 Task: Find connections with filter location Wels with filter topic #startupcompanywith filter profile language French with filter current company Asian Paints with filter school Gayatri Vidya Parishad College of Engineering (Autonomous), 530048(CC-13) with filter industry Book and Periodical Publishing with filter service category Life Insurance with filter keywords title Mental Health Counselor
Action: Mouse moved to (632, 121)
Screenshot: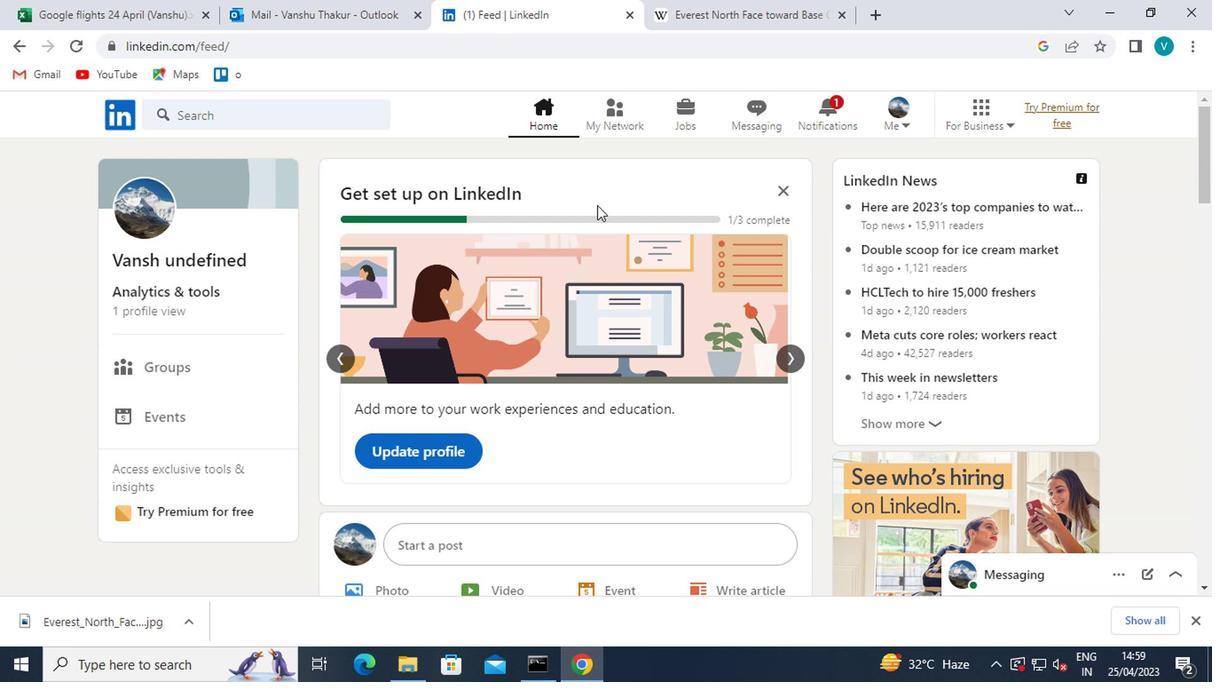 
Action: Mouse pressed left at (632, 121)
Screenshot: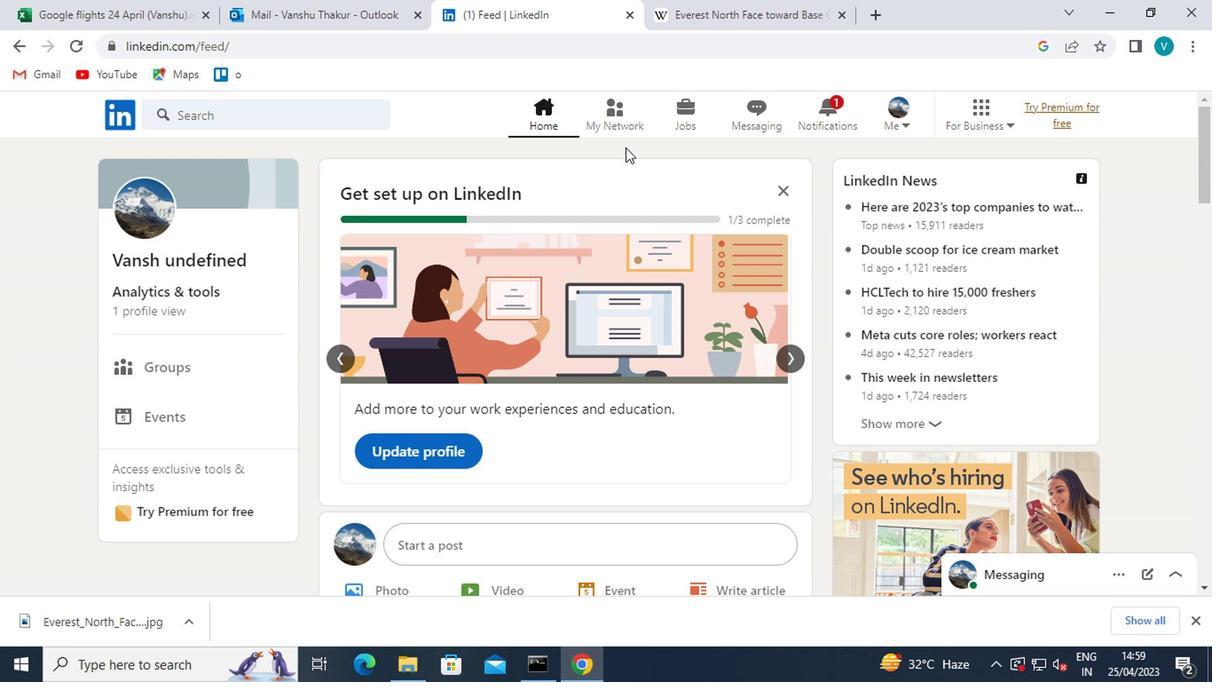 
Action: Mouse moved to (191, 211)
Screenshot: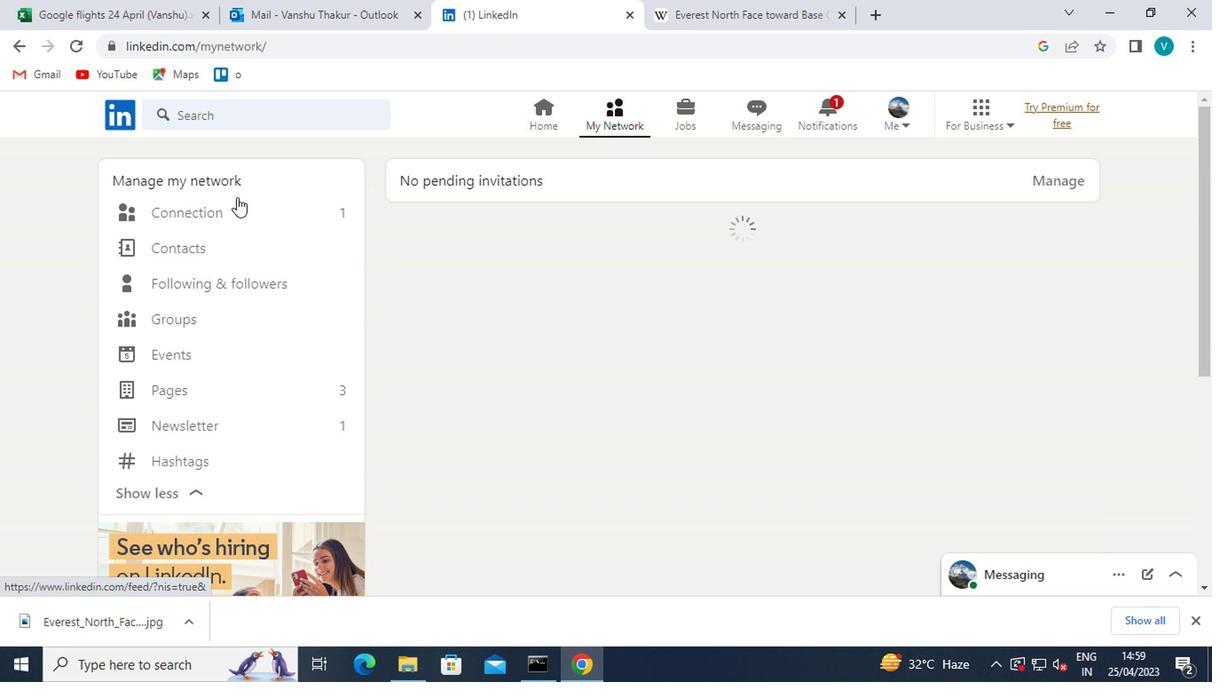 
Action: Mouse pressed left at (191, 211)
Screenshot: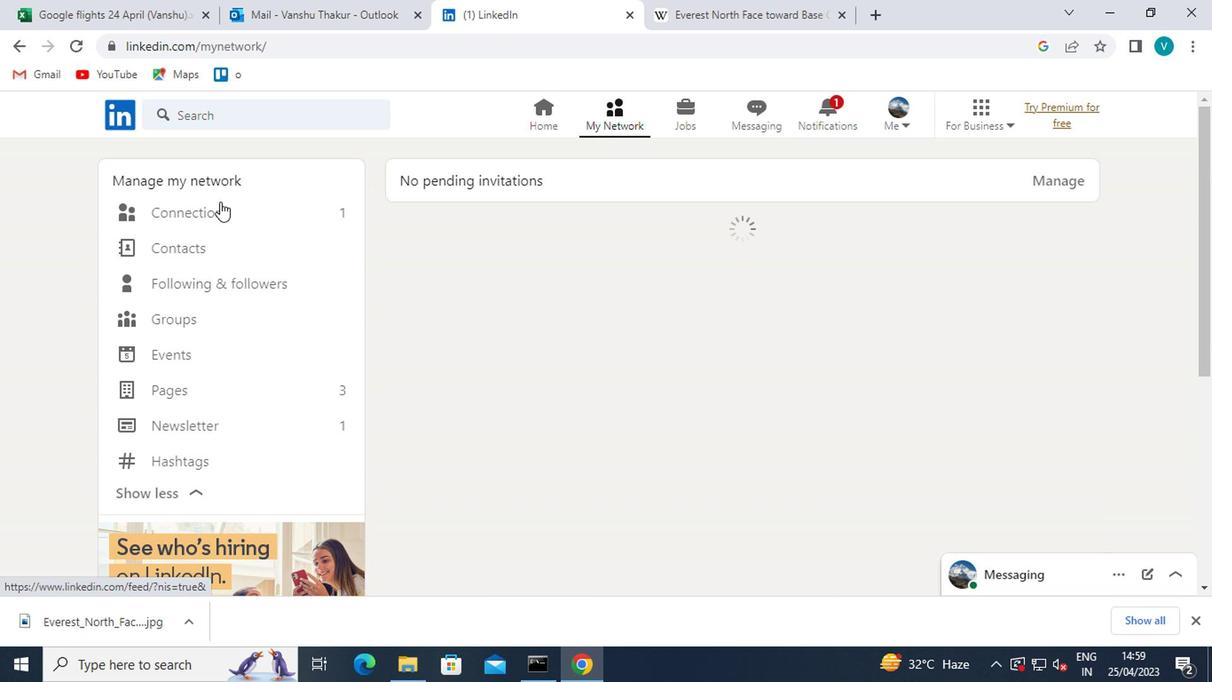 
Action: Mouse moved to (687, 223)
Screenshot: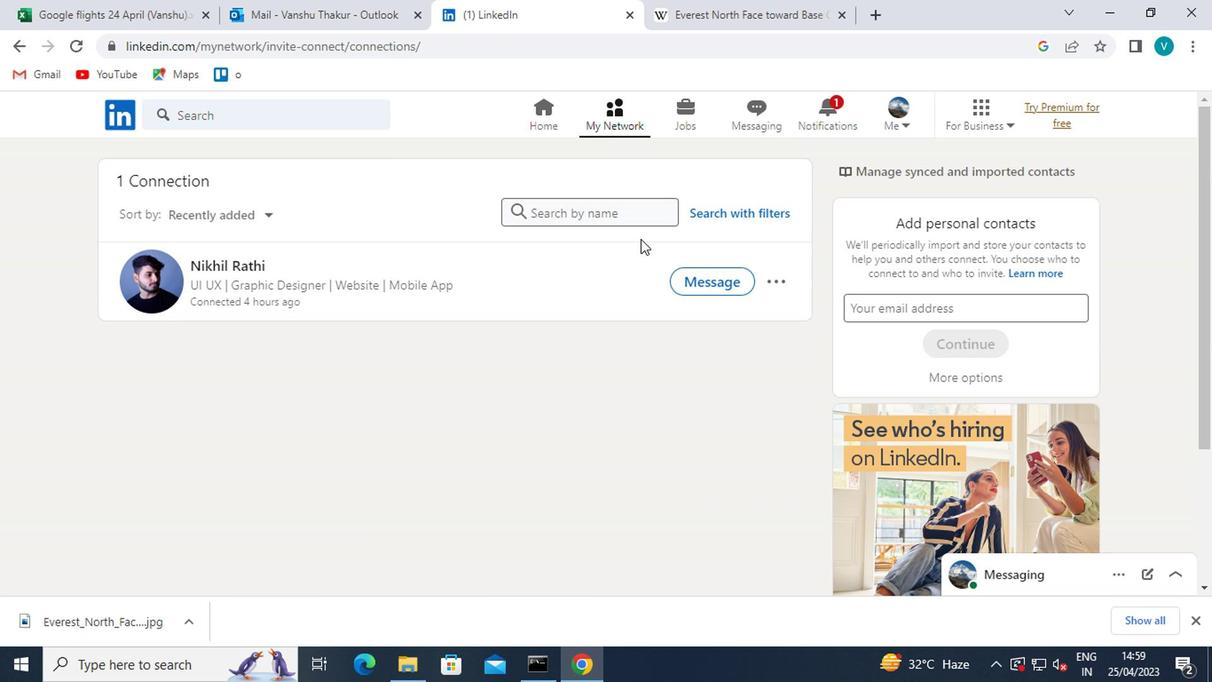 
Action: Mouse pressed left at (687, 223)
Screenshot: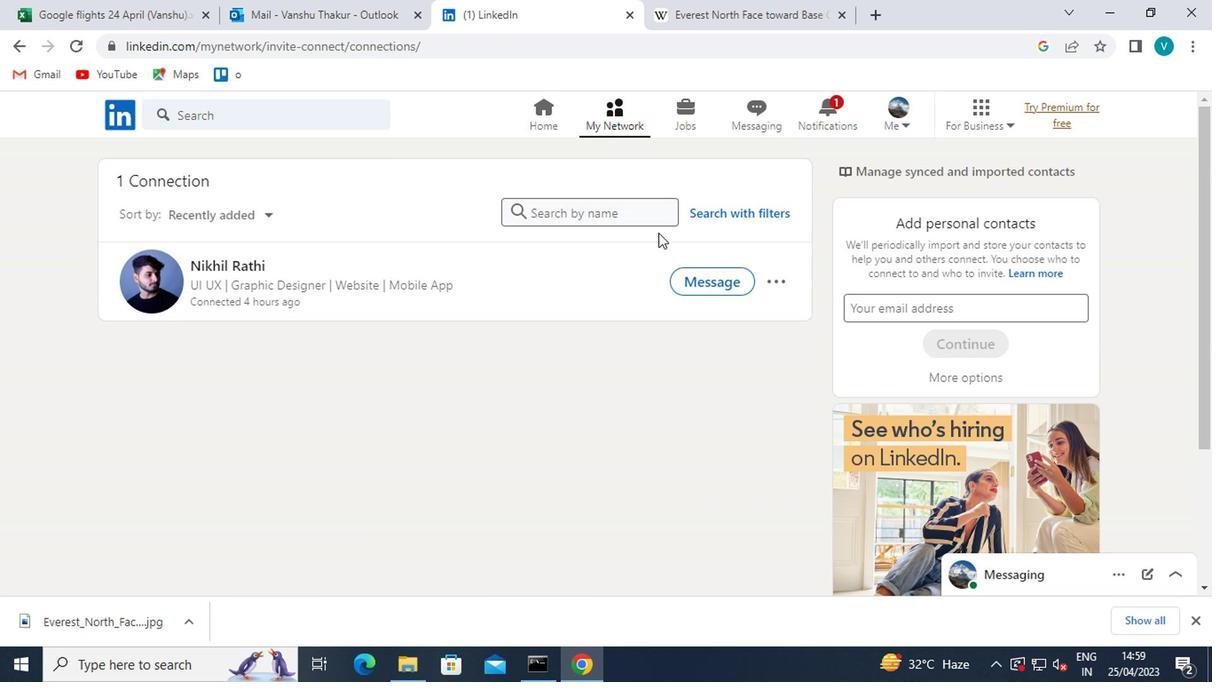 
Action: Mouse moved to (594, 164)
Screenshot: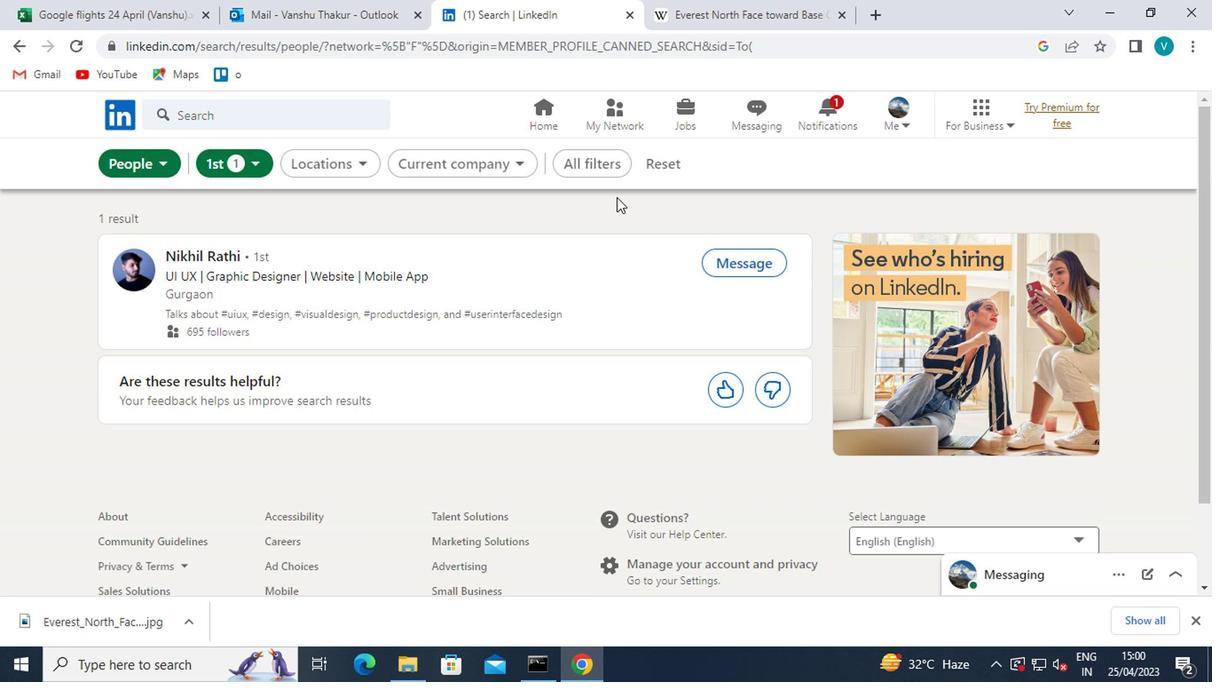 
Action: Mouse pressed left at (594, 164)
Screenshot: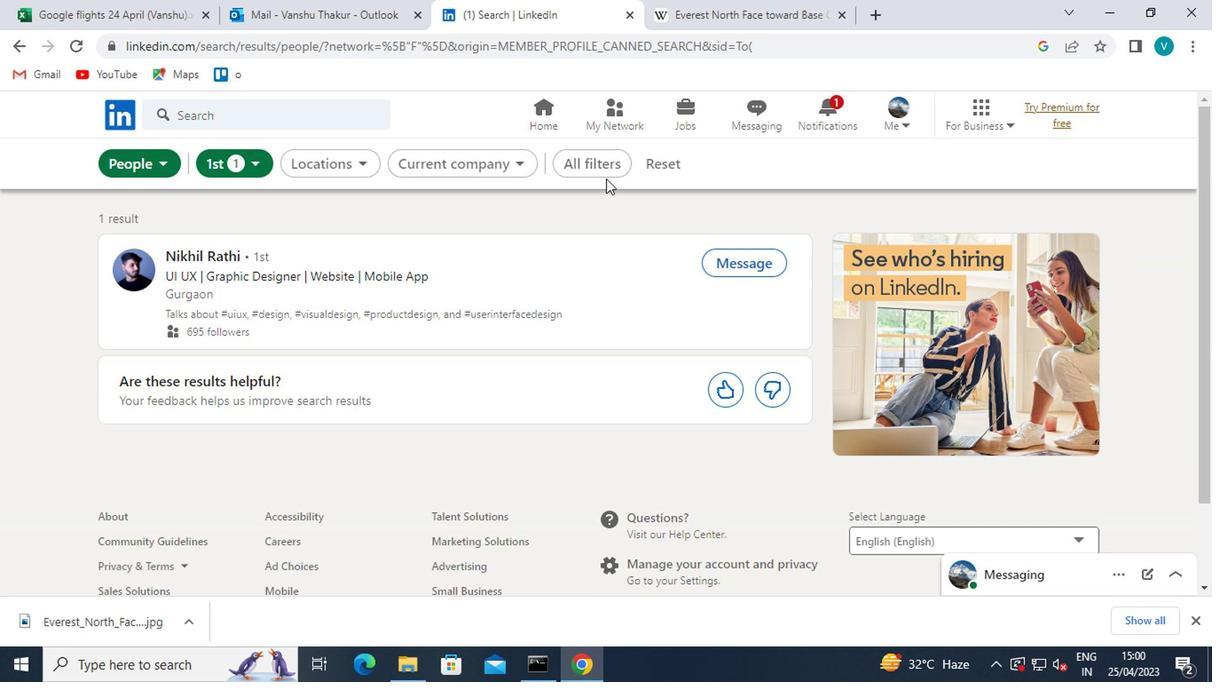 
Action: Mouse moved to (788, 385)
Screenshot: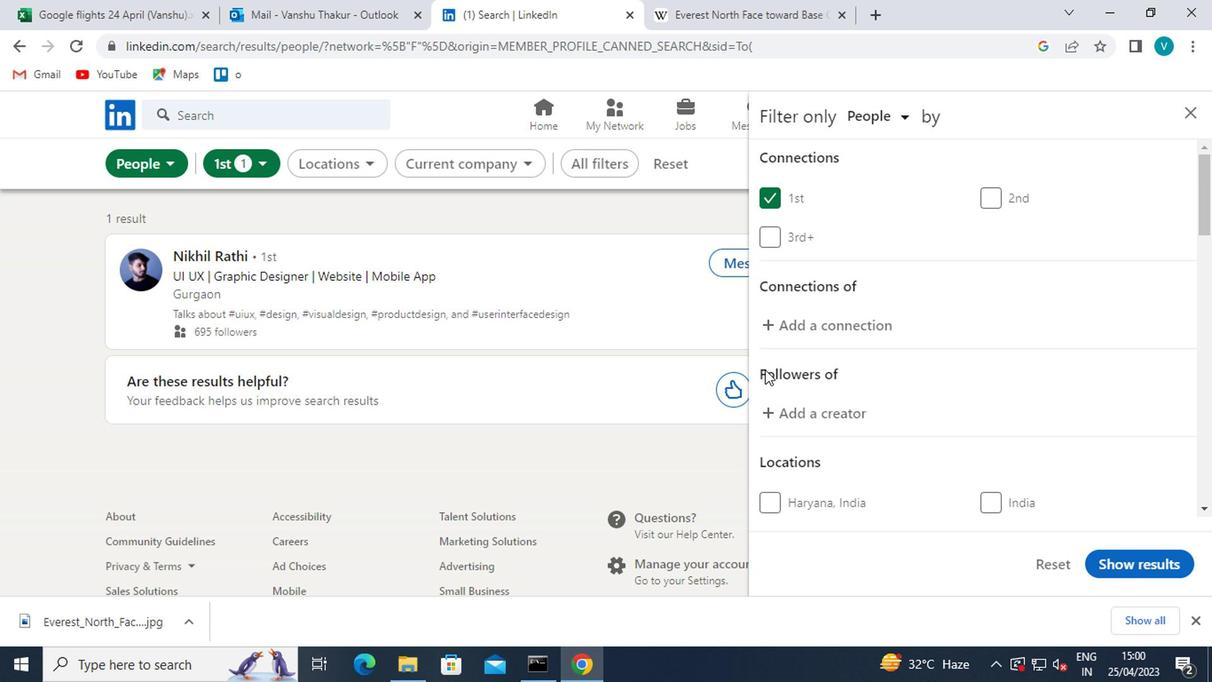 
Action: Mouse scrolled (788, 384) with delta (0, 0)
Screenshot: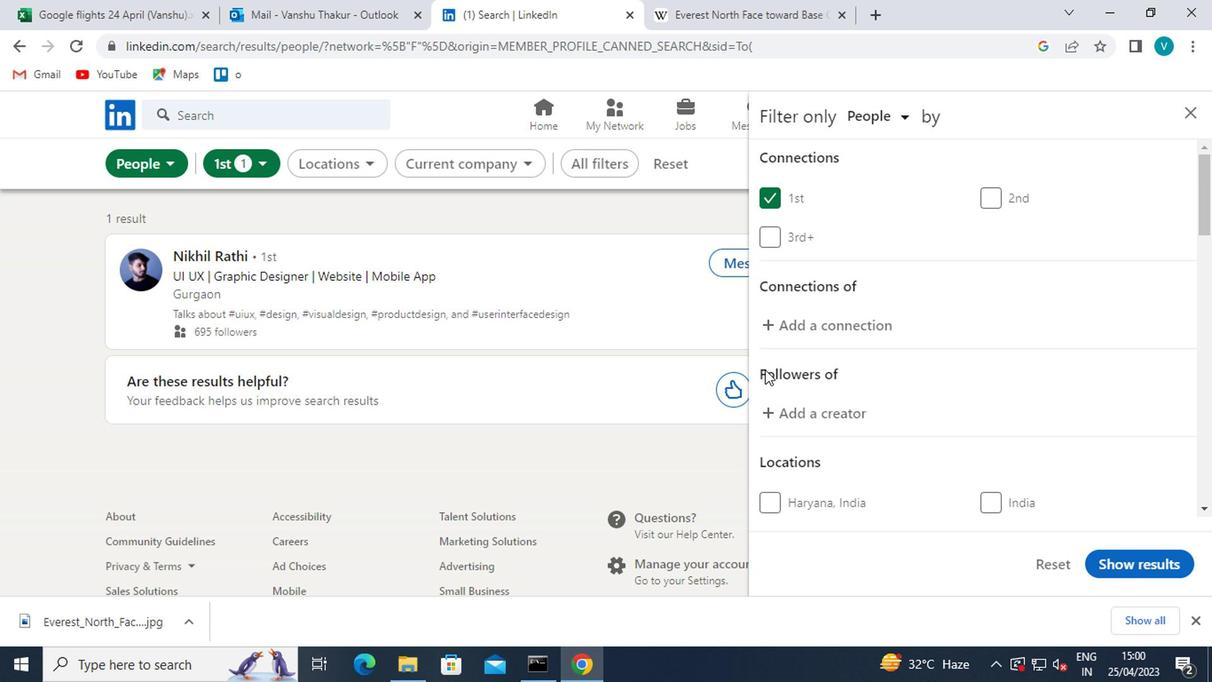 
Action: Mouse scrolled (788, 384) with delta (0, 0)
Screenshot: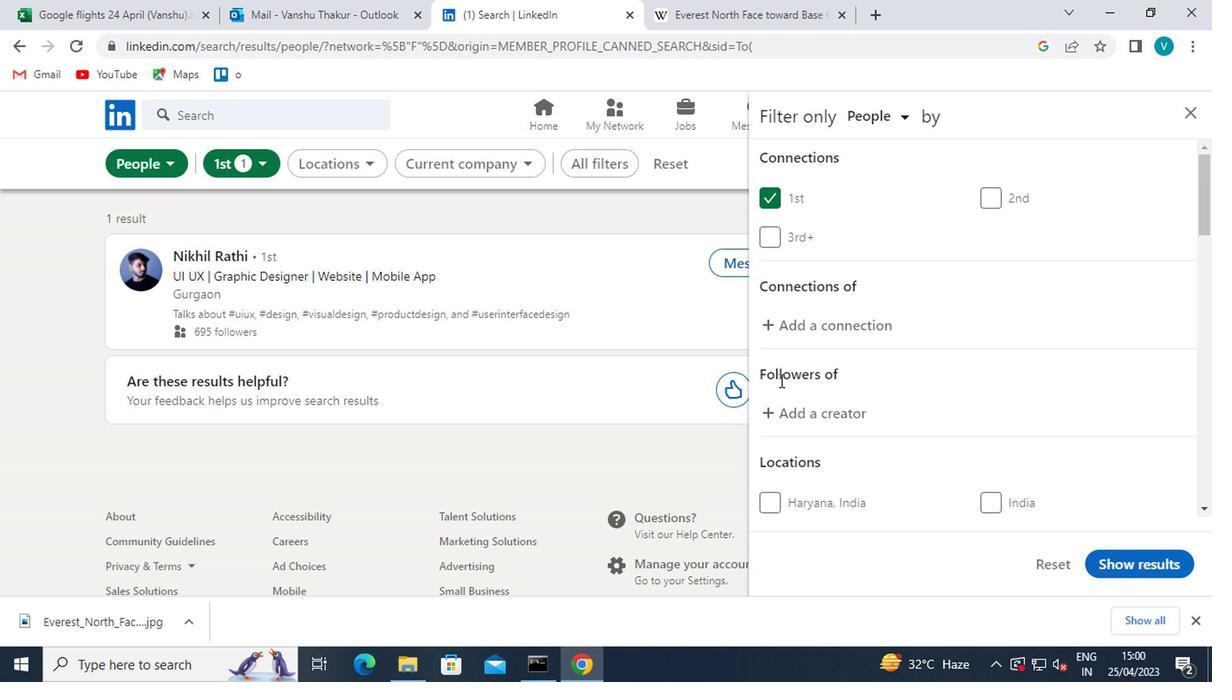 
Action: Mouse scrolled (788, 384) with delta (0, 0)
Screenshot: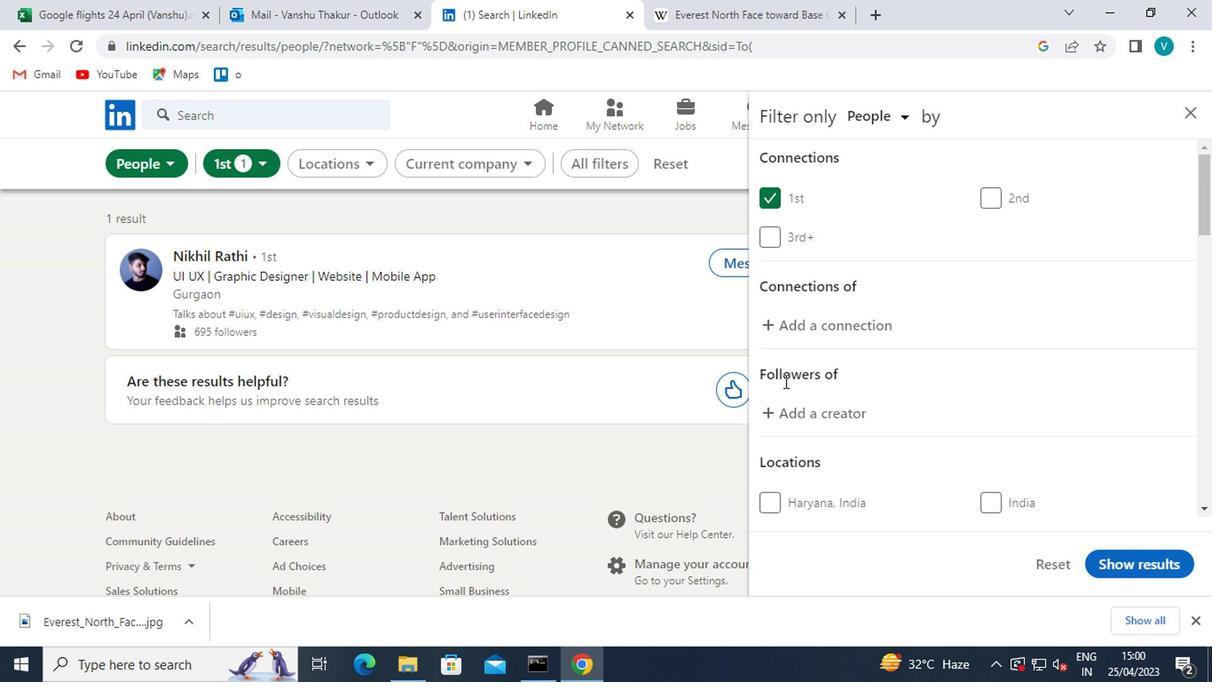 
Action: Mouse moved to (807, 329)
Screenshot: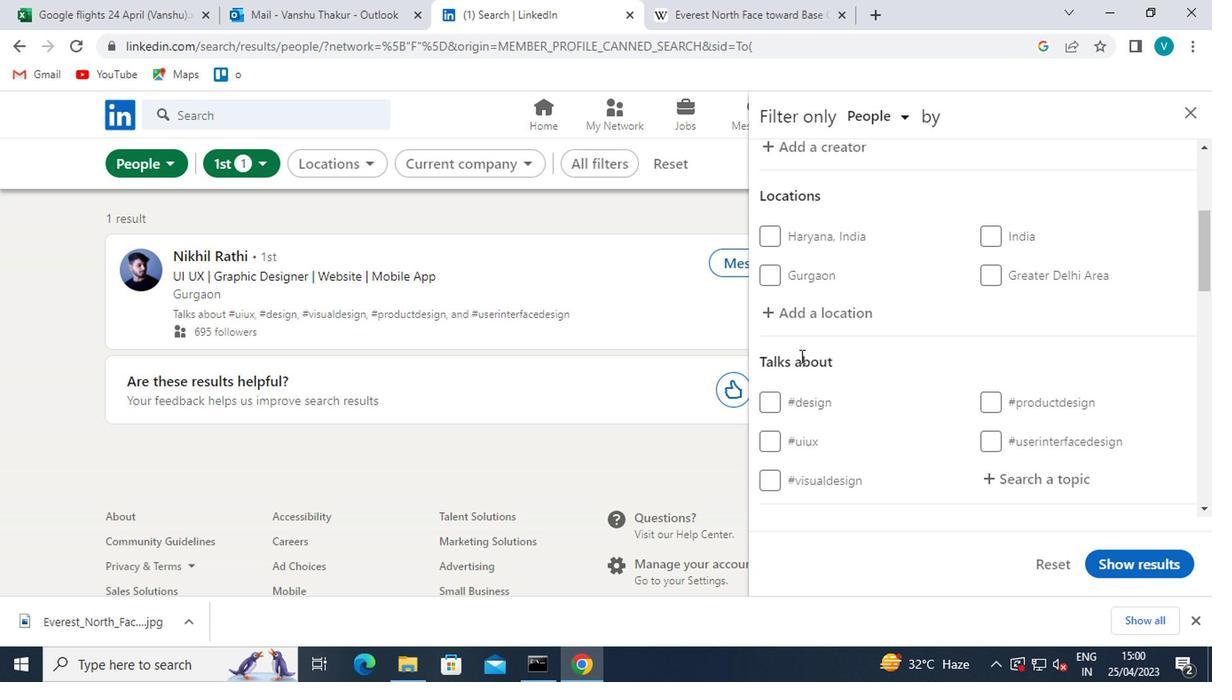 
Action: Mouse pressed left at (807, 329)
Screenshot: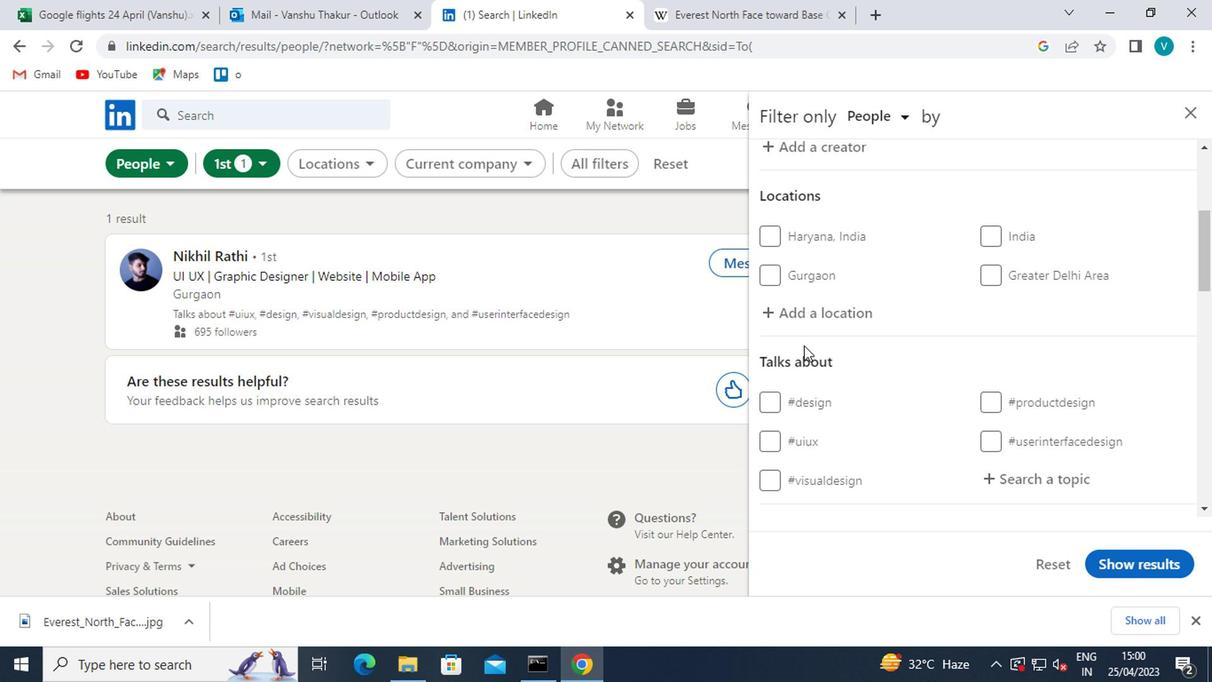 
Action: Mouse moved to (812, 325)
Screenshot: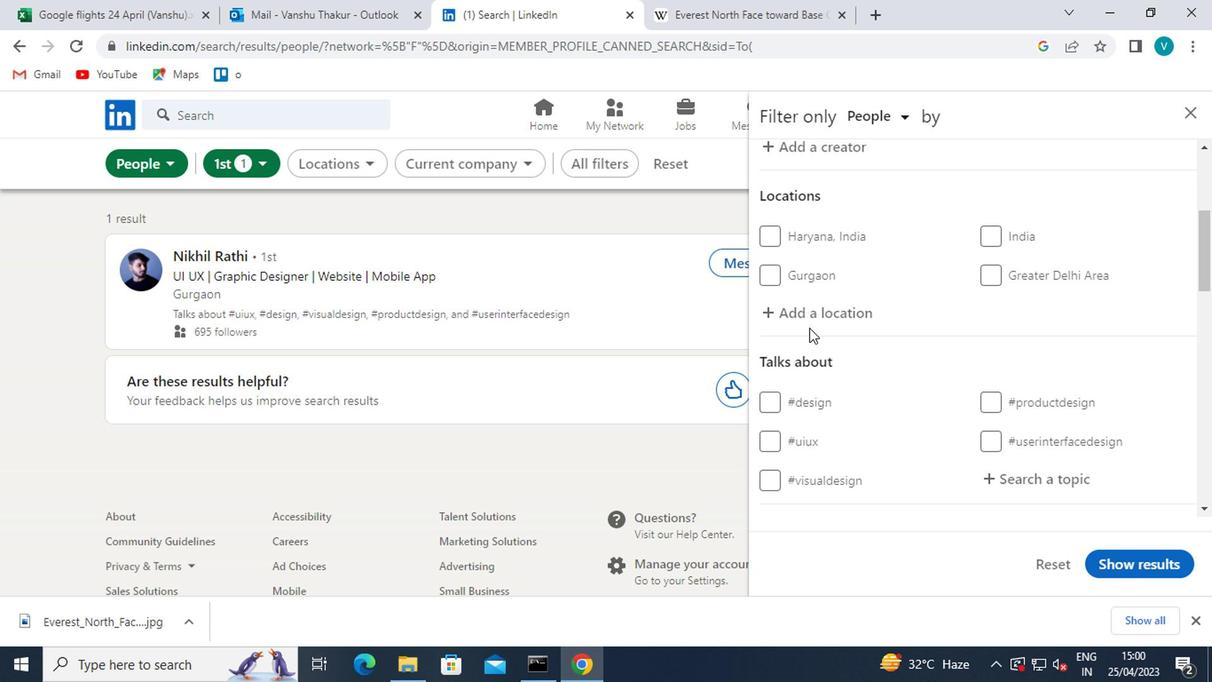 
Action: Mouse pressed left at (812, 325)
Screenshot: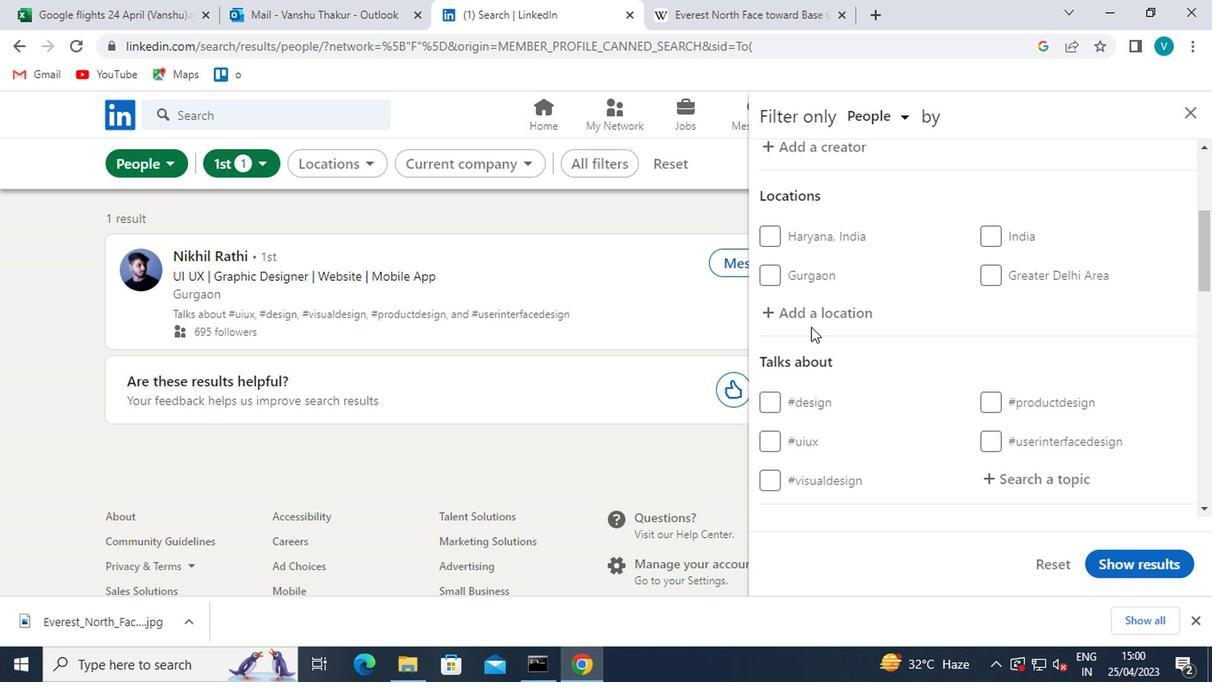 
Action: Mouse moved to (793, 315)
Screenshot: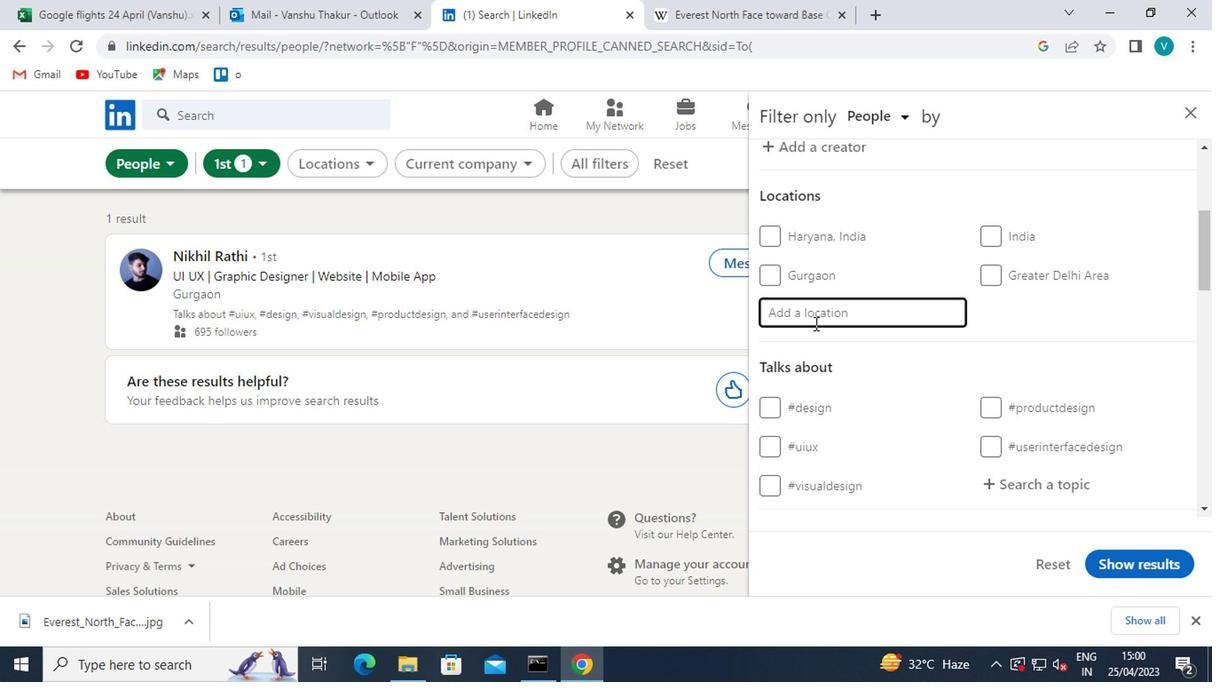 
Action: Key pressed <Key.shift>WE
Screenshot: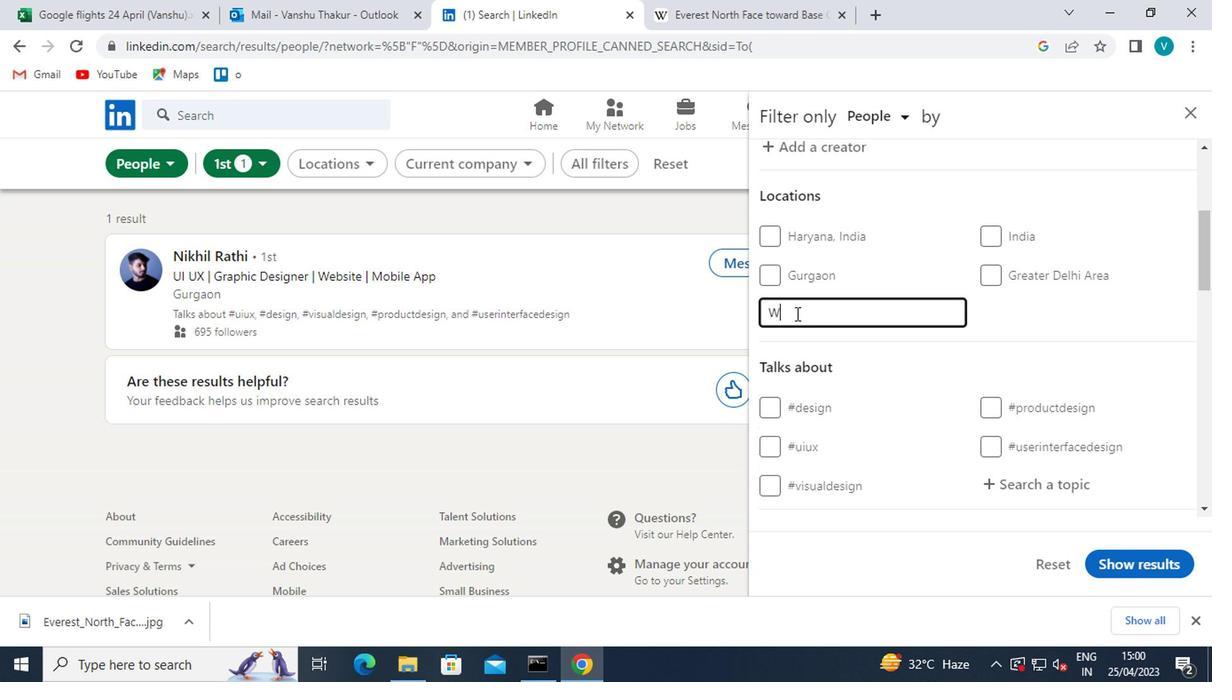 
Action: Mouse moved to (793, 315)
Screenshot: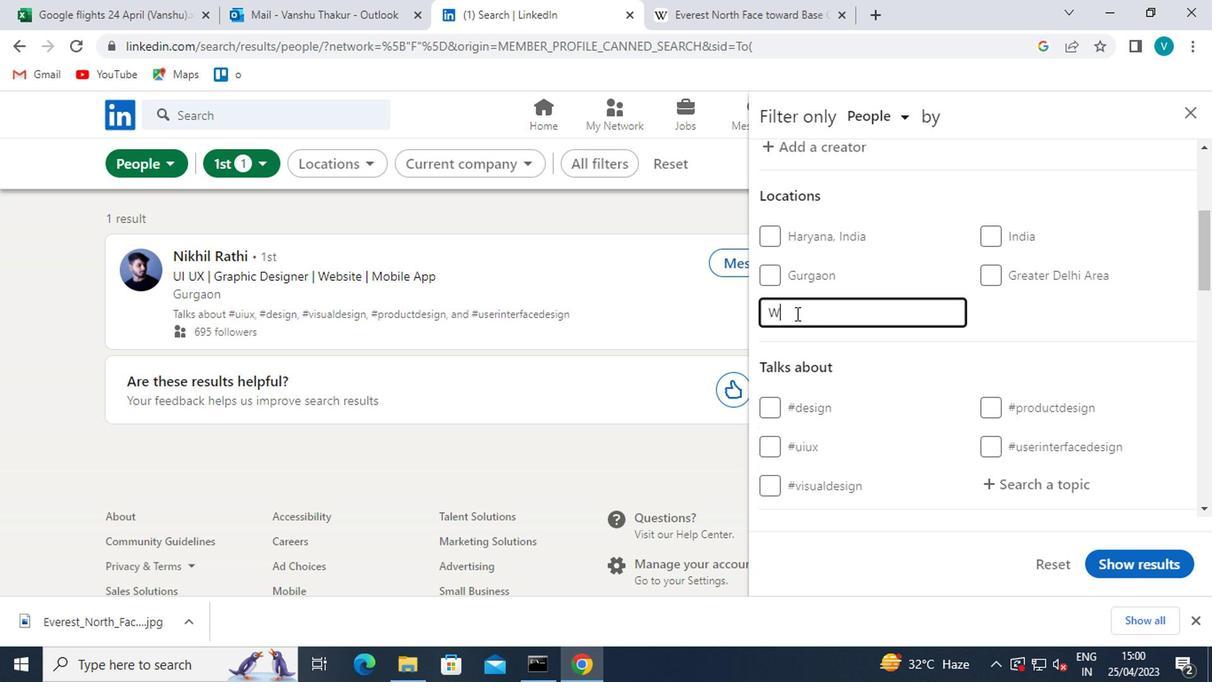 
Action: Key pressed LS<Key.space>
Screenshot: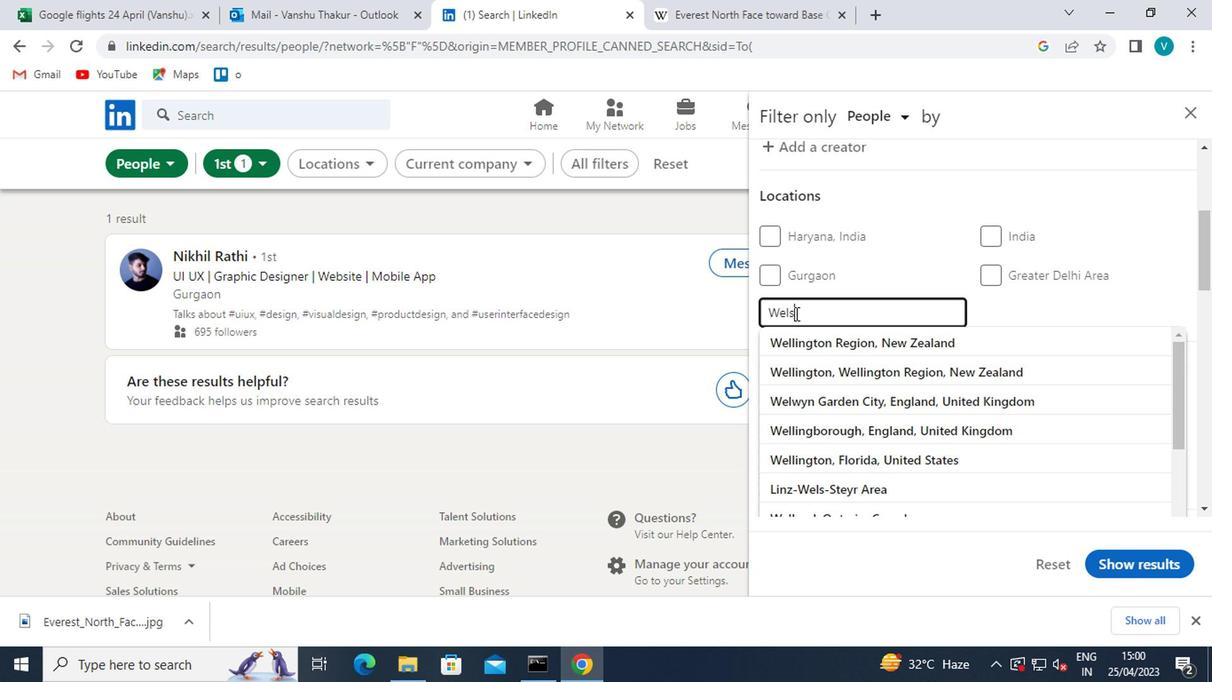 
Action: Mouse moved to (877, 347)
Screenshot: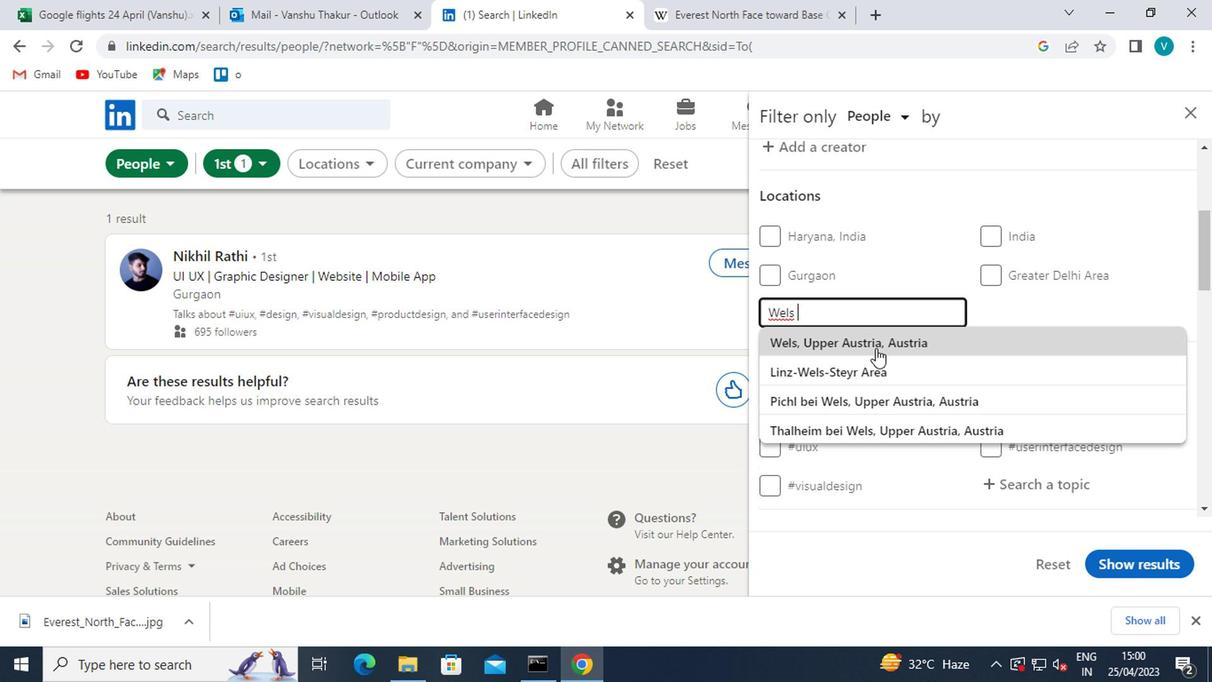 
Action: Mouse pressed left at (877, 347)
Screenshot: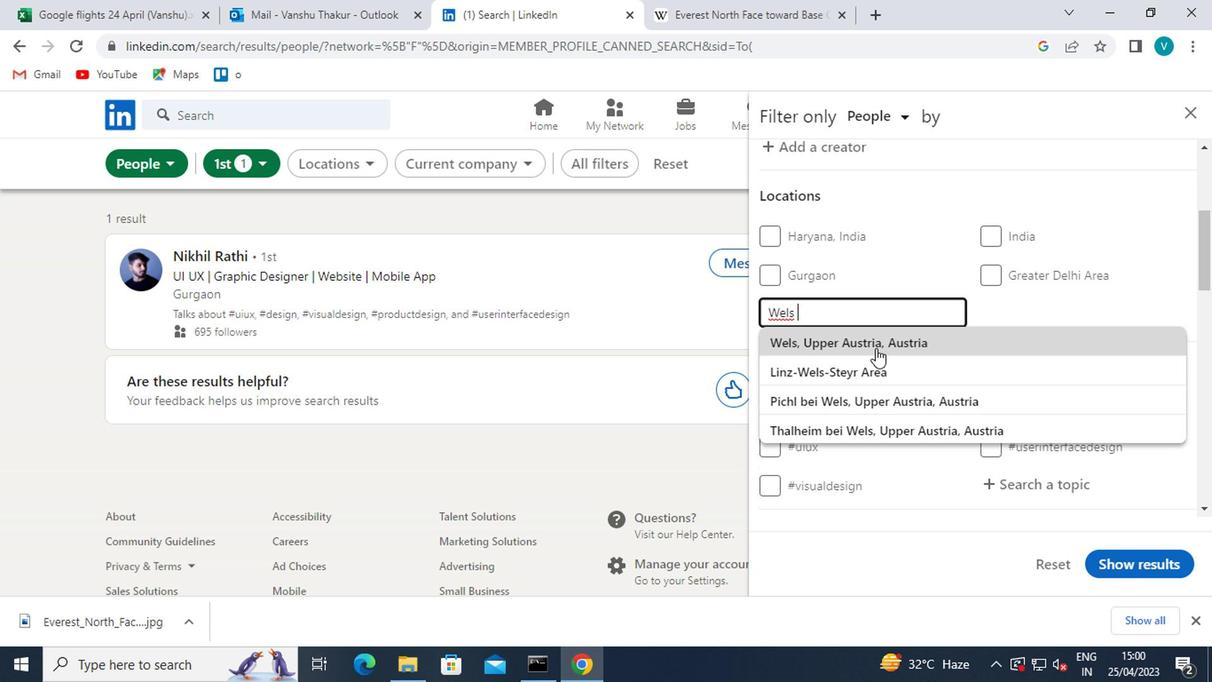 
Action: Mouse scrolled (877, 346) with delta (0, 0)
Screenshot: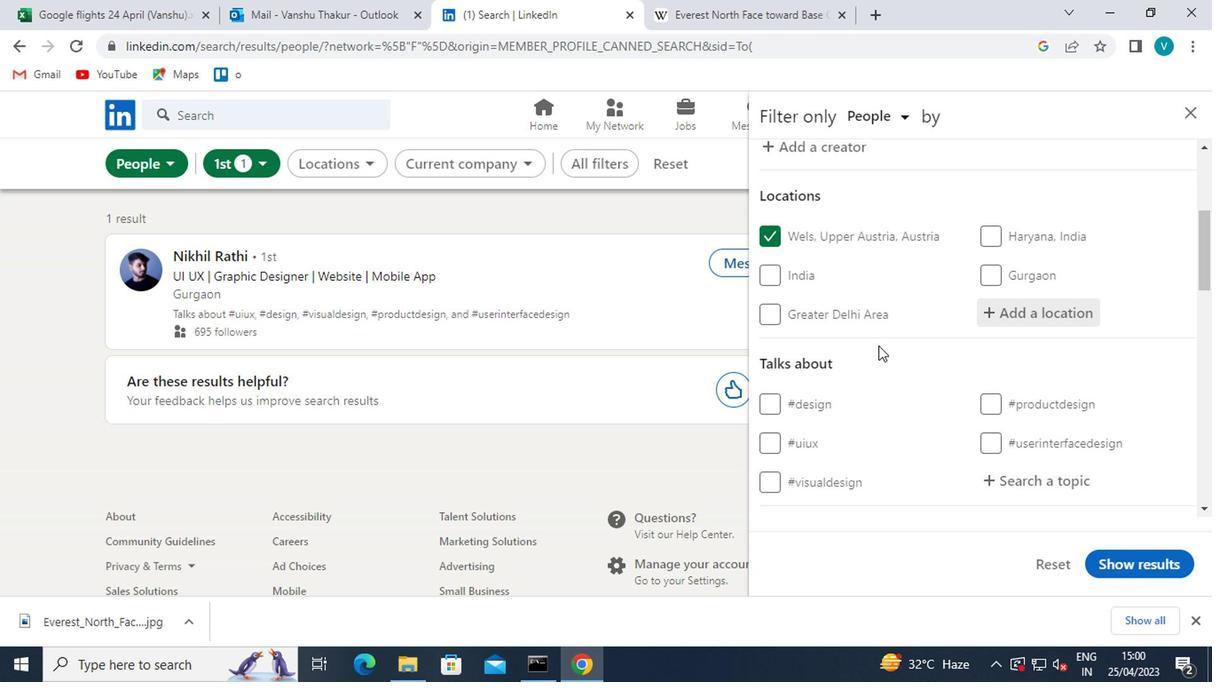 
Action: Mouse moved to (1020, 398)
Screenshot: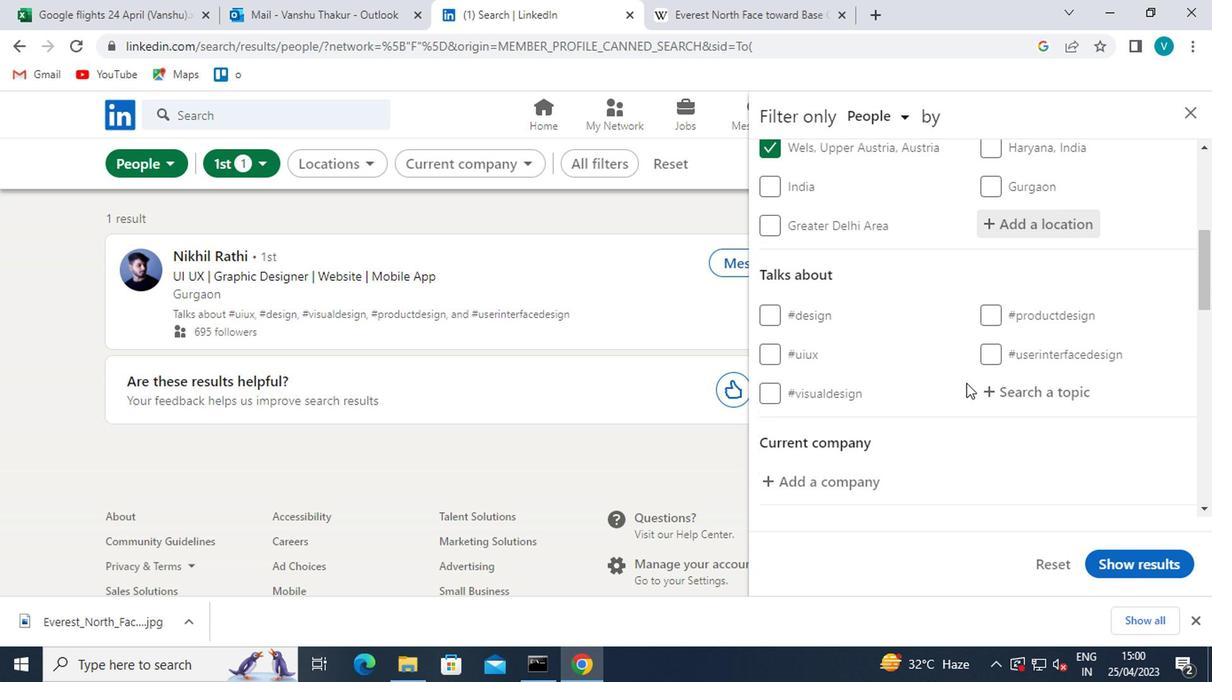 
Action: Mouse pressed left at (1020, 398)
Screenshot: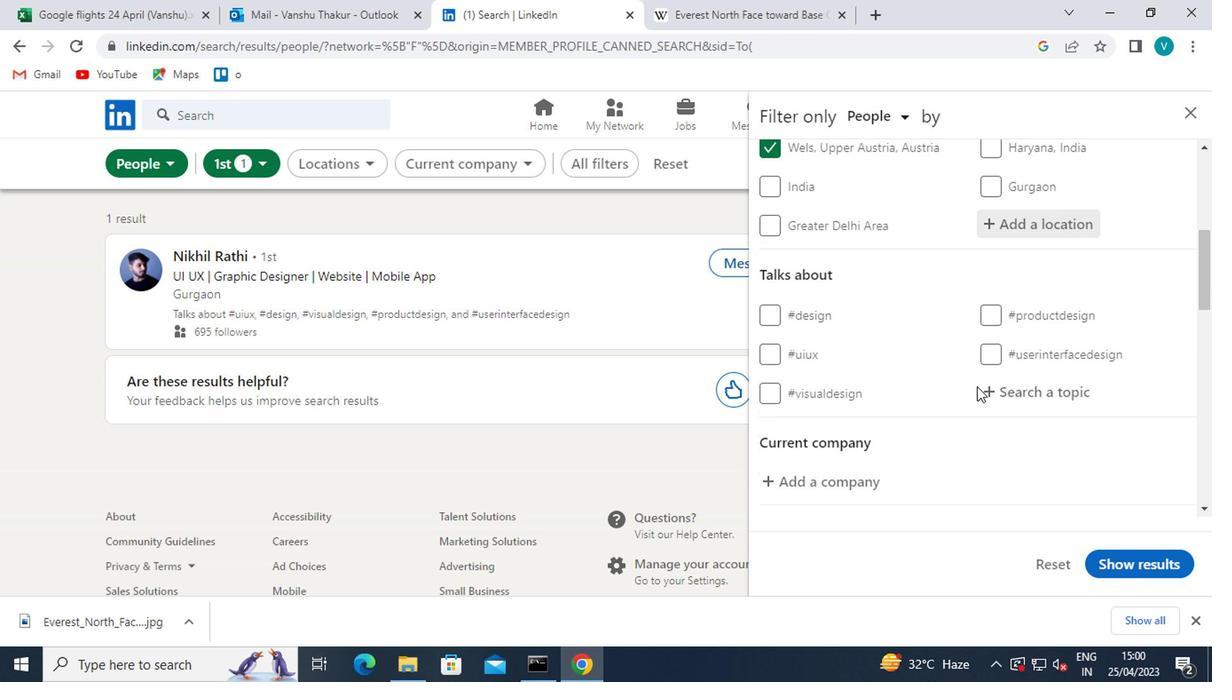 
Action: Mouse moved to (1014, 394)
Screenshot: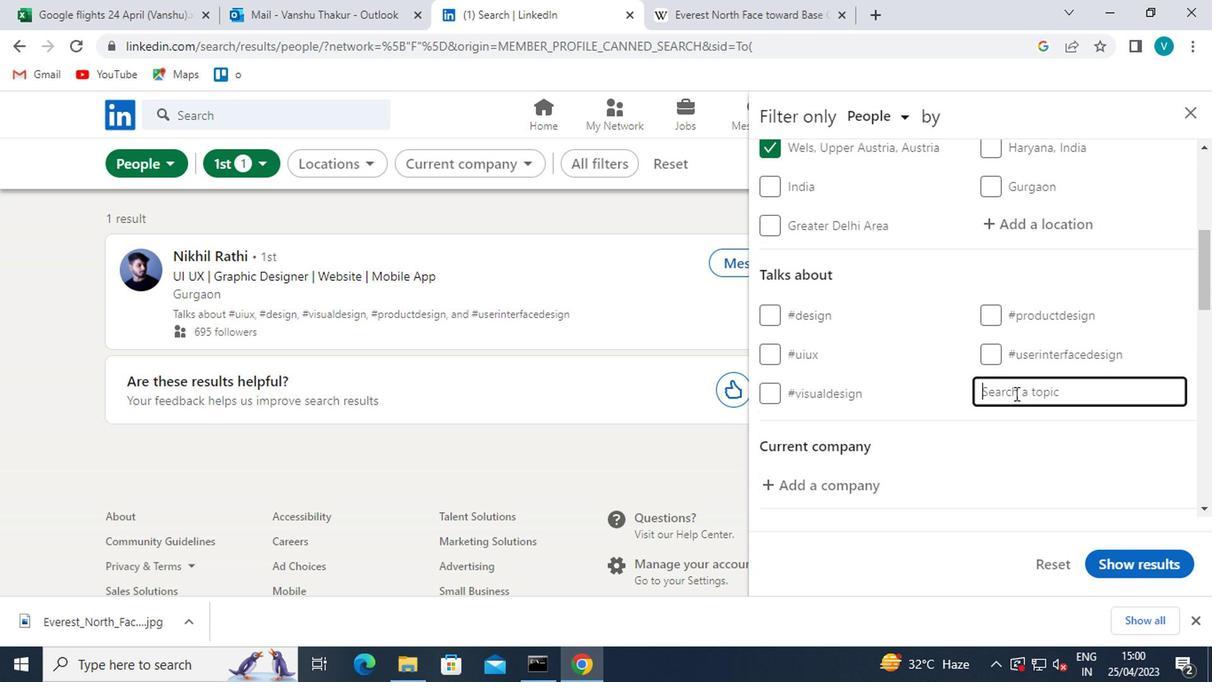 
Action: Key pressed <Key.shift>#STARTUPCOMPANY
Screenshot: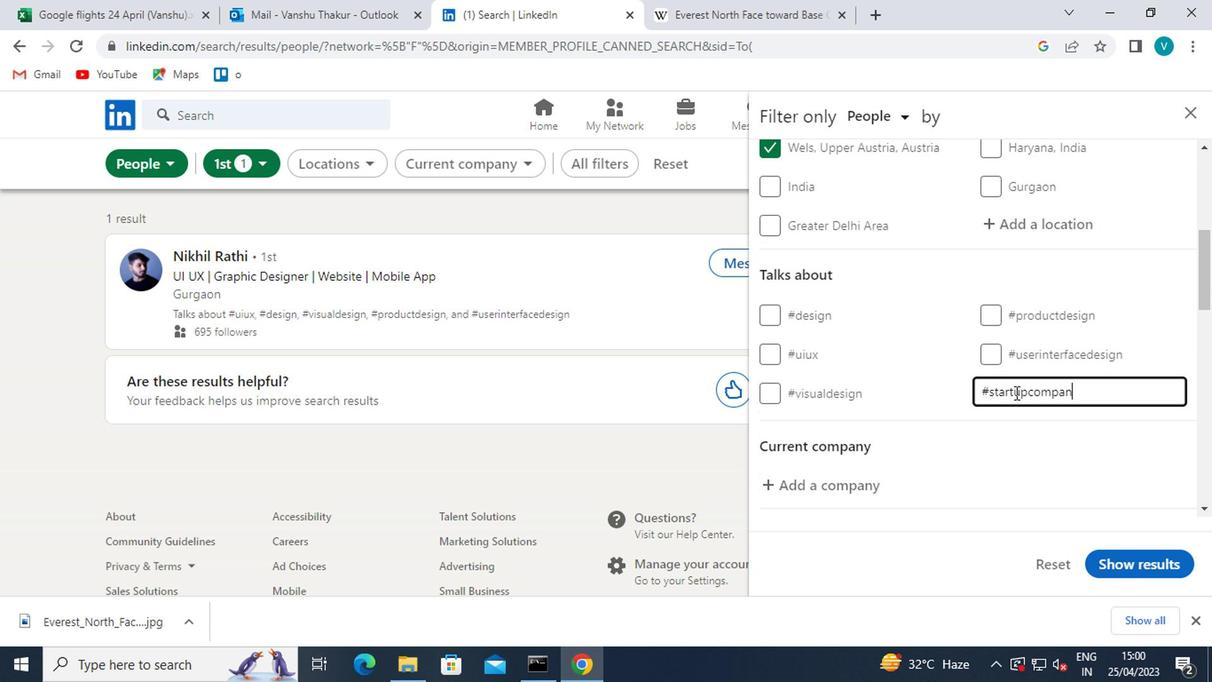 
Action: Mouse moved to (1030, 421)
Screenshot: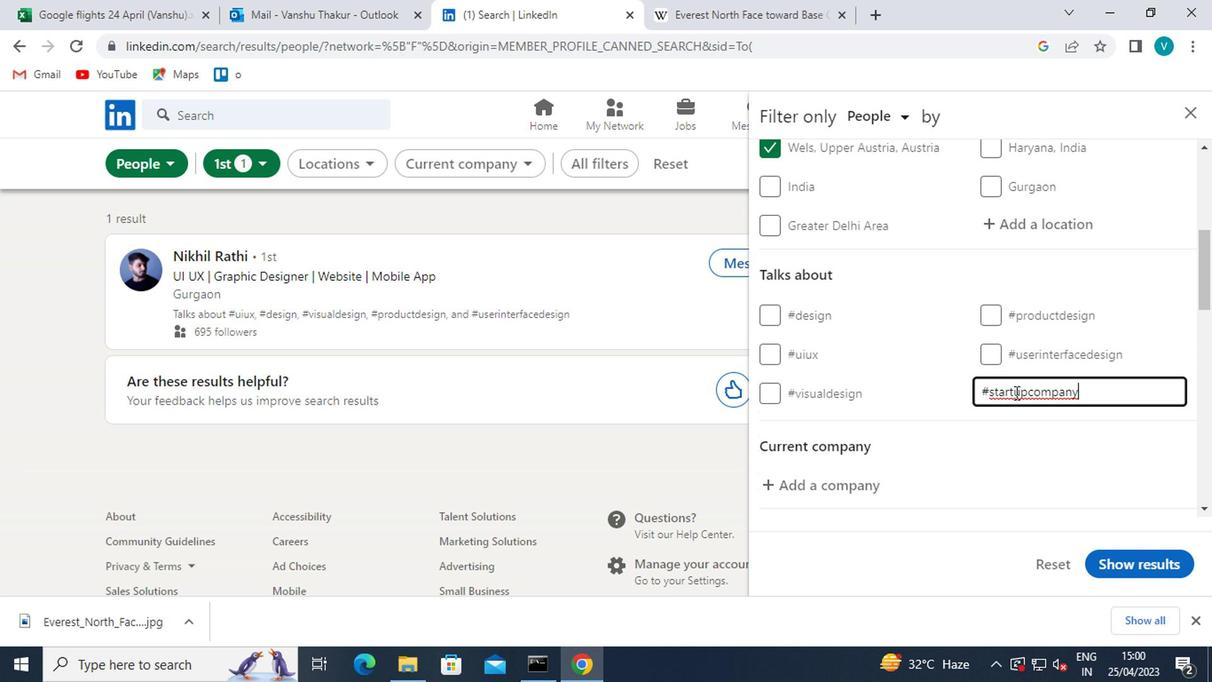 
Action: Mouse pressed left at (1030, 421)
Screenshot: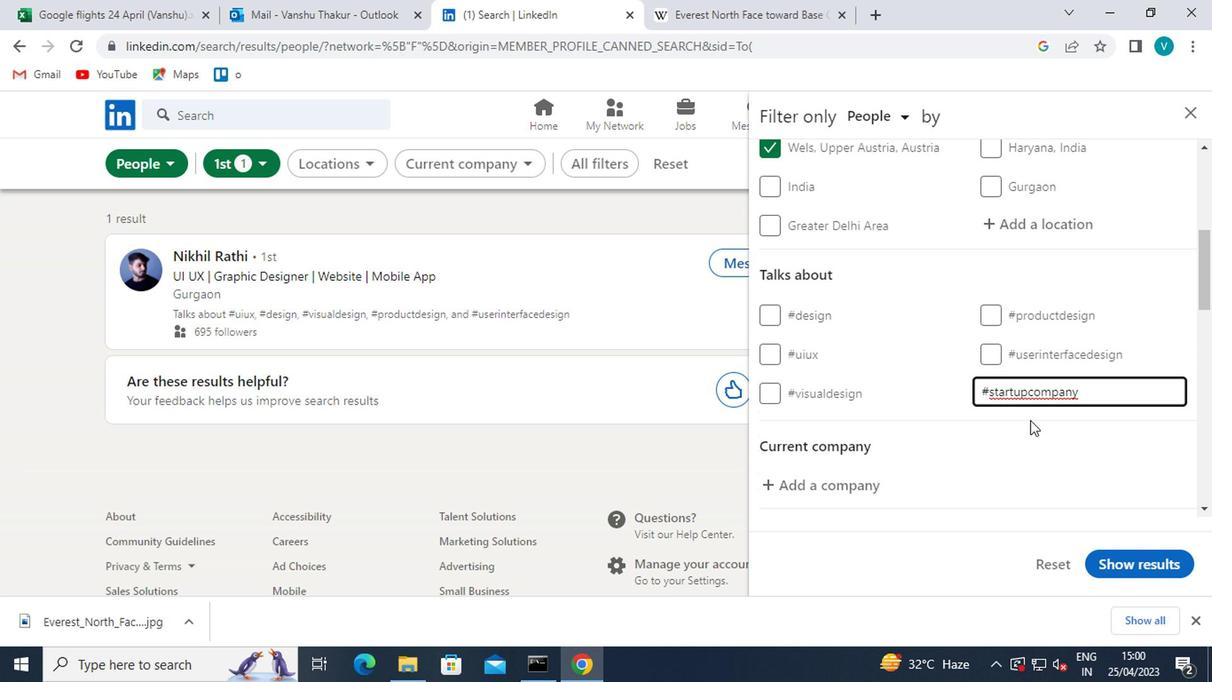 
Action: Mouse scrolled (1030, 420) with delta (0, -1)
Screenshot: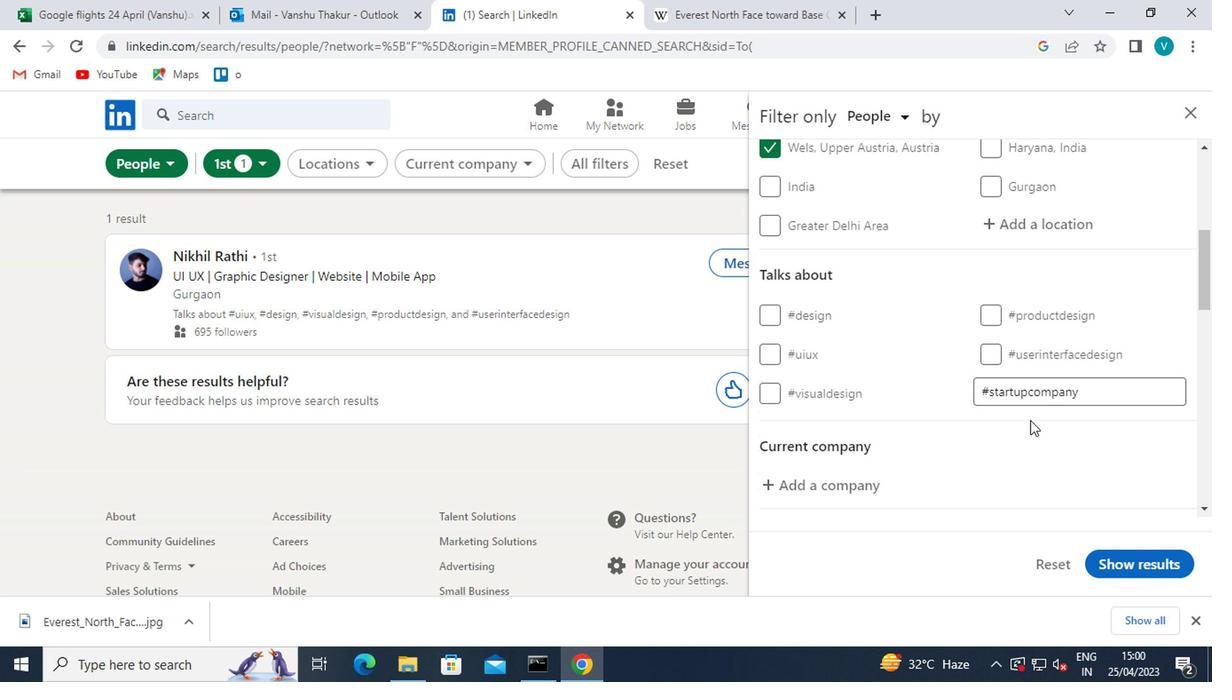 
Action: Mouse moved to (1030, 422)
Screenshot: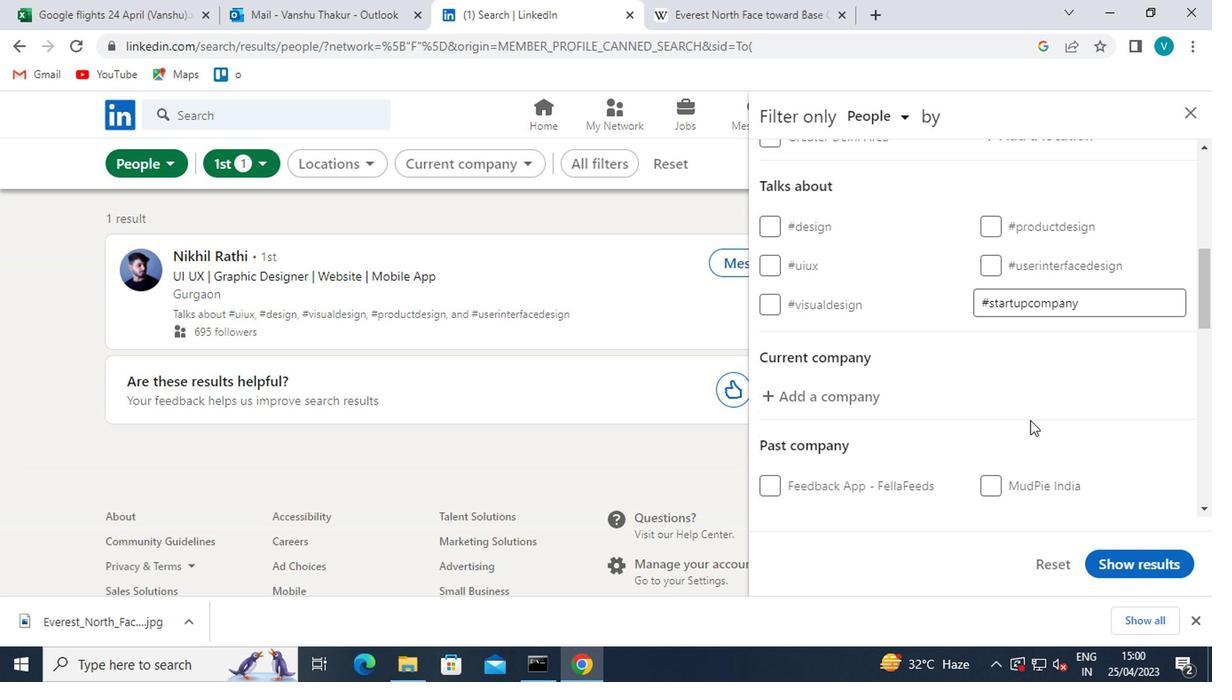 
Action: Mouse scrolled (1030, 421) with delta (0, 0)
Screenshot: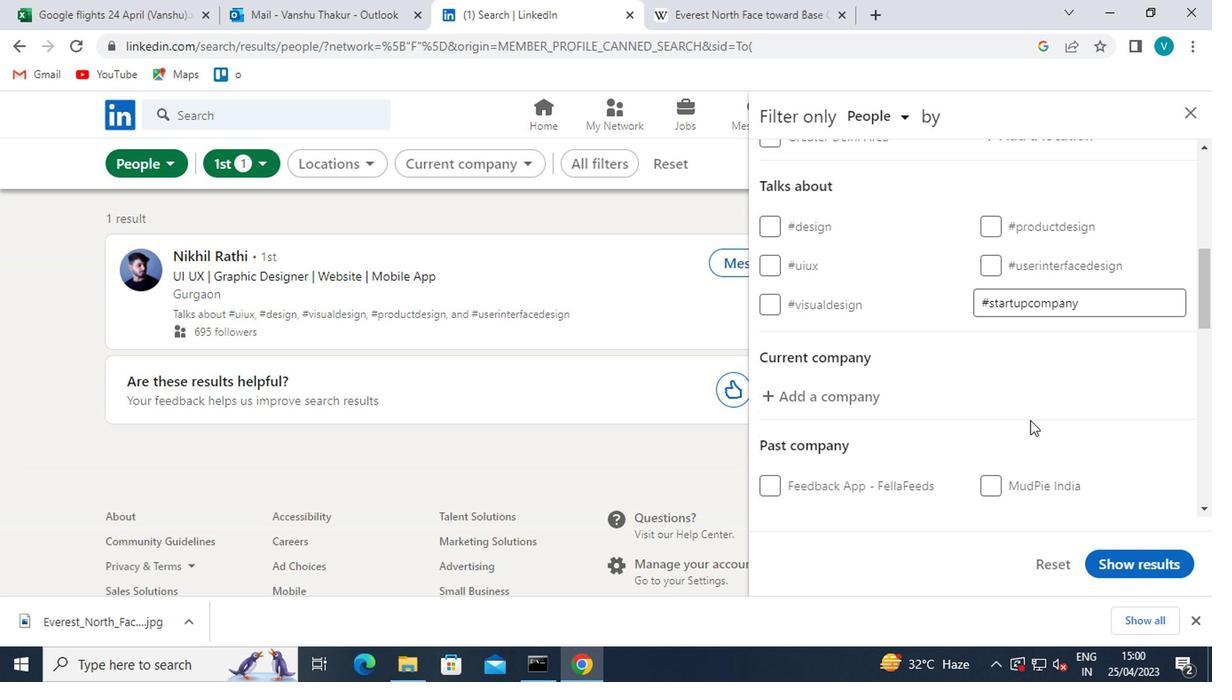 
Action: Mouse moved to (890, 377)
Screenshot: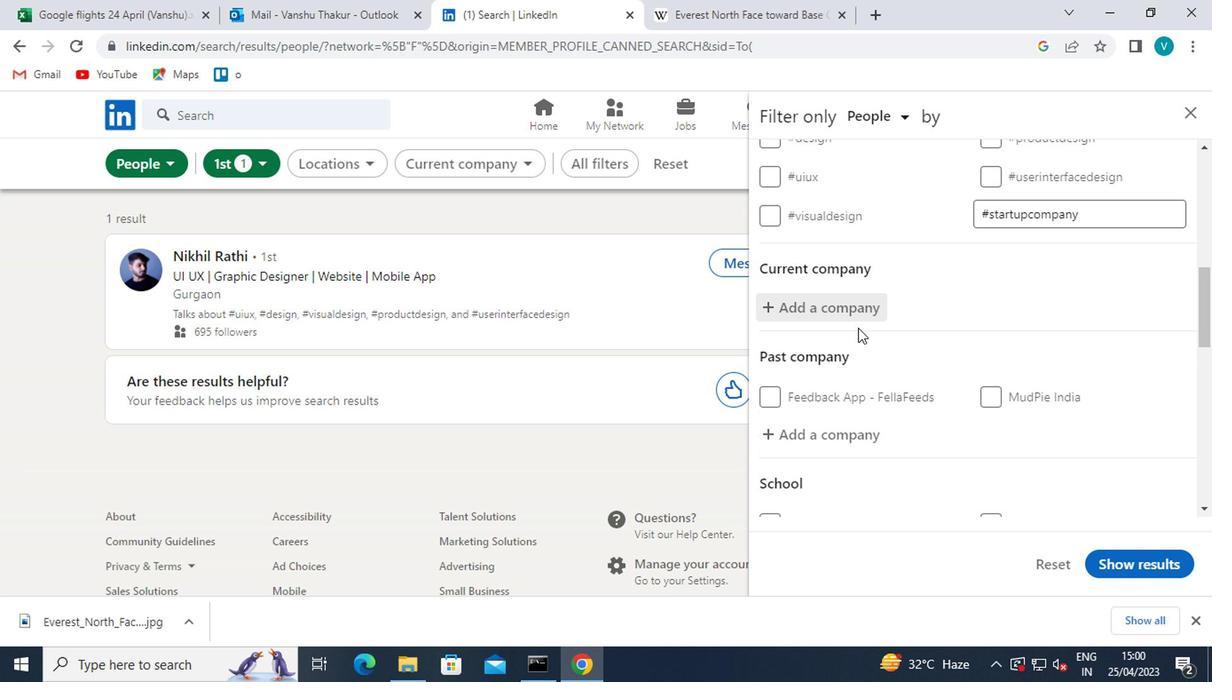 
Action: Mouse scrolled (890, 376) with delta (0, -1)
Screenshot: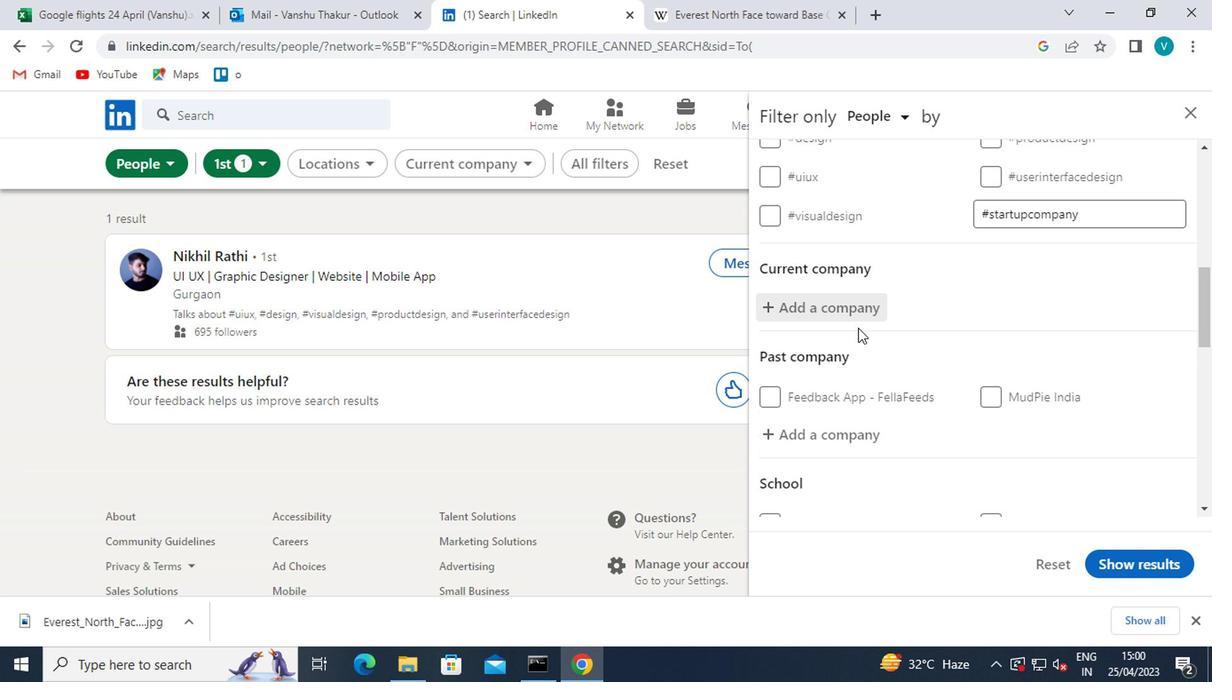 
Action: Mouse moved to (892, 382)
Screenshot: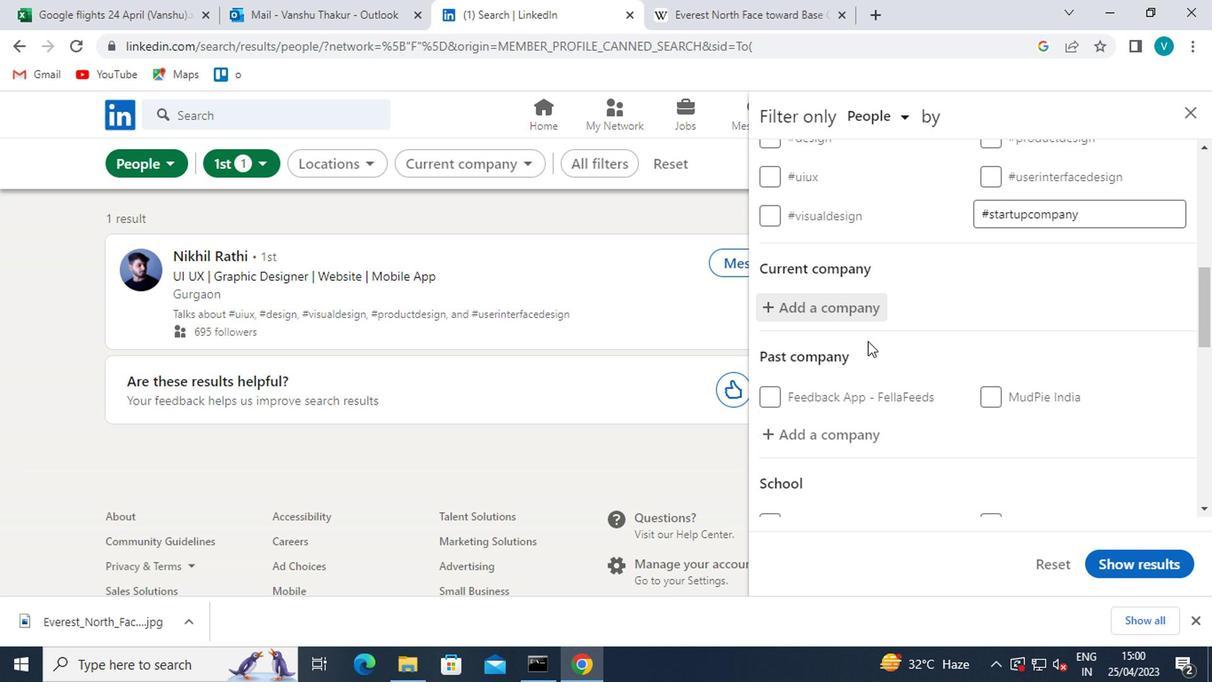 
Action: Mouse scrolled (892, 382) with delta (0, 0)
Screenshot: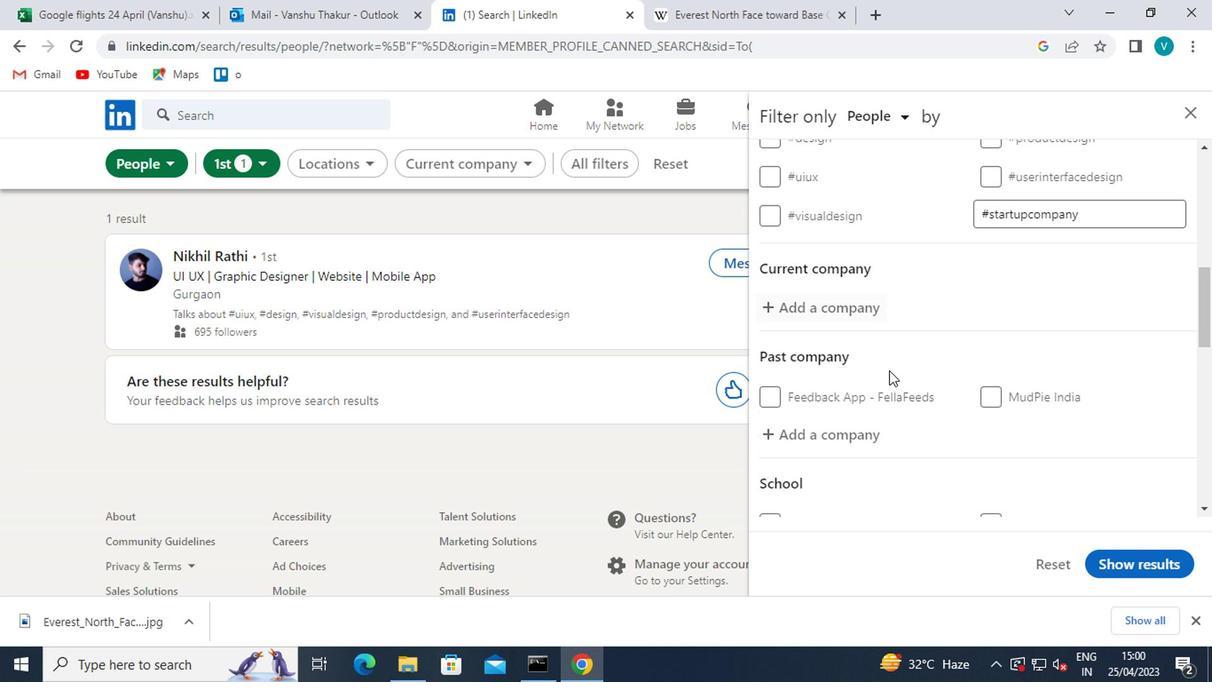 
Action: Mouse moved to (892, 383)
Screenshot: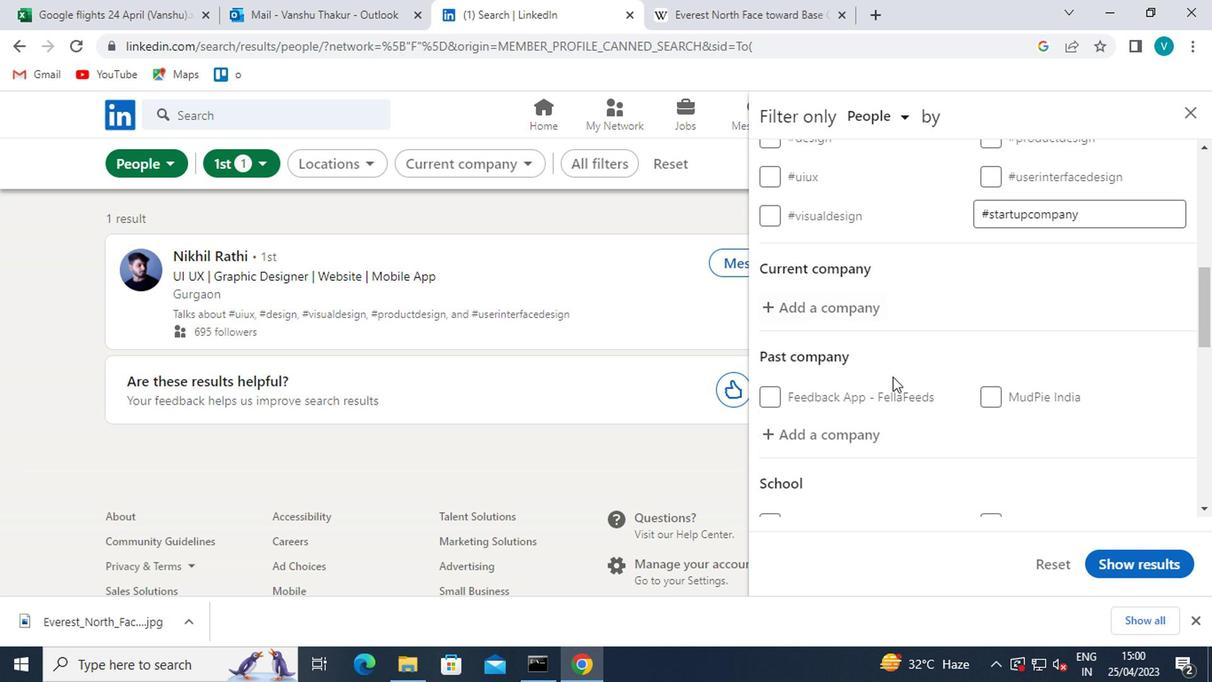 
Action: Mouse scrolled (892, 382) with delta (0, -1)
Screenshot: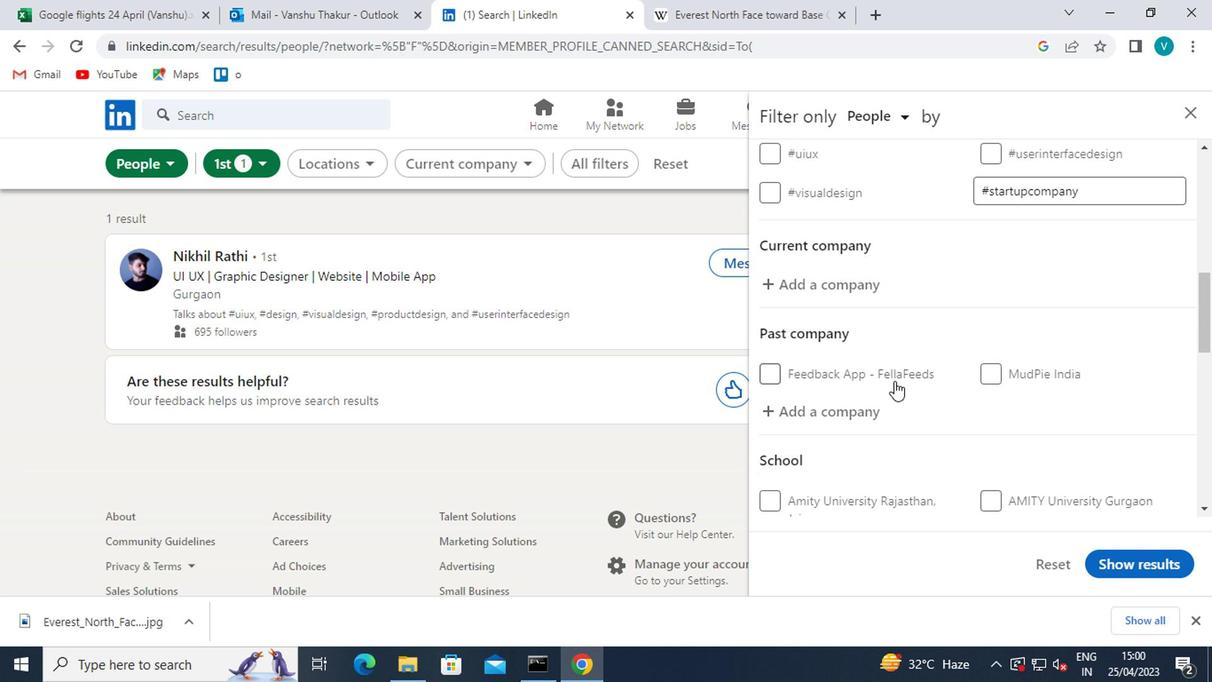 
Action: Mouse scrolled (892, 382) with delta (0, -1)
Screenshot: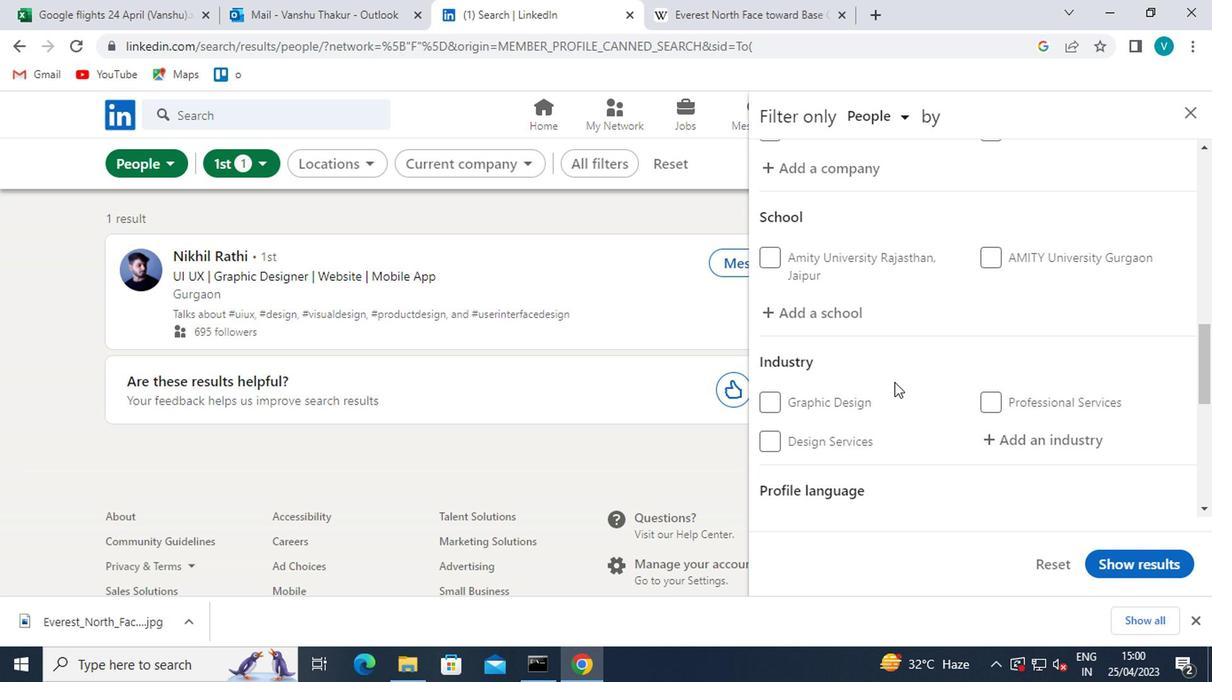 
Action: Mouse scrolled (892, 384) with delta (0, 0)
Screenshot: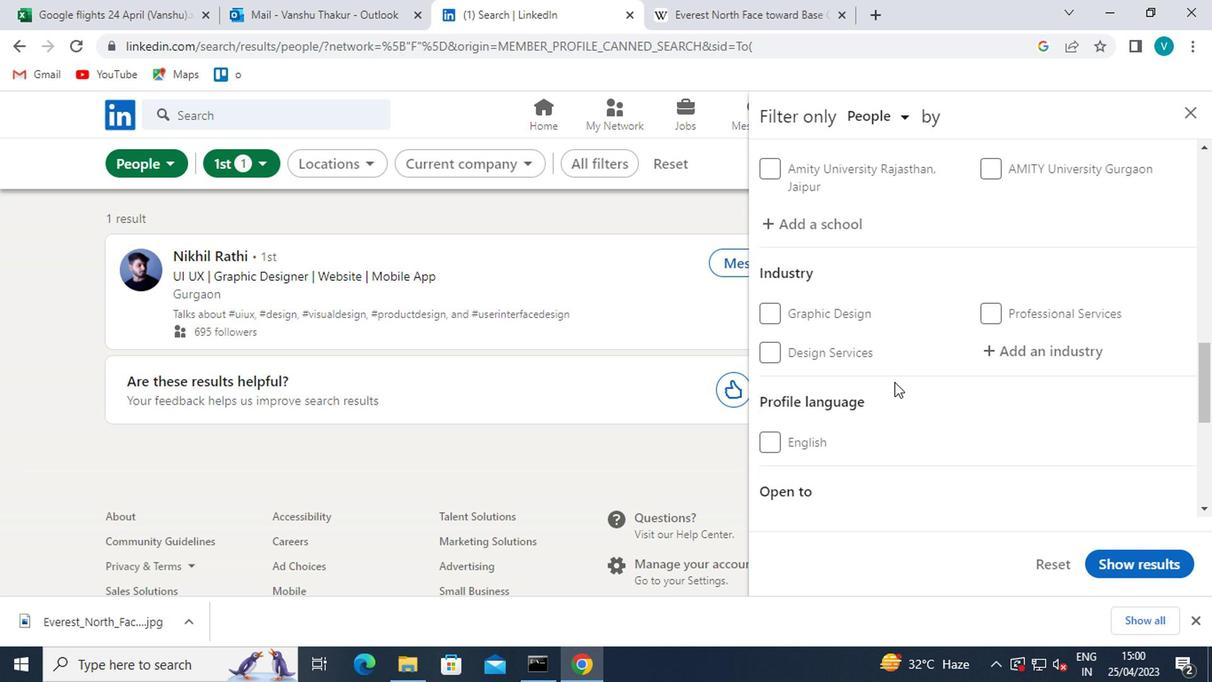 
Action: Mouse scrolled (892, 384) with delta (0, 0)
Screenshot: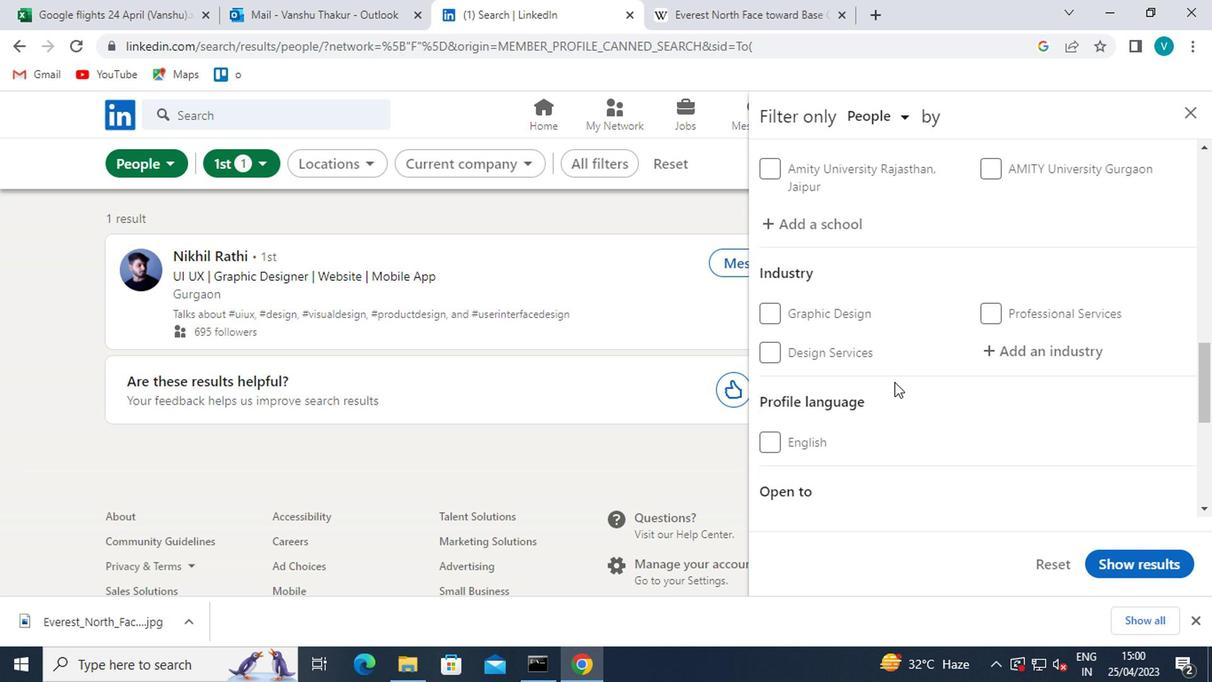 
Action: Mouse scrolled (892, 384) with delta (0, 0)
Screenshot: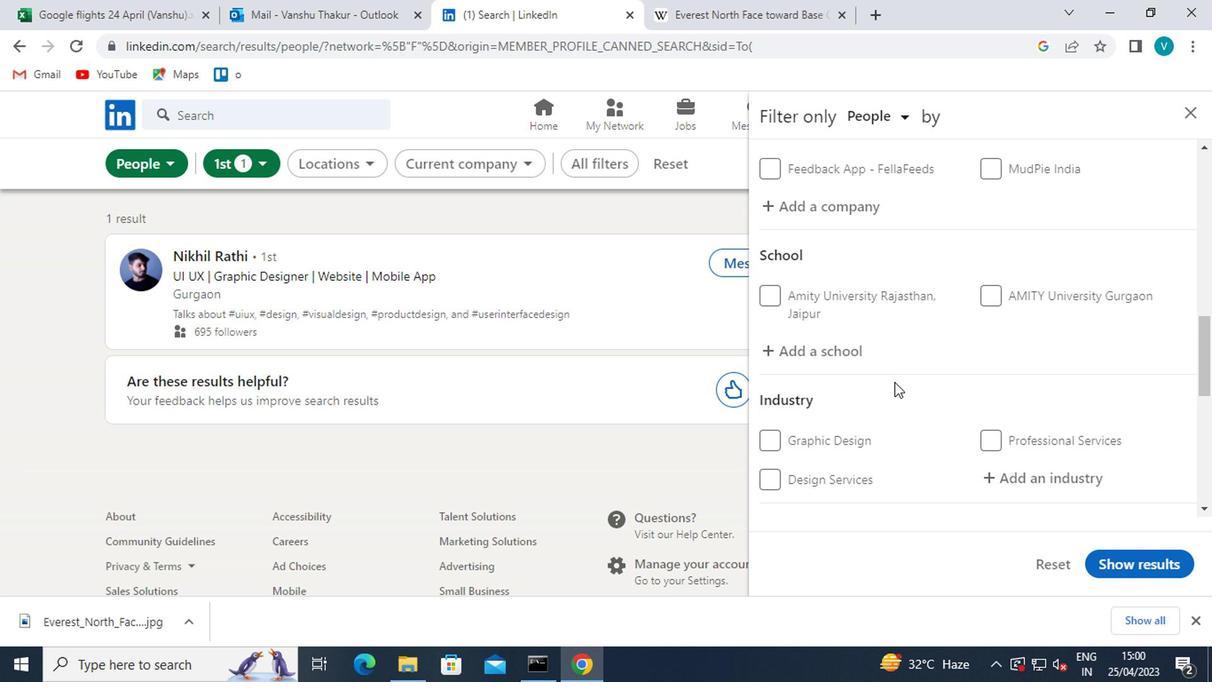 
Action: Mouse scrolled (892, 384) with delta (0, 0)
Screenshot: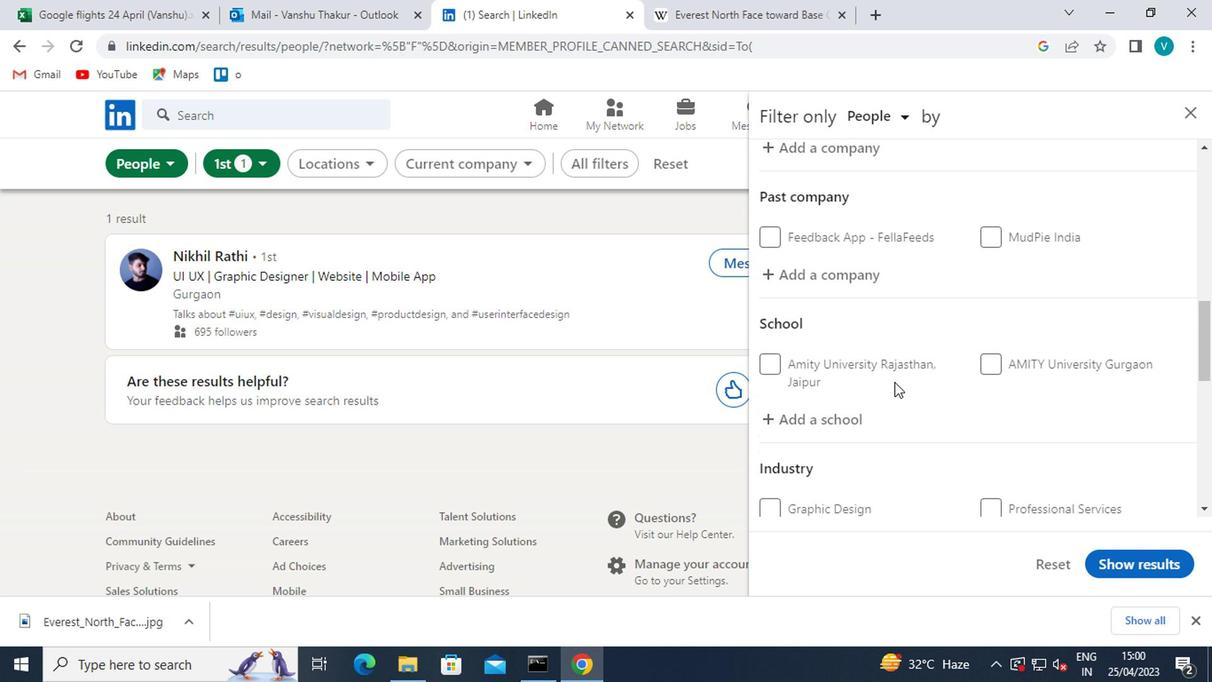 
Action: Mouse scrolled (892, 384) with delta (0, 0)
Screenshot: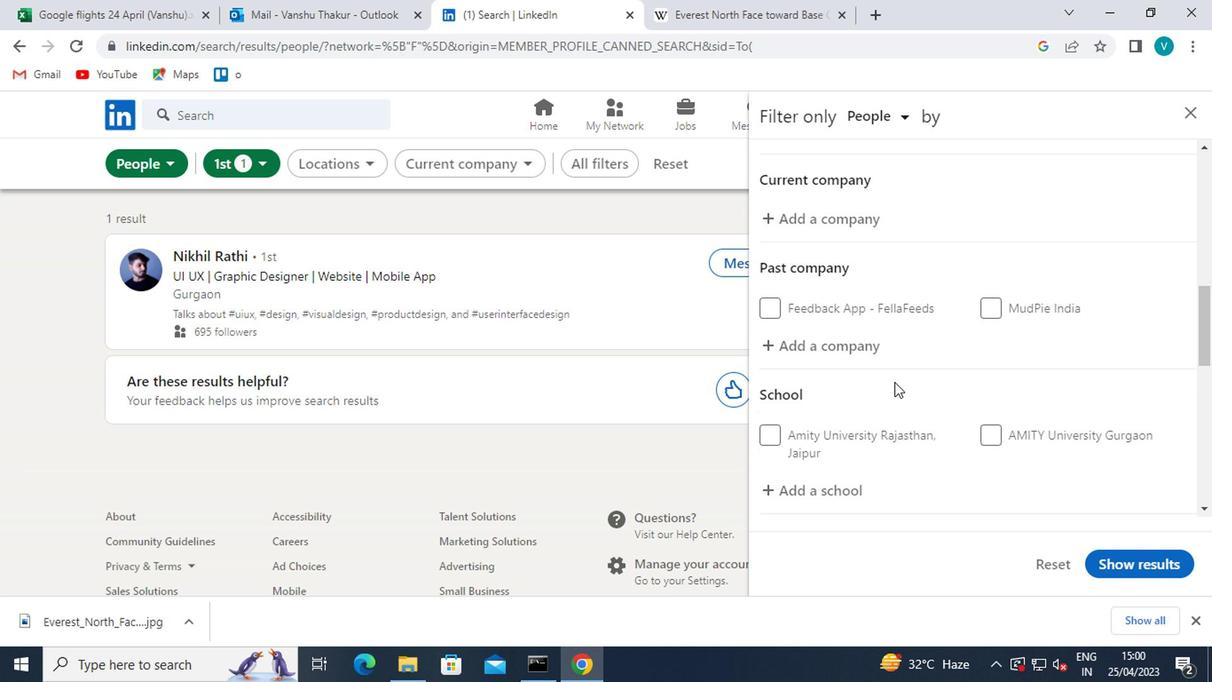 
Action: Mouse moved to (862, 388)
Screenshot: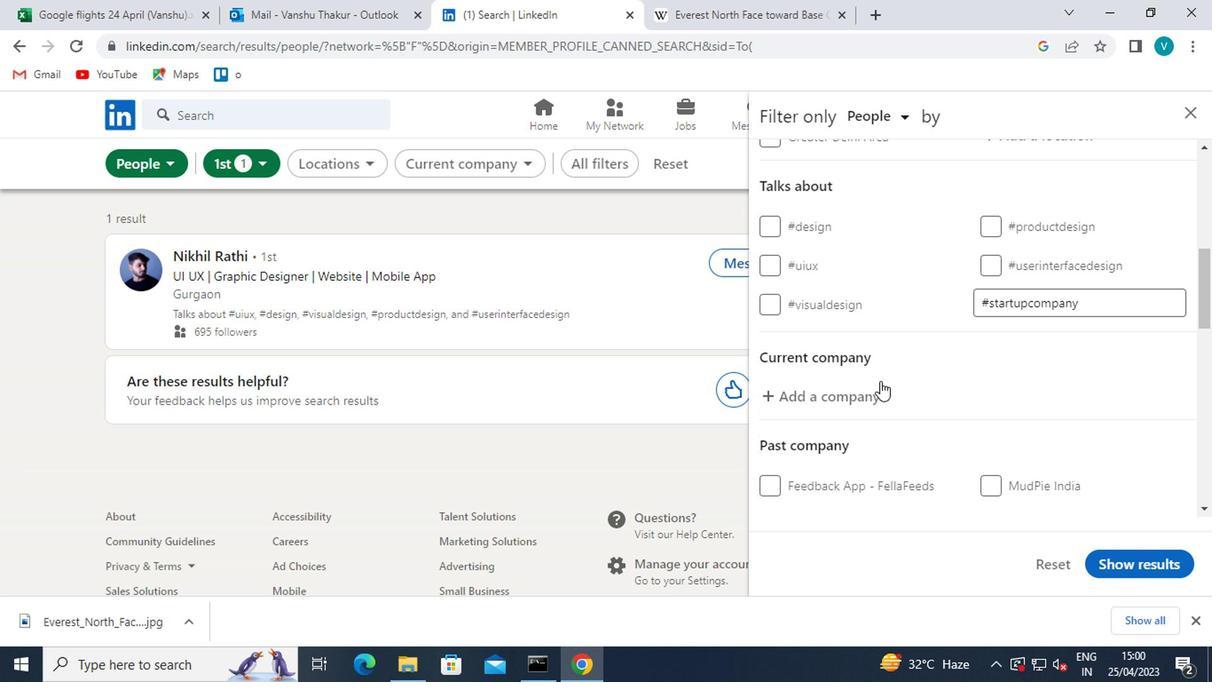 
Action: Mouse pressed left at (862, 388)
Screenshot: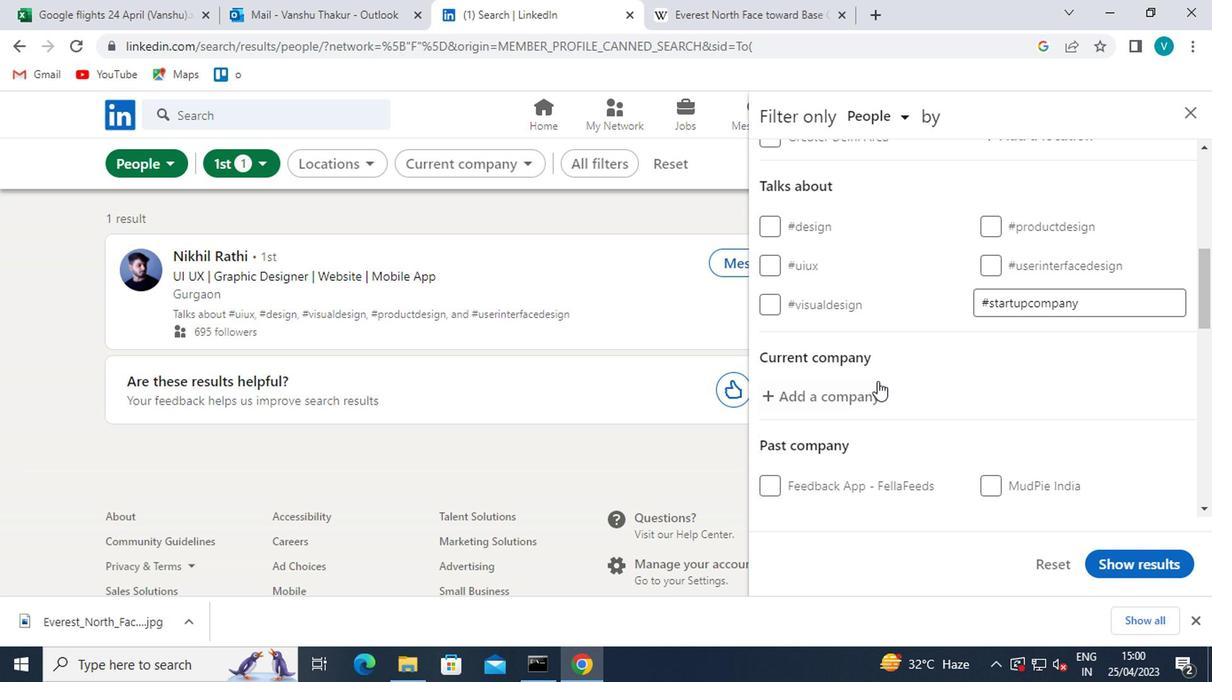 
Action: Mouse moved to (860, 389)
Screenshot: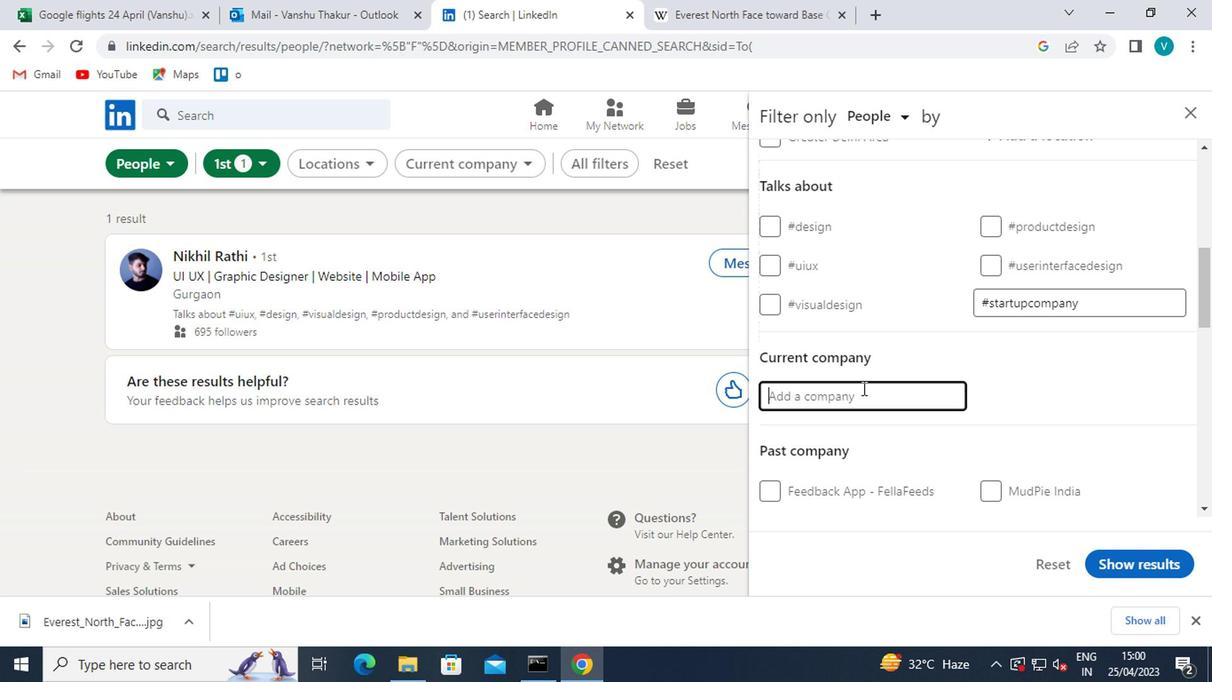 
Action: Key pressed <Key.shift>ASIAN<Key.space>
Screenshot: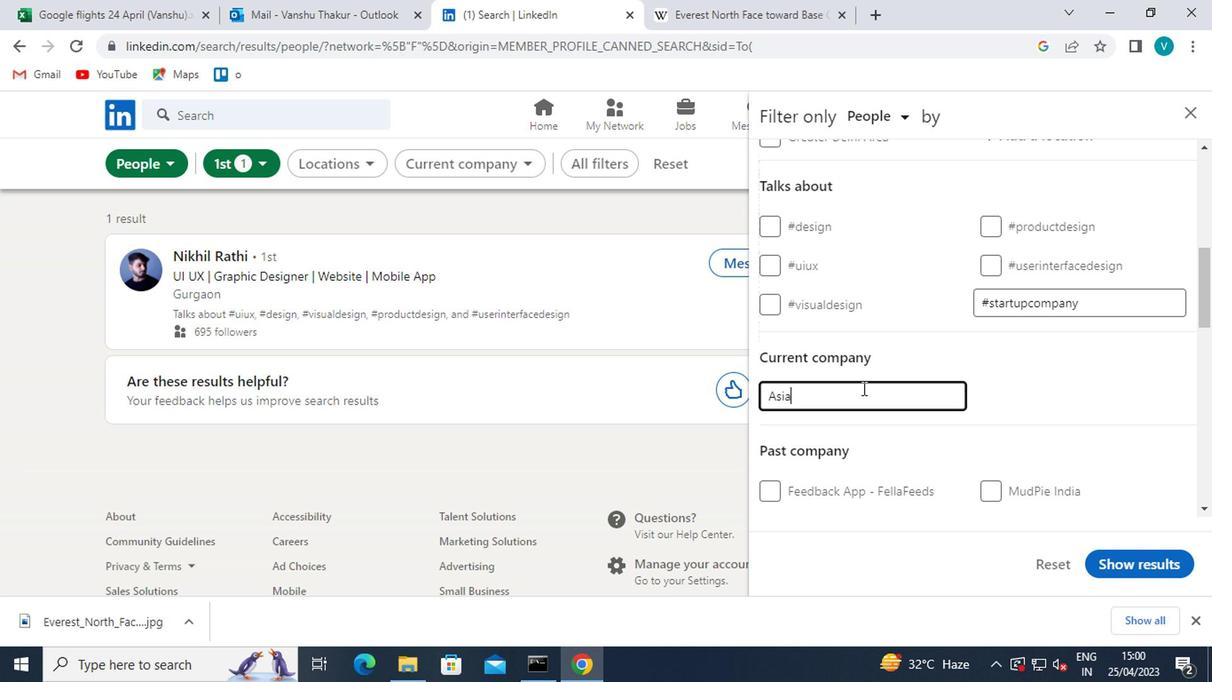 
Action: Mouse moved to (862, 426)
Screenshot: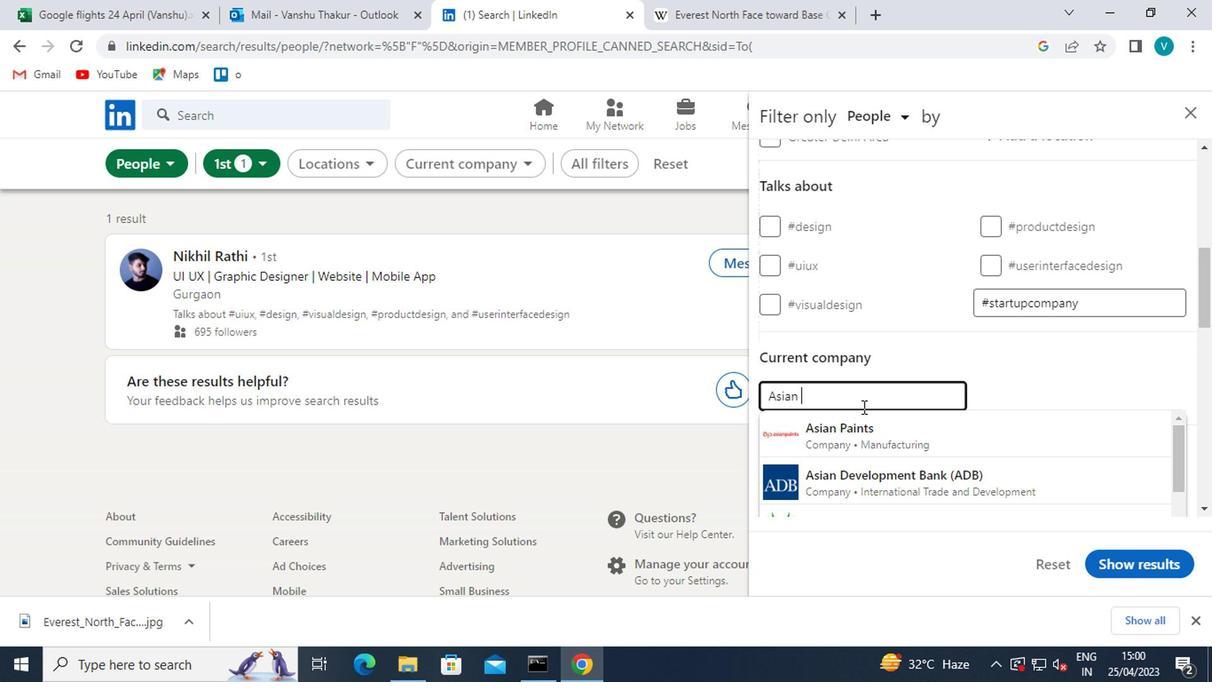 
Action: Mouse pressed left at (862, 426)
Screenshot: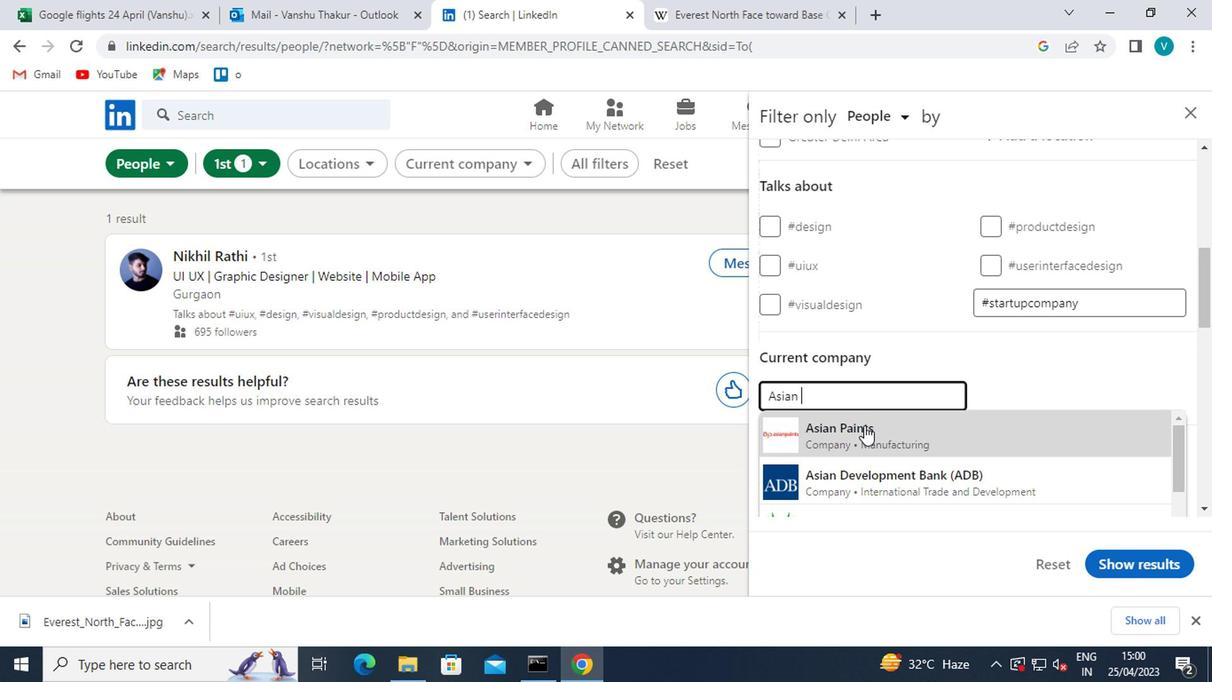 
Action: Mouse scrolled (862, 426) with delta (0, 0)
Screenshot: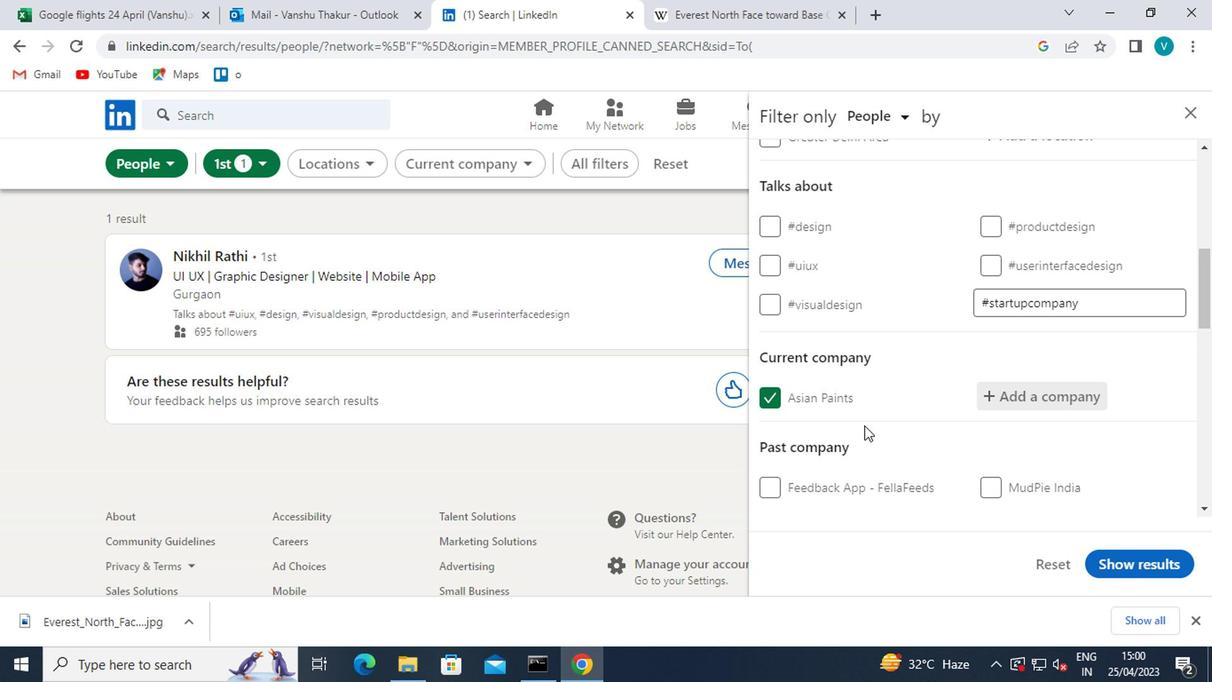 
Action: Mouse scrolled (862, 426) with delta (0, 0)
Screenshot: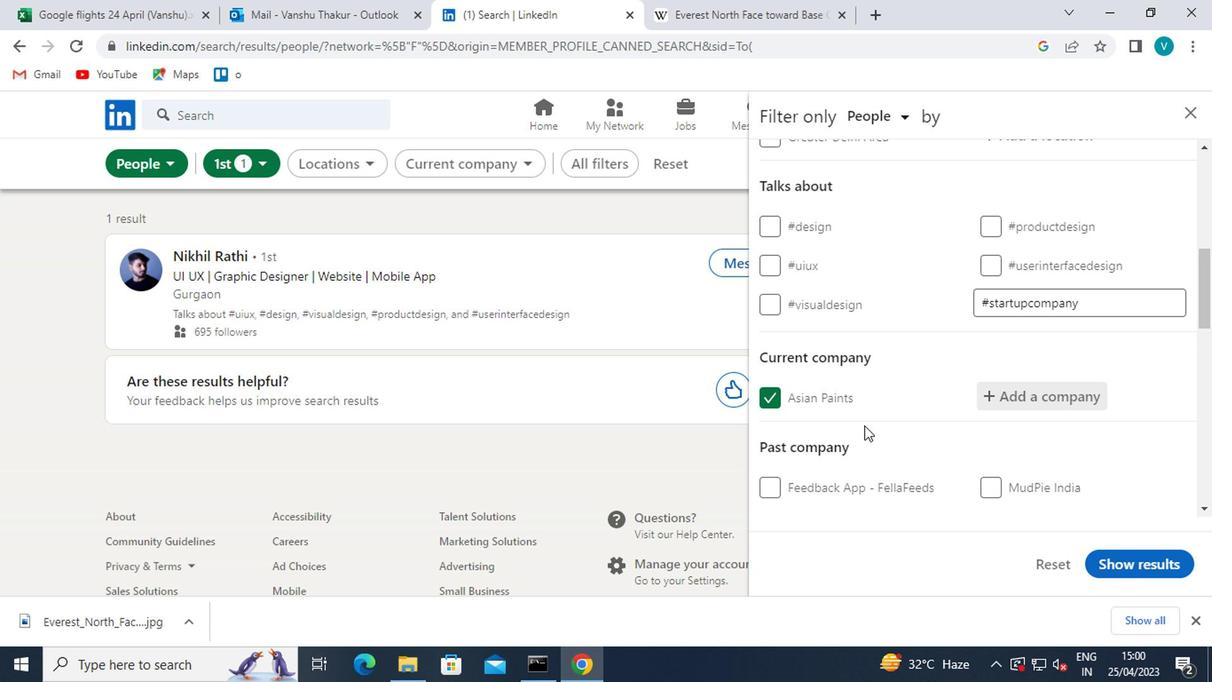 
Action: Mouse moved to (862, 428)
Screenshot: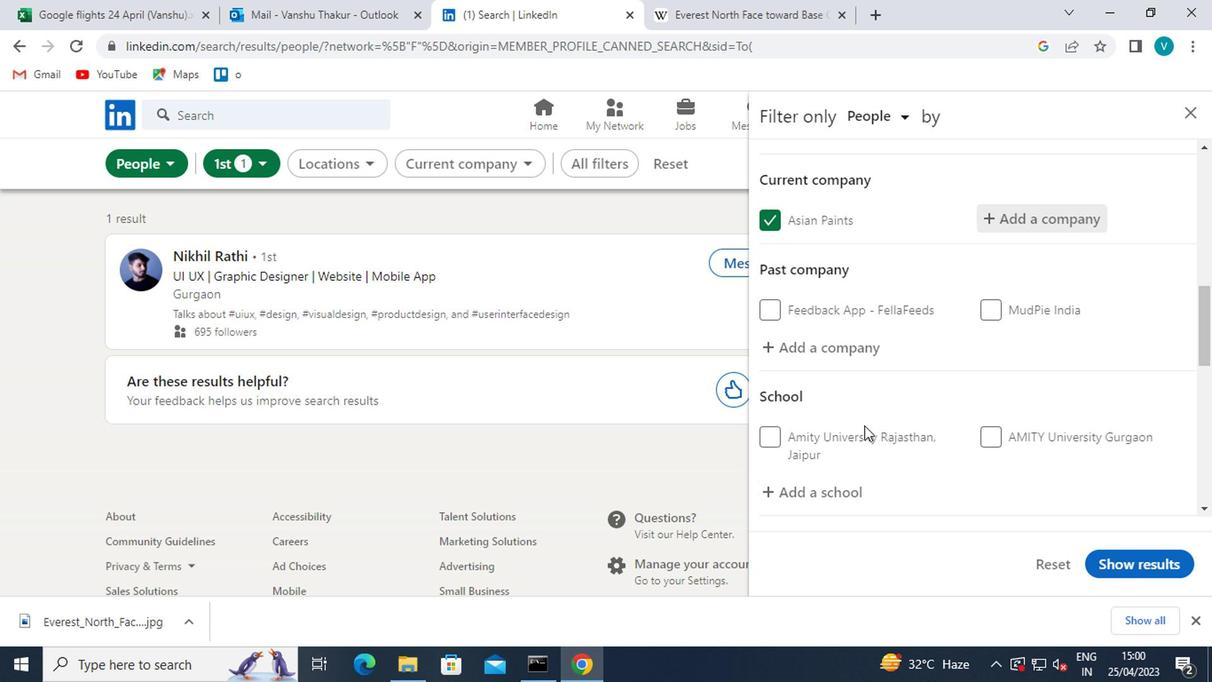 
Action: Mouse scrolled (862, 428) with delta (0, 0)
Screenshot: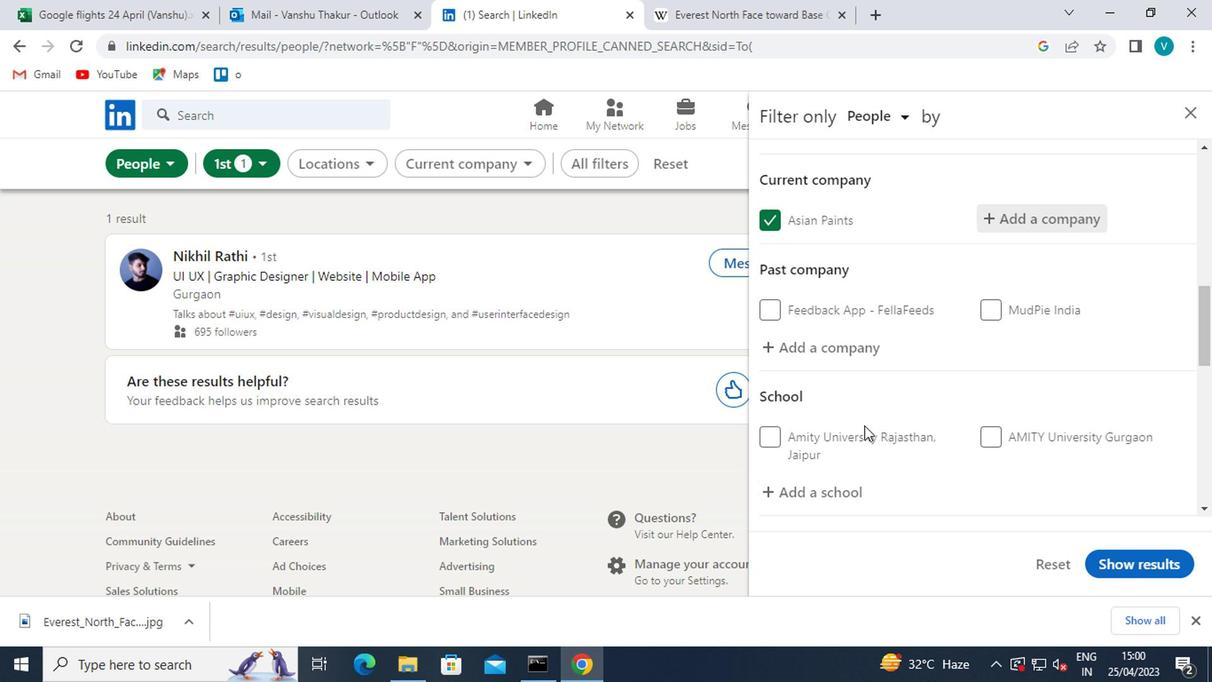 
Action: Mouse moved to (826, 408)
Screenshot: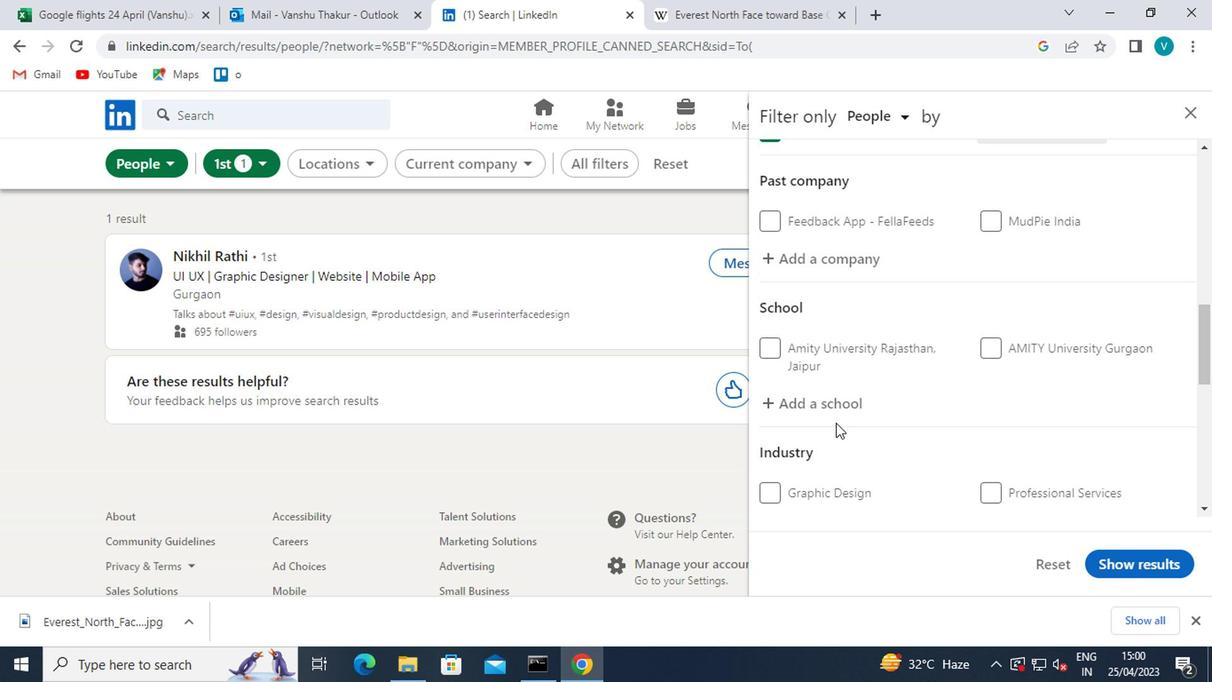 
Action: Mouse pressed left at (826, 408)
Screenshot: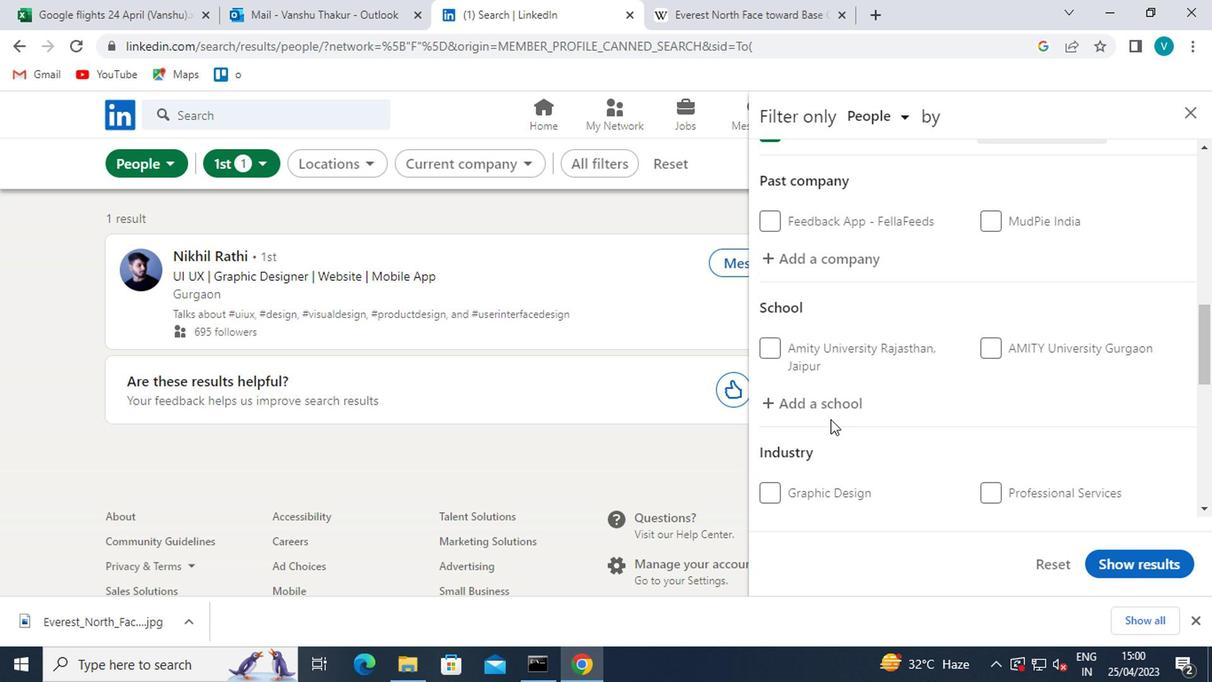 
Action: Key pressed <Key.shift>GAYATRI<Key.space>
Screenshot: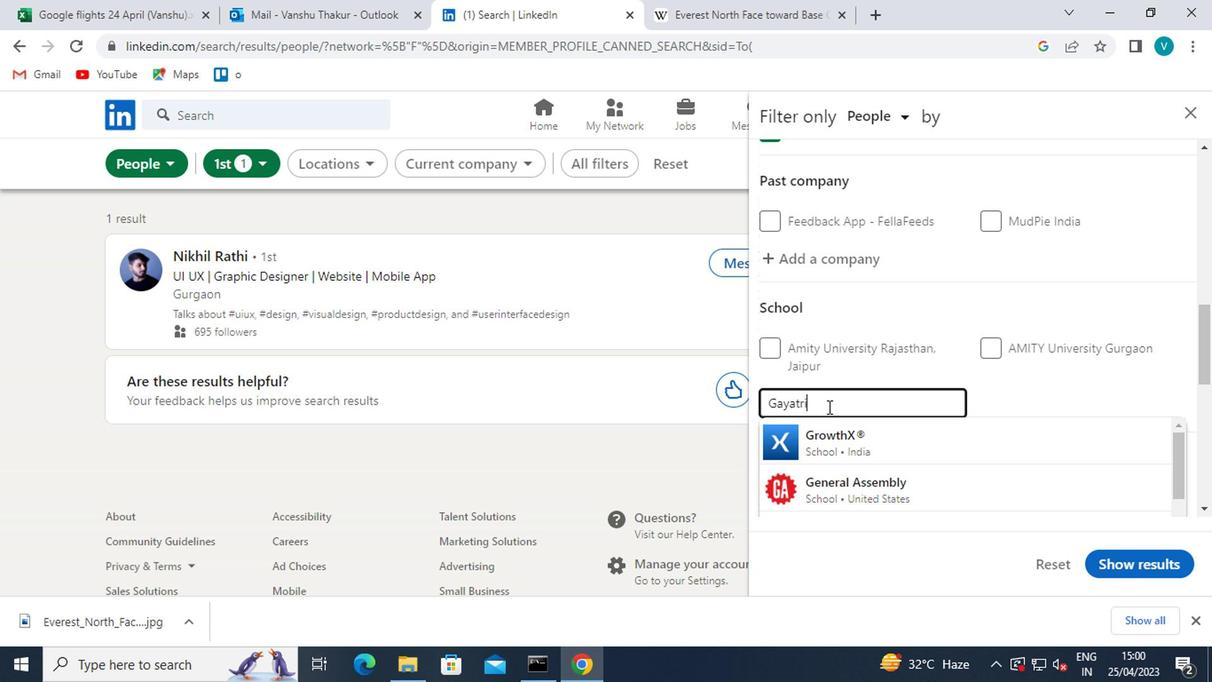 
Action: Mouse moved to (882, 486)
Screenshot: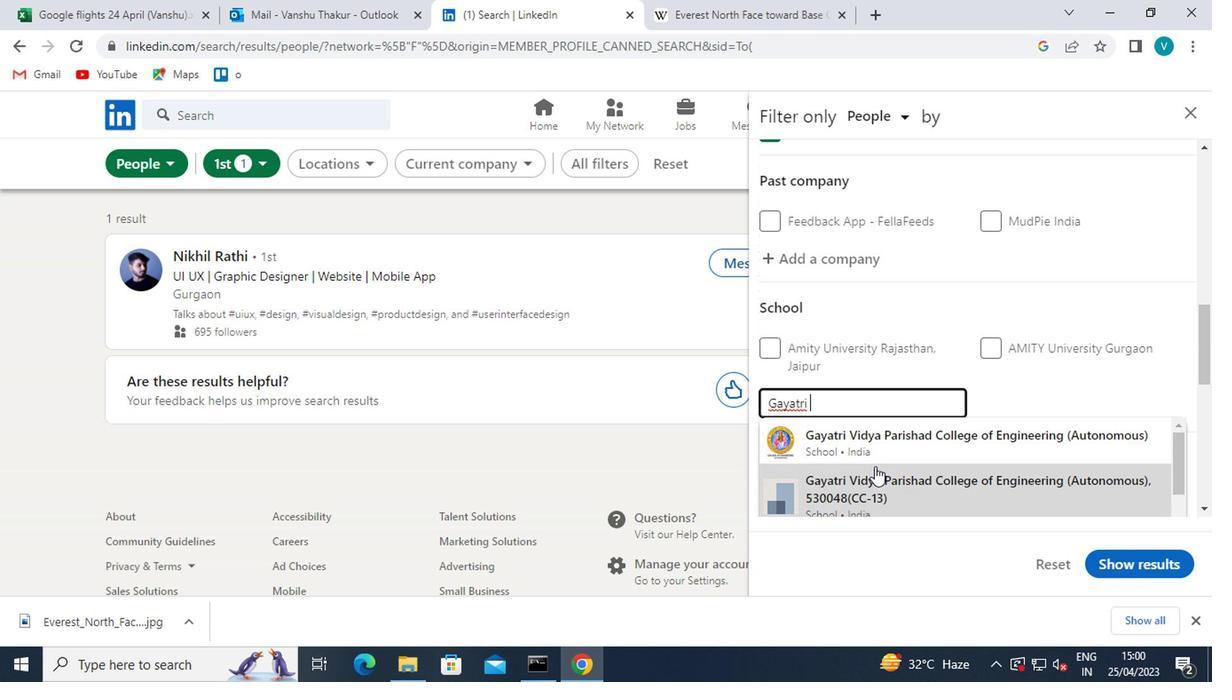 
Action: Mouse pressed left at (882, 486)
Screenshot: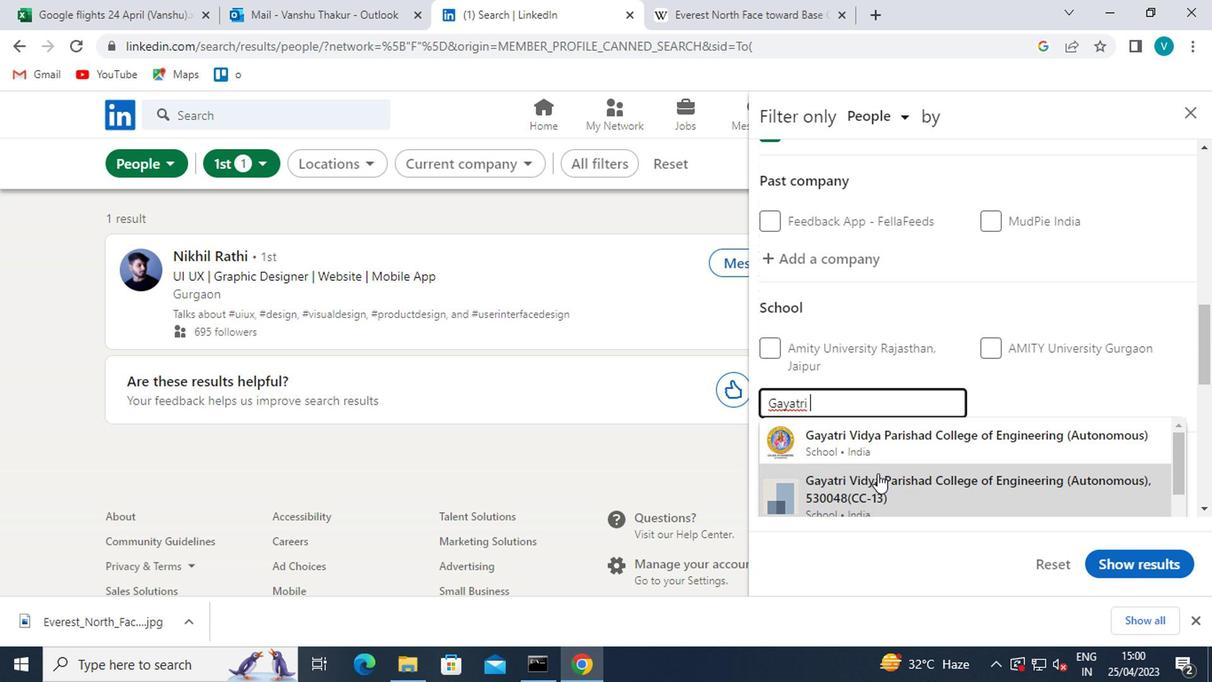 
Action: Mouse moved to (885, 486)
Screenshot: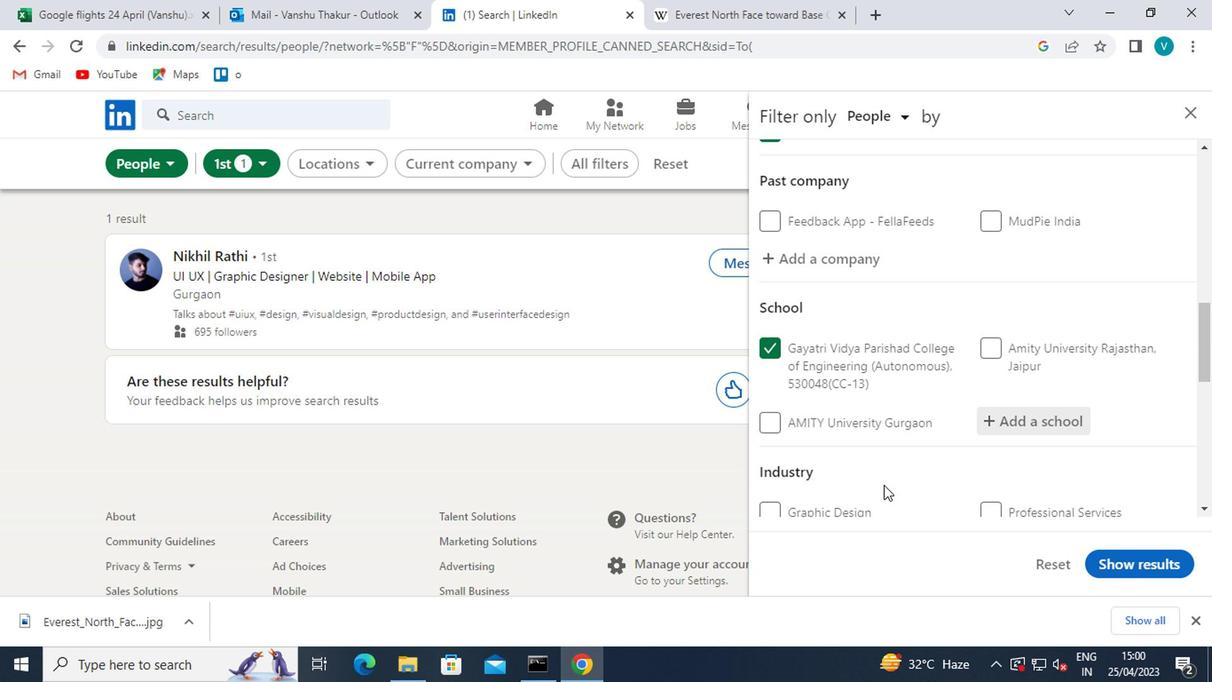 
Action: Mouse scrolled (885, 486) with delta (0, 0)
Screenshot: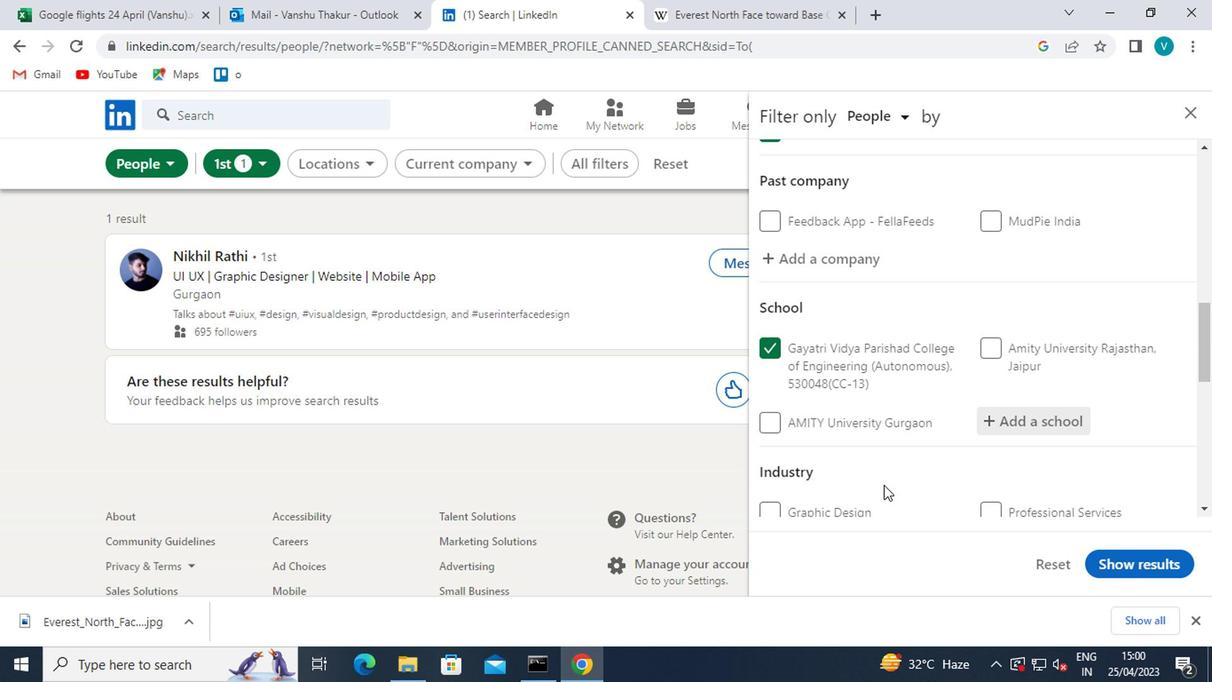 
Action: Mouse scrolled (885, 486) with delta (0, 0)
Screenshot: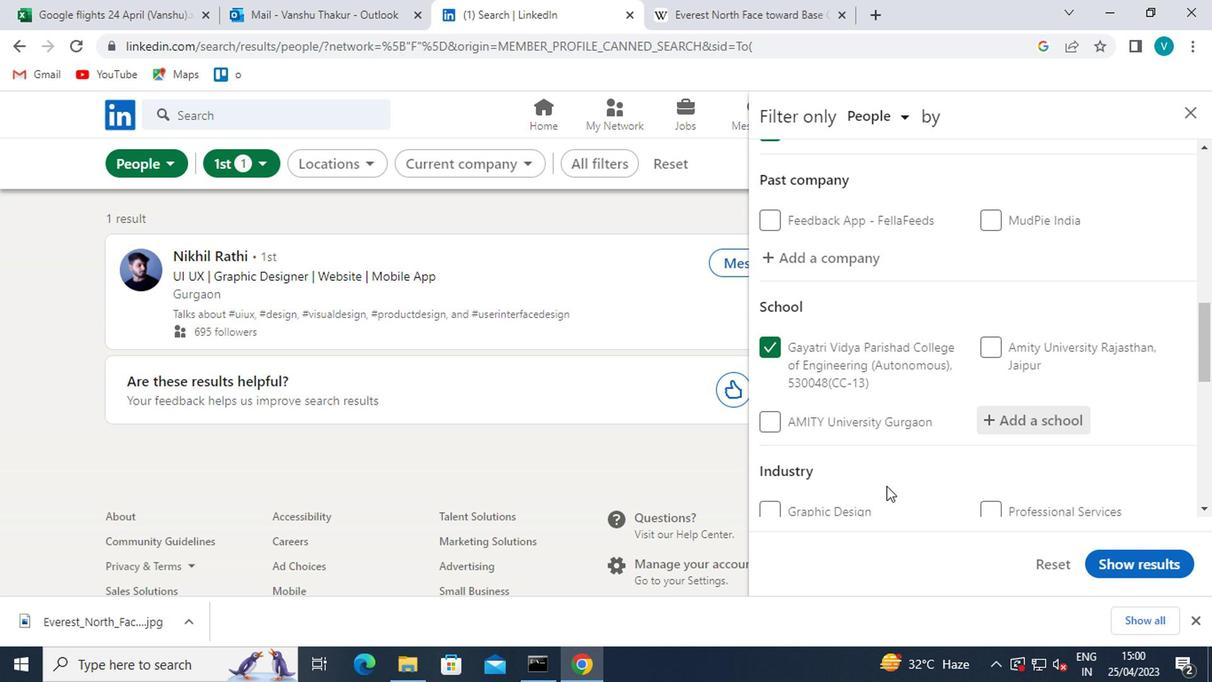 
Action: Mouse moved to (997, 362)
Screenshot: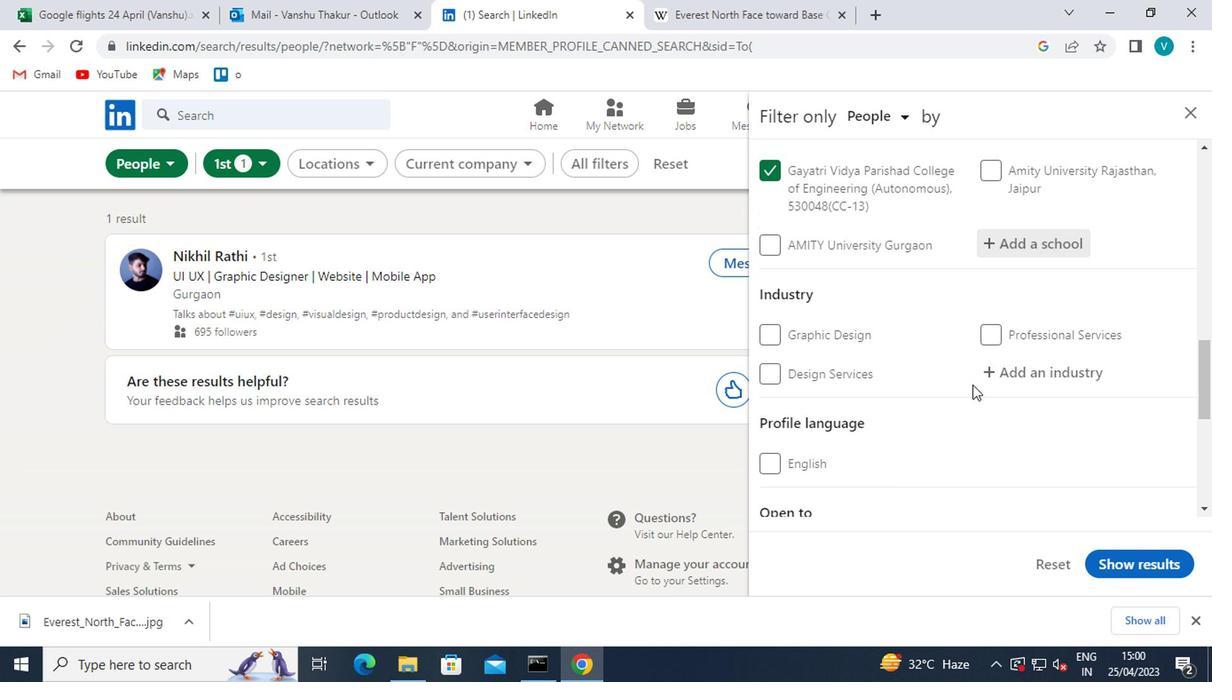 
Action: Mouse pressed left at (997, 362)
Screenshot: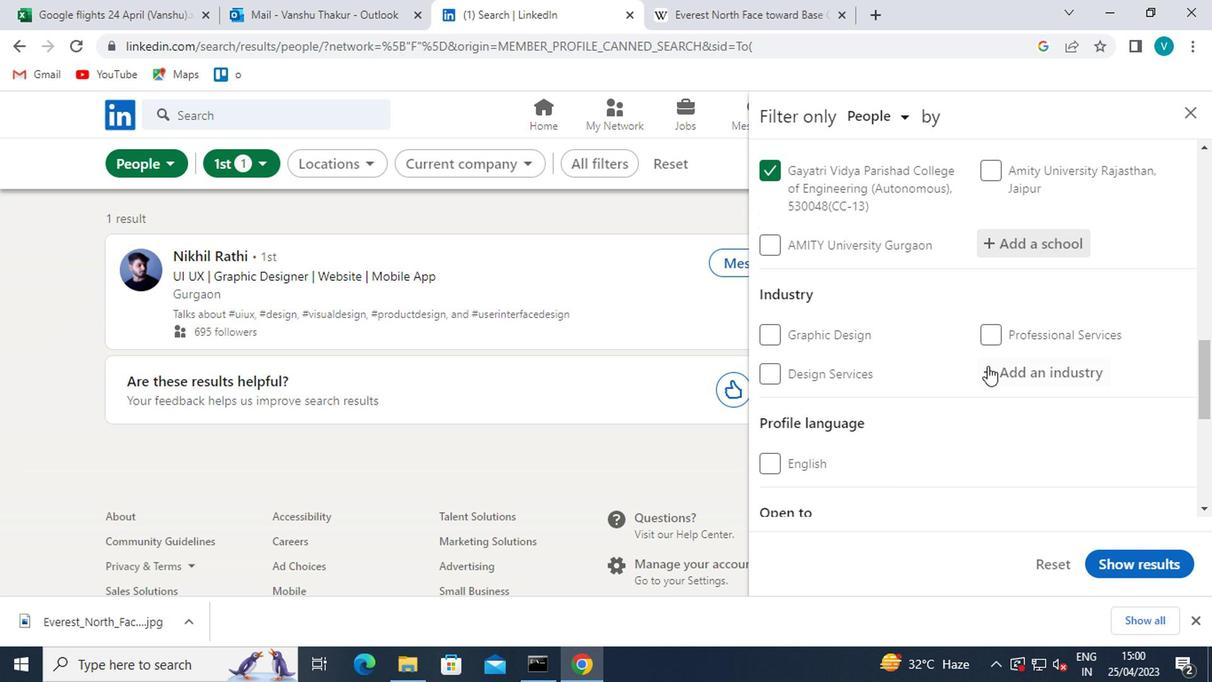 
Action: Mouse moved to (996, 361)
Screenshot: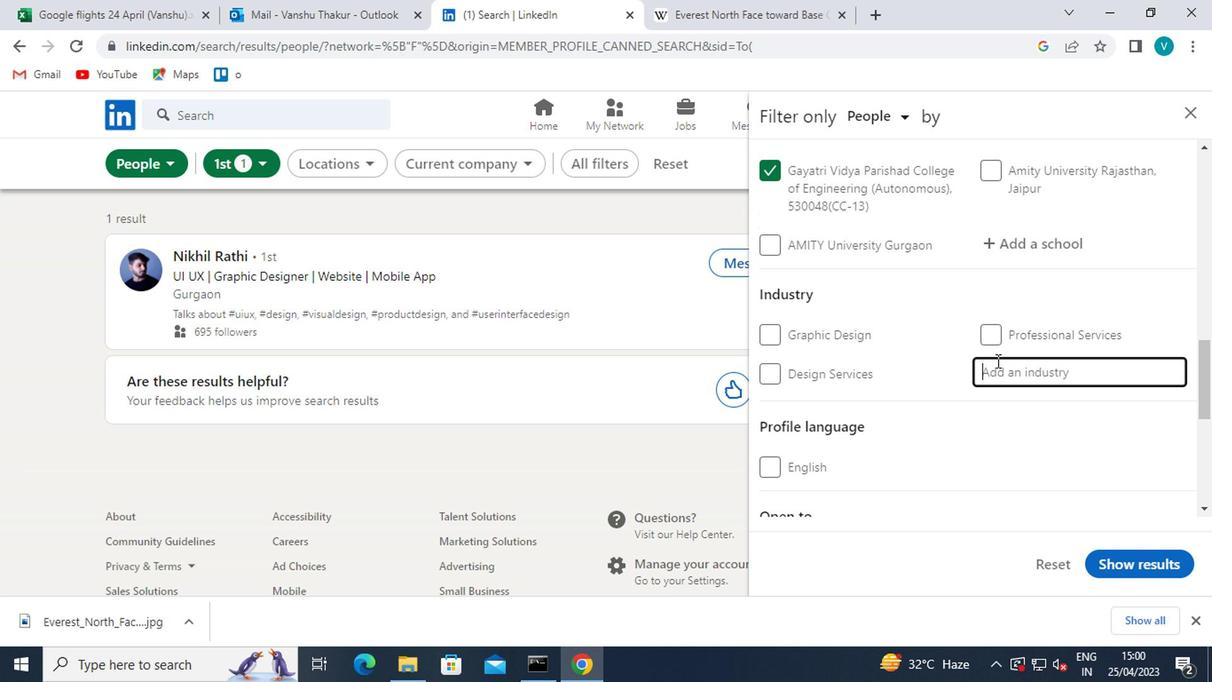 
Action: Key pressed <Key.shift>BOOK<Key.space>
Screenshot: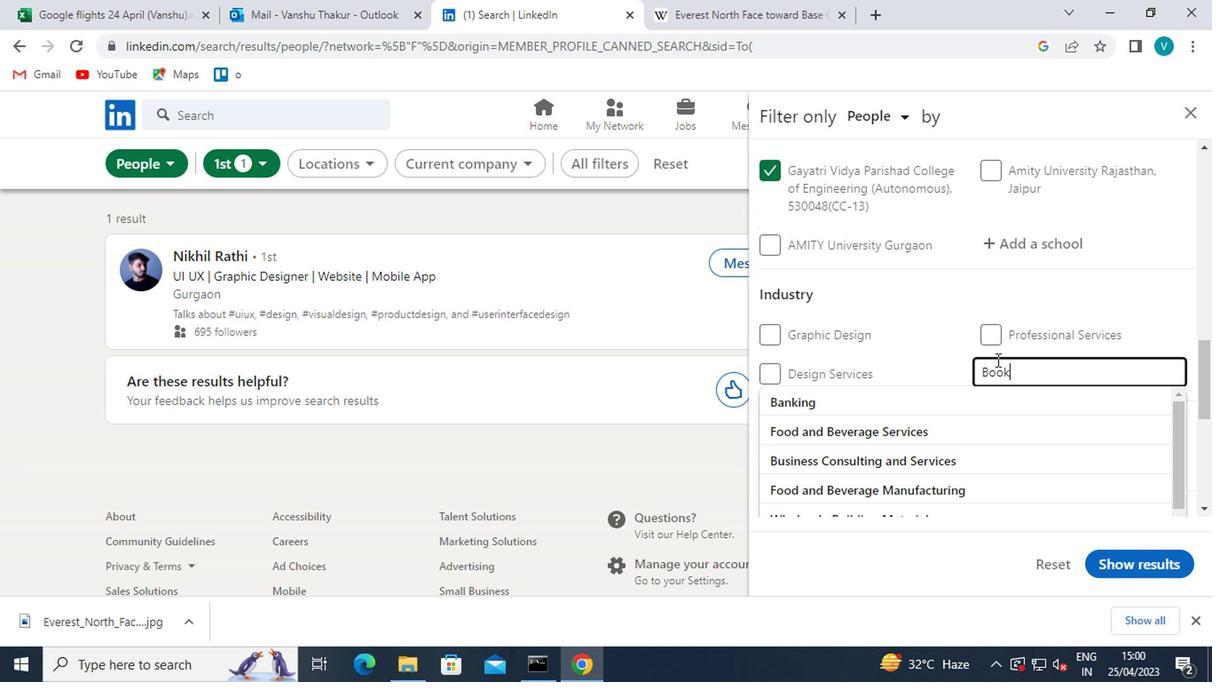 
Action: Mouse moved to (928, 406)
Screenshot: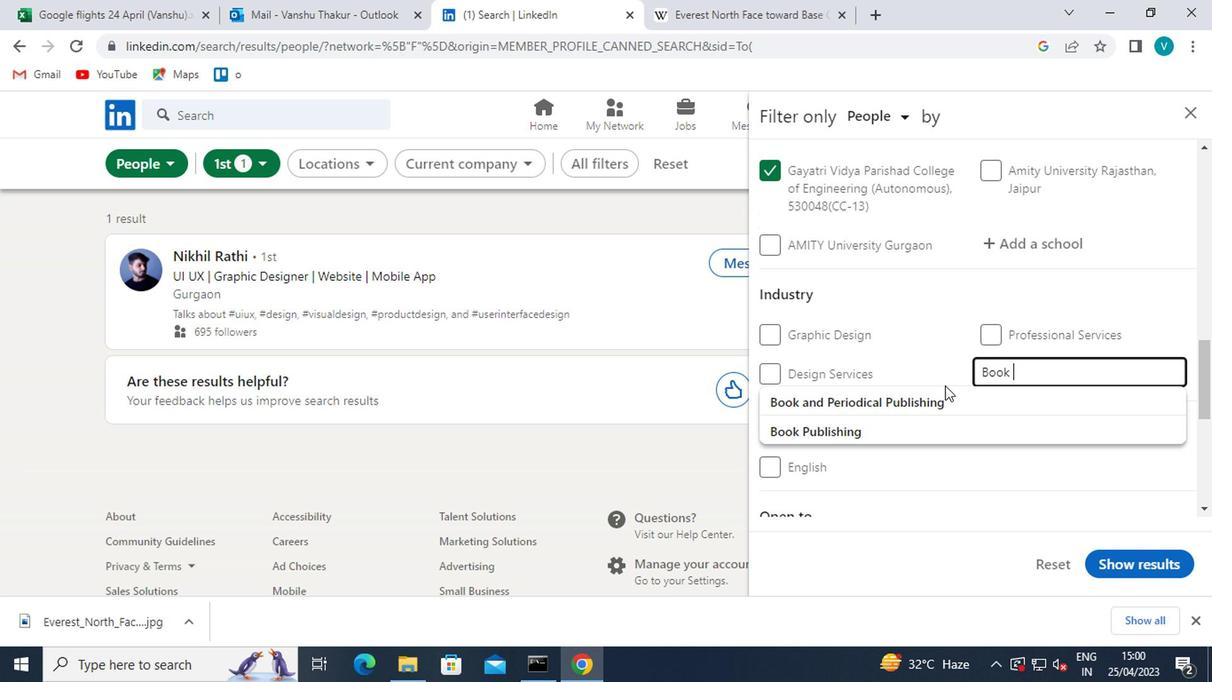 
Action: Mouse pressed left at (928, 406)
Screenshot: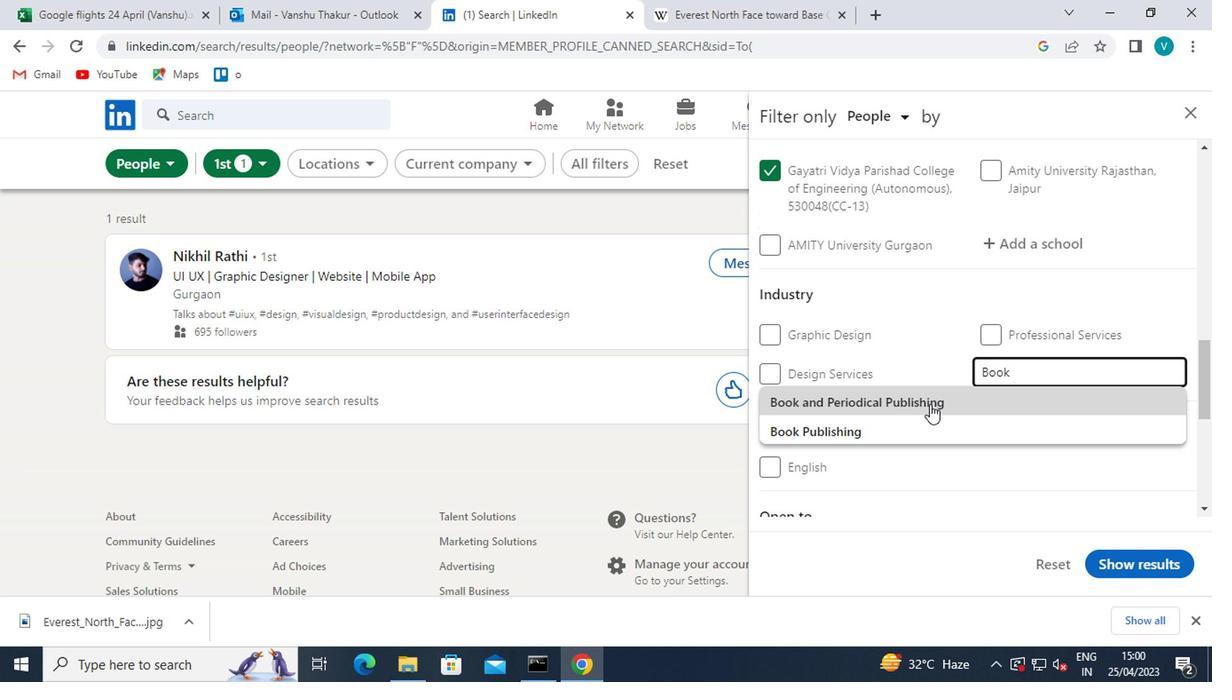 
Action: Mouse scrolled (928, 404) with delta (0, -1)
Screenshot: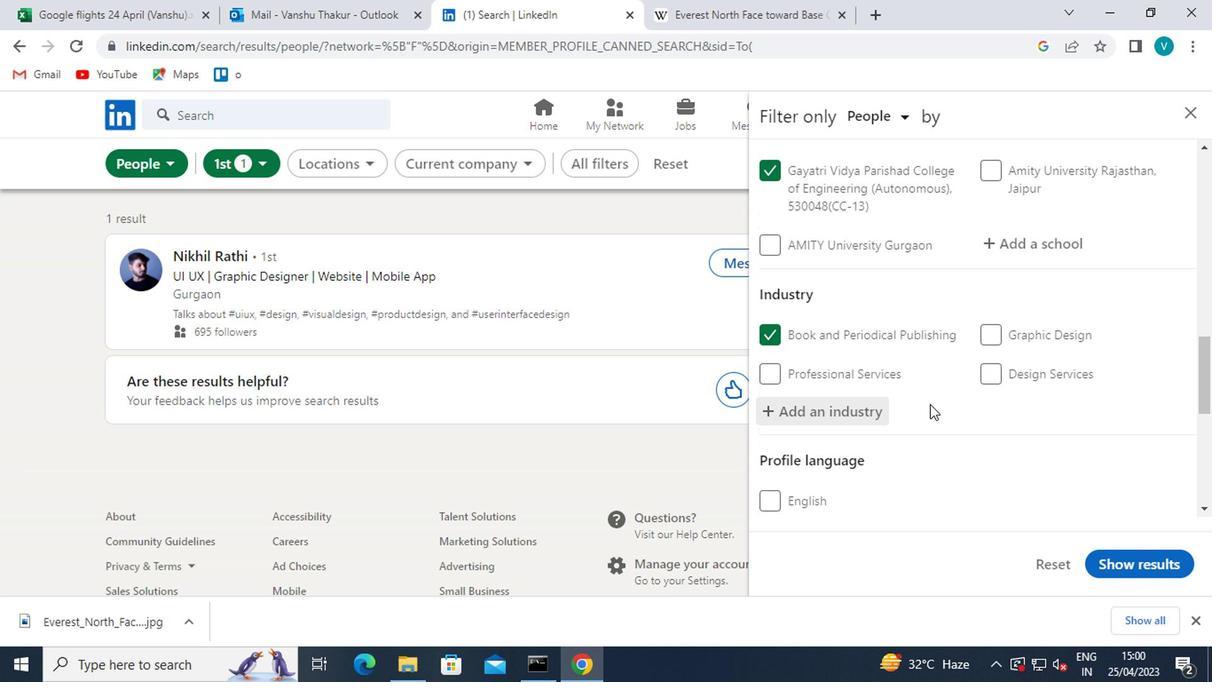 
Action: Mouse moved to (926, 409)
Screenshot: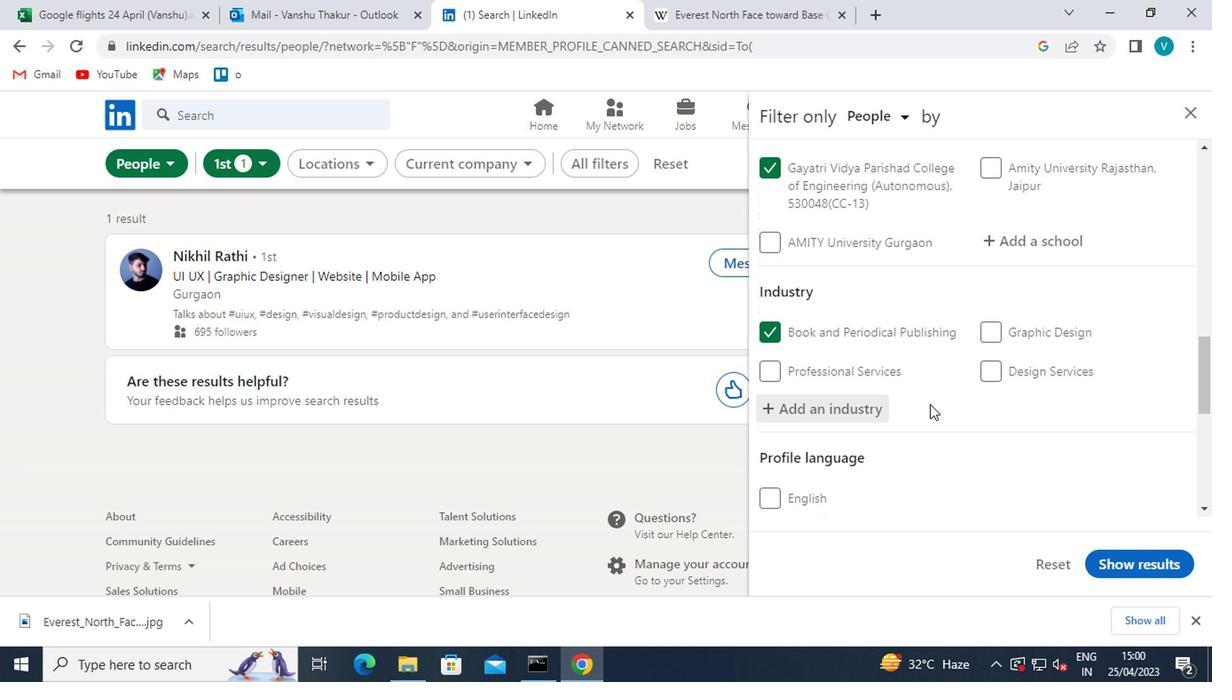 
Action: Mouse scrolled (926, 408) with delta (0, 0)
Screenshot: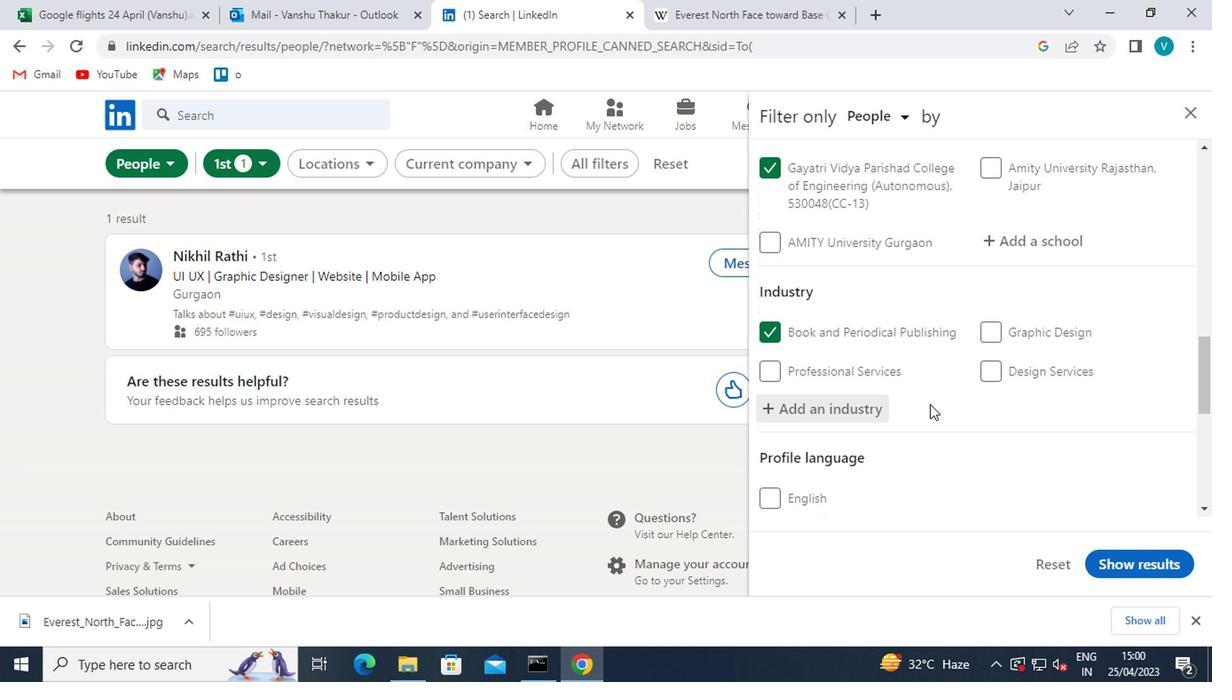 
Action: Mouse moved to (903, 426)
Screenshot: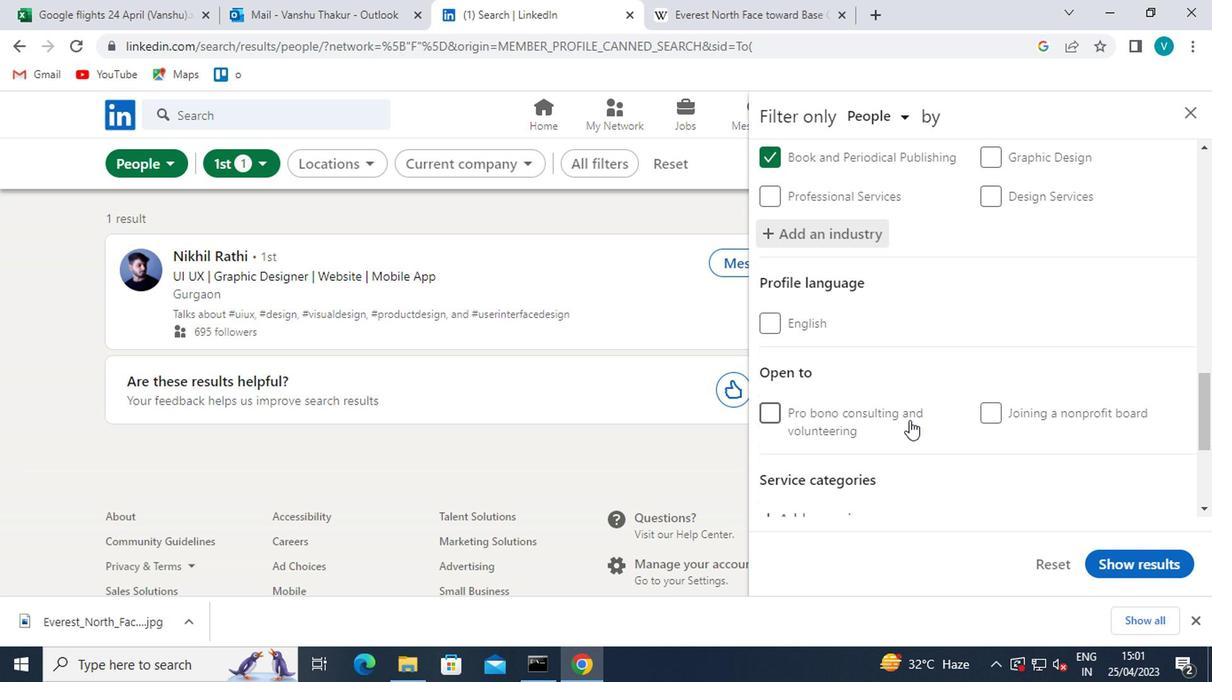 
Action: Mouse scrolled (903, 425) with delta (0, -1)
Screenshot: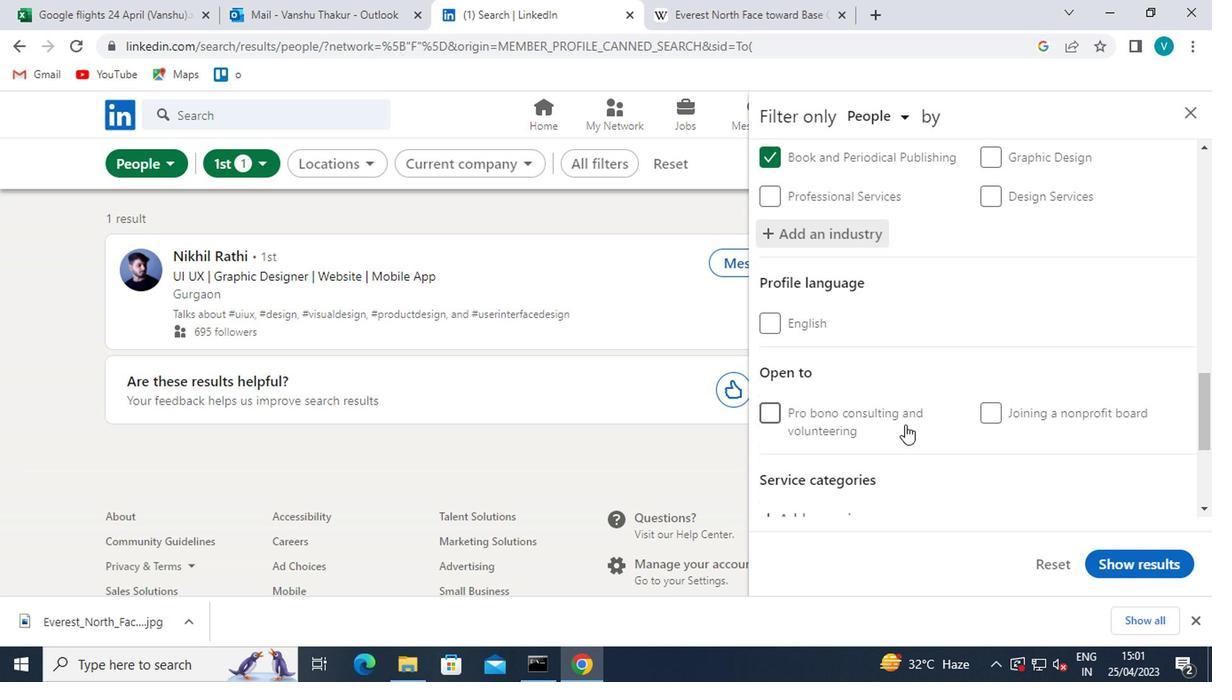 
Action: Mouse moved to (903, 428)
Screenshot: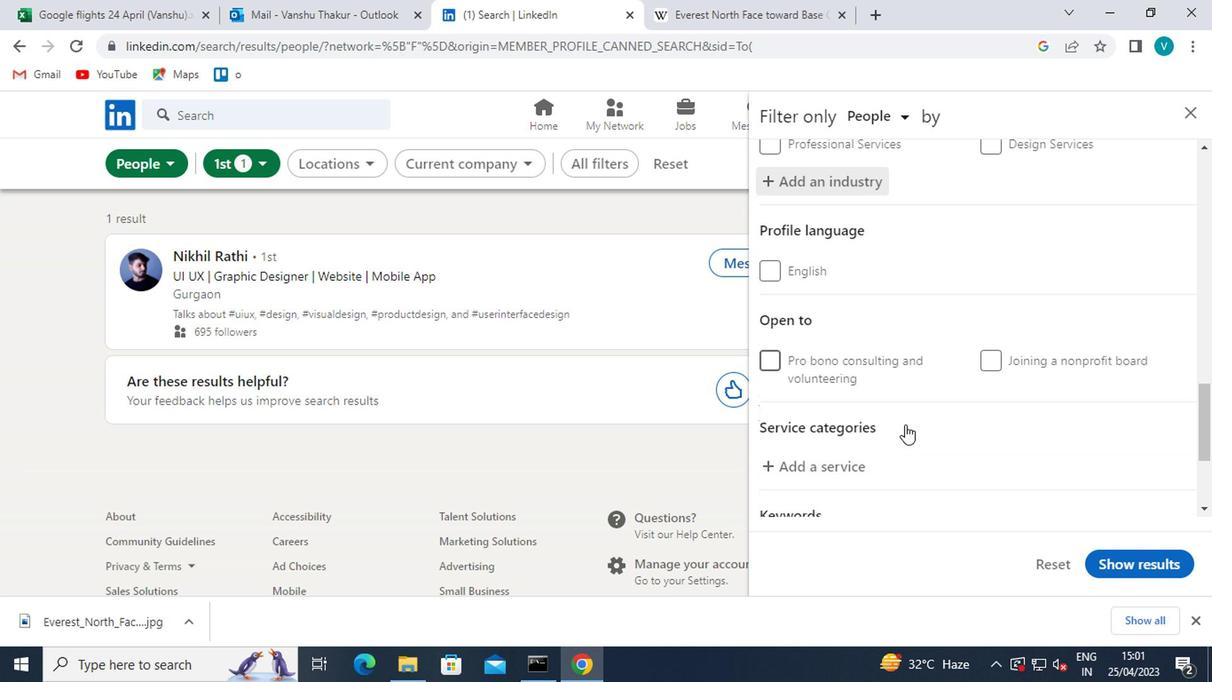 
Action: Mouse scrolled (903, 426) with delta (0, -1)
Screenshot: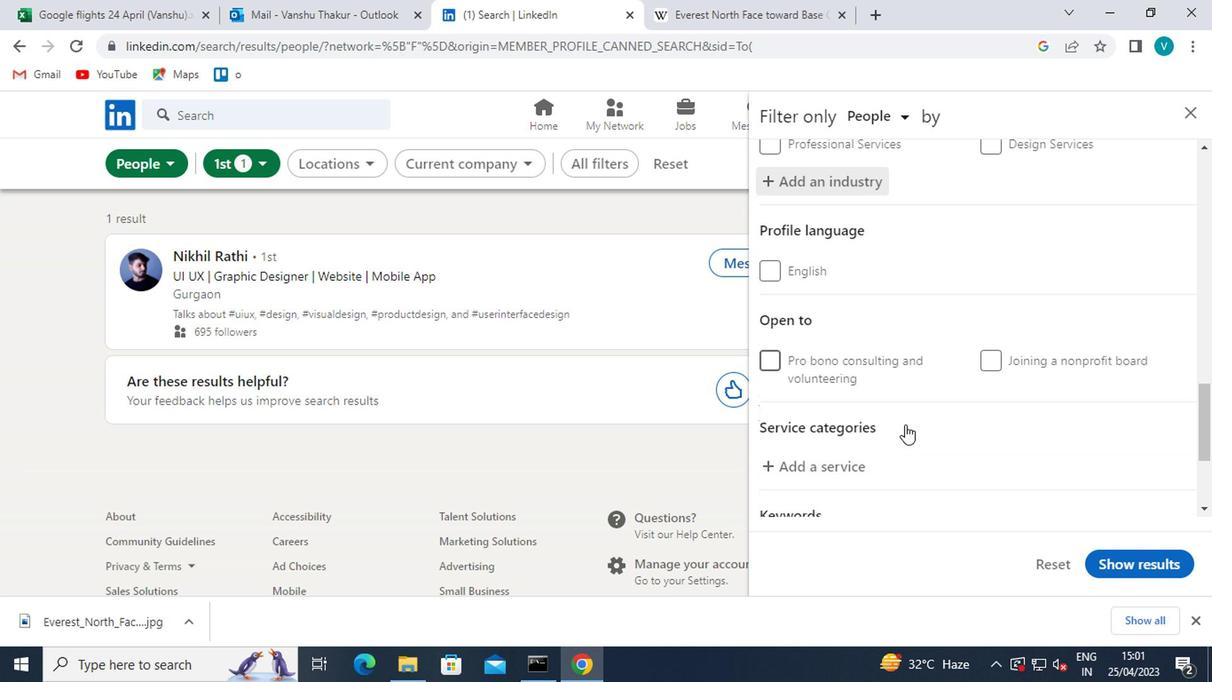 
Action: Mouse moved to (857, 342)
Screenshot: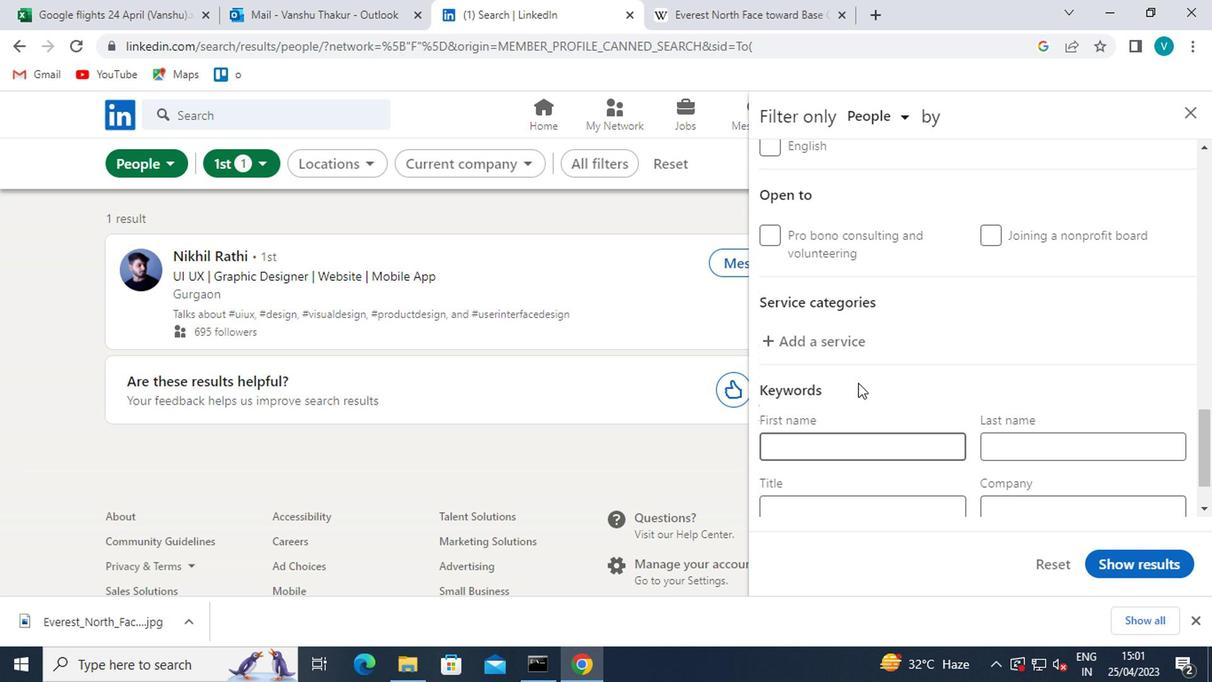 
Action: Mouse pressed left at (857, 342)
Screenshot: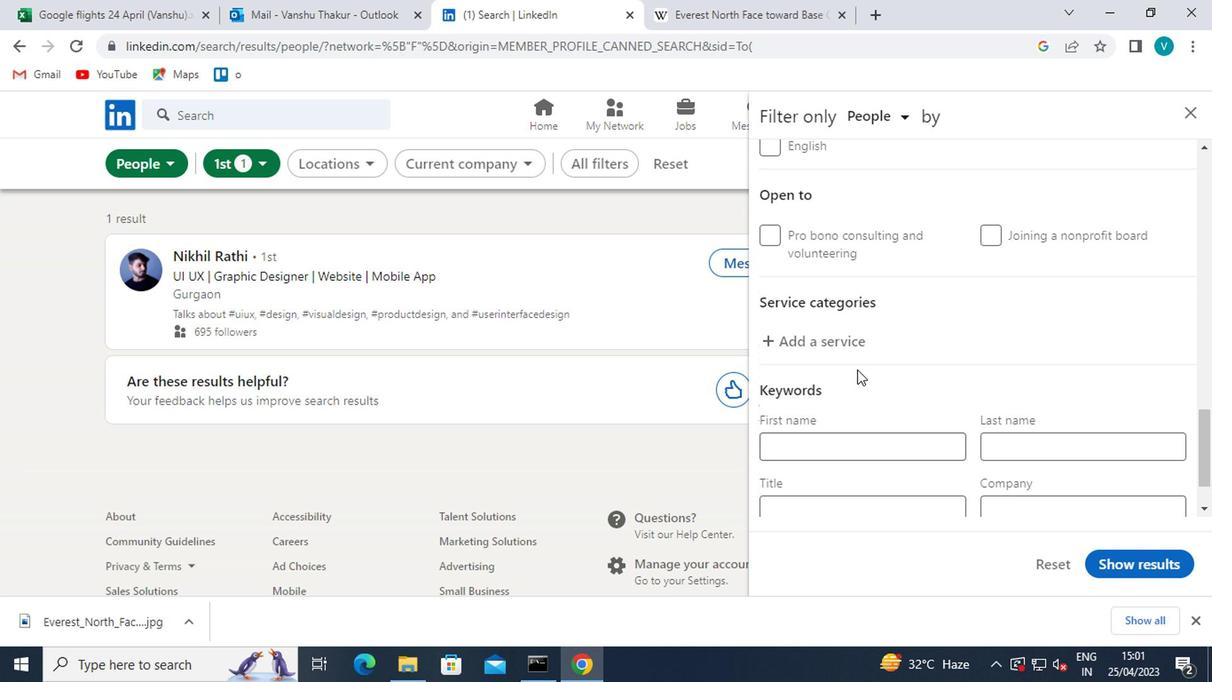 
Action: Key pressed <Key.shift>LIFE<Key.space>
Screenshot: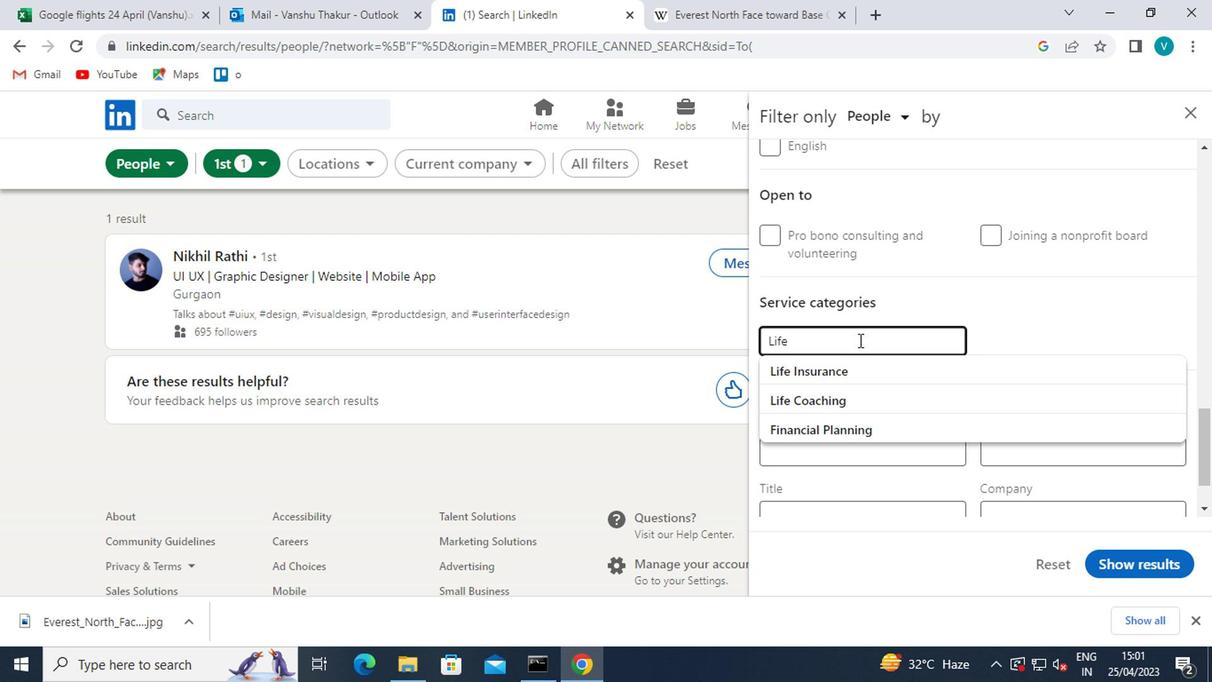 
Action: Mouse moved to (844, 364)
Screenshot: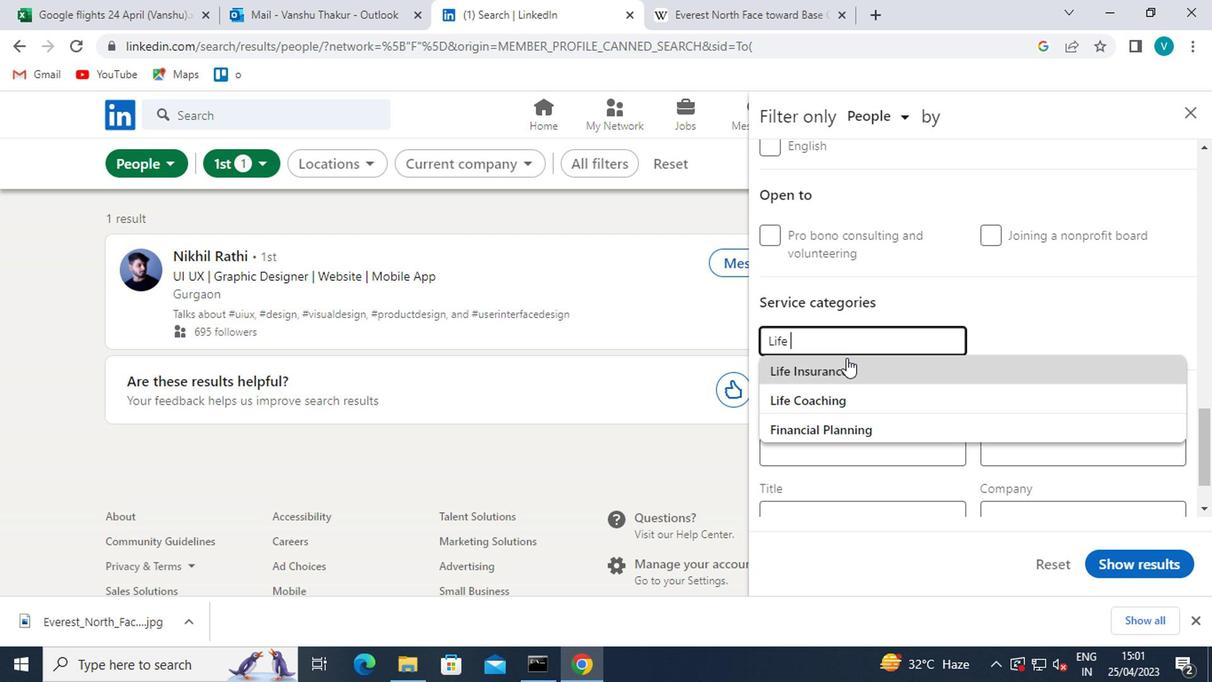 
Action: Mouse pressed left at (844, 364)
Screenshot: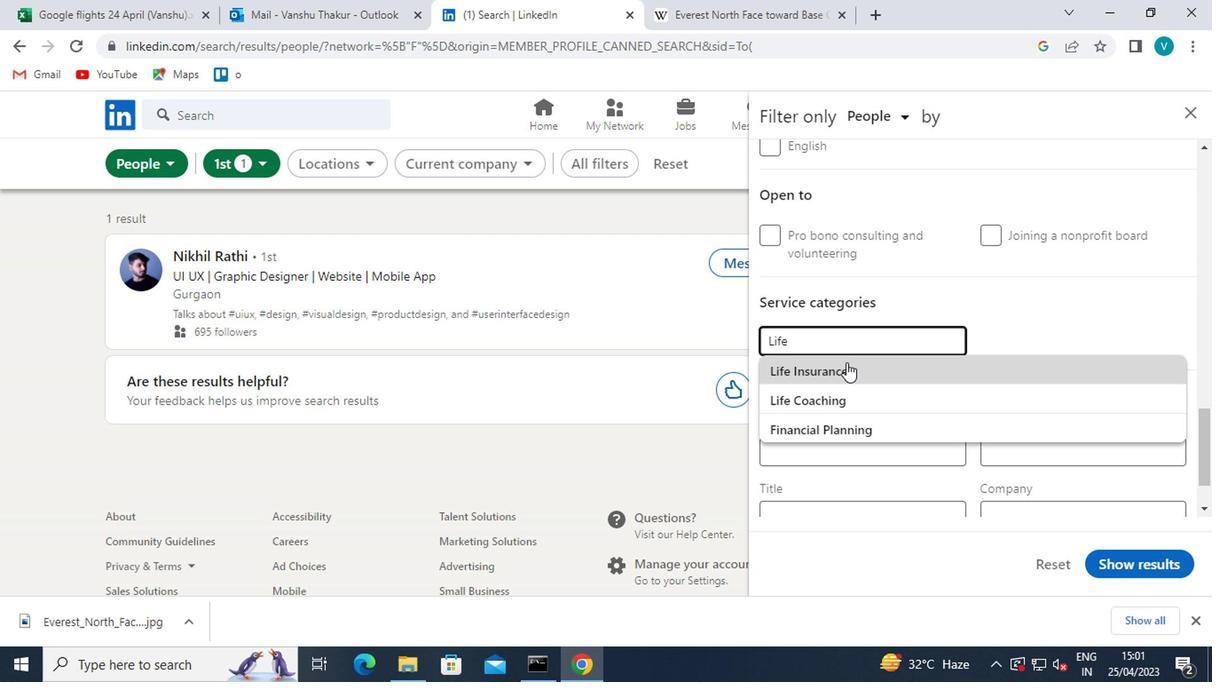 
Action: Mouse scrolled (844, 363) with delta (0, -1)
Screenshot: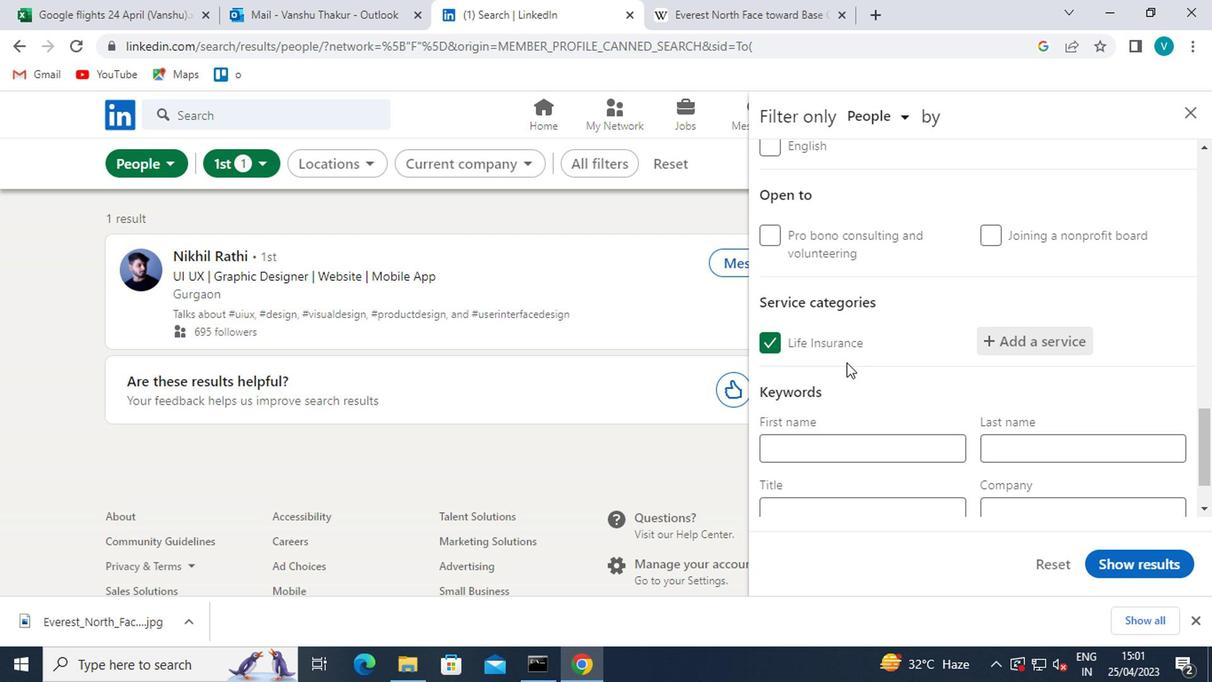 
Action: Mouse scrolled (844, 363) with delta (0, -1)
Screenshot: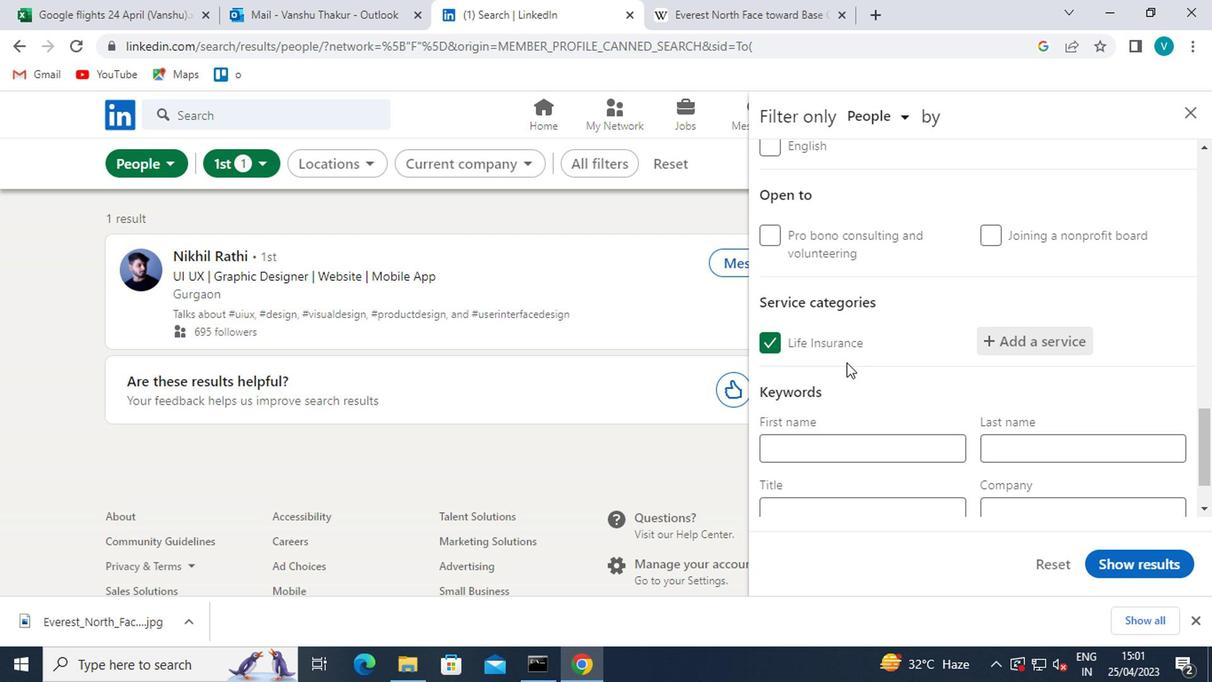 
Action: Mouse moved to (844, 433)
Screenshot: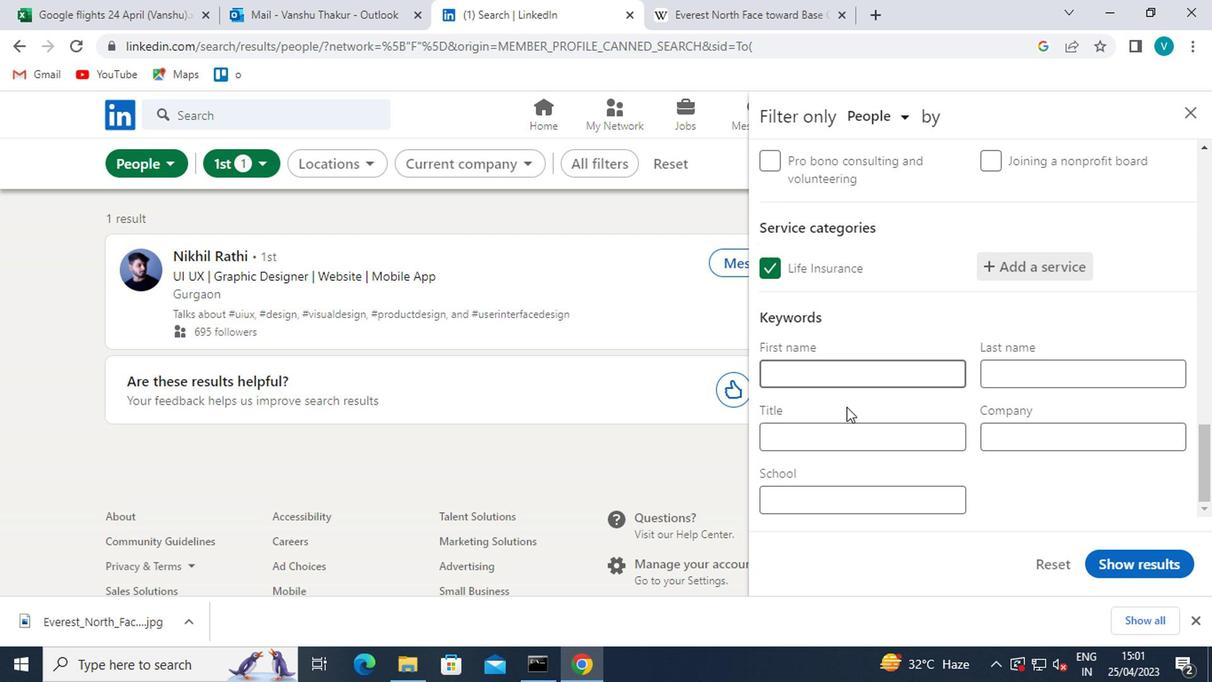 
Action: Mouse pressed left at (844, 433)
Screenshot: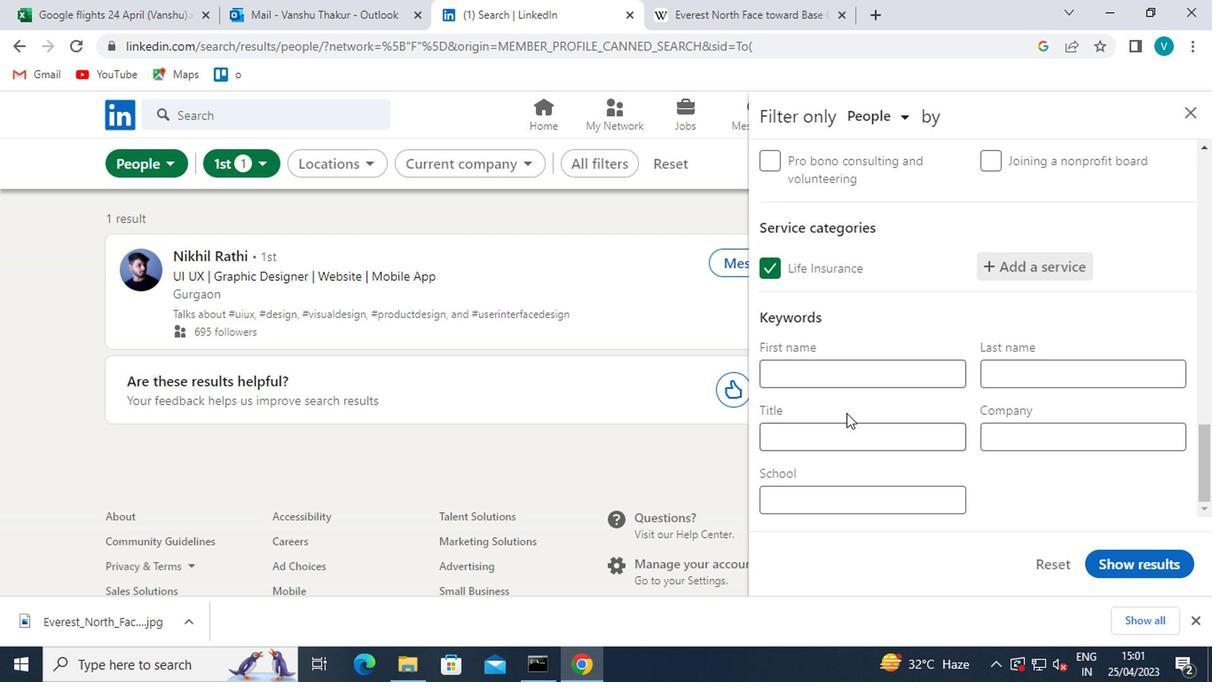 
Action: Key pressed <Key.shift>MENTAL<Key.space><Key.shift>HEALTH<Key.space><Key.shift>COUNSELOR
Screenshot: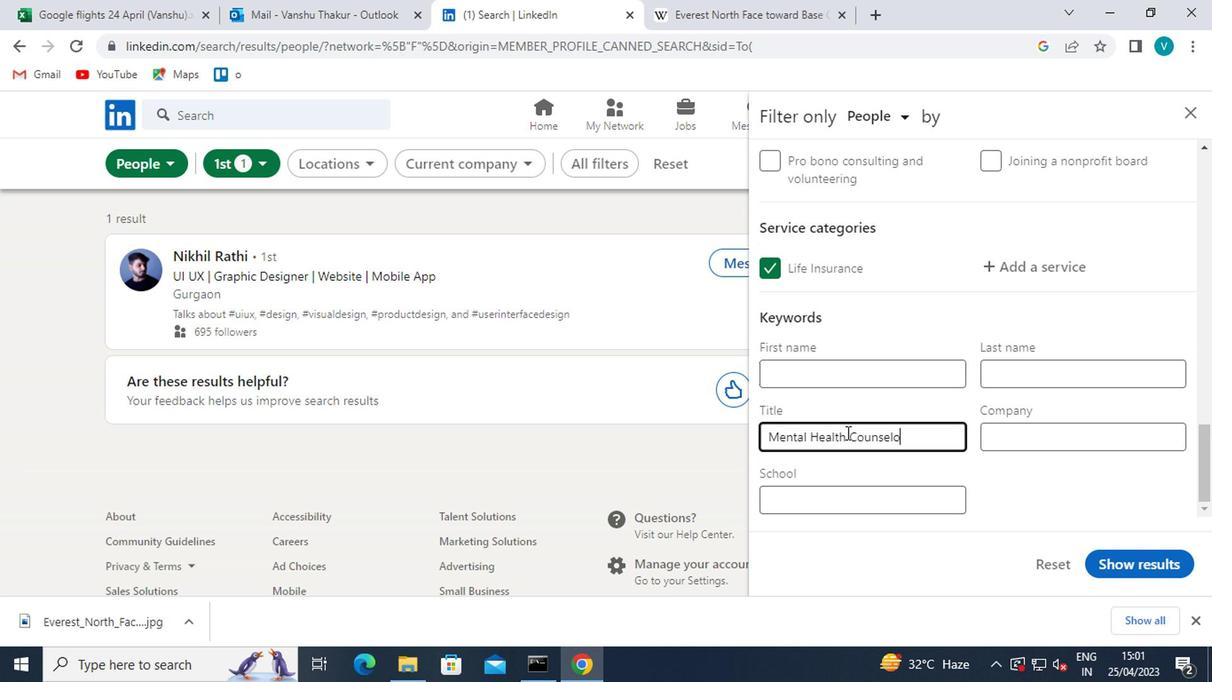 
Action: Mouse moved to (1134, 565)
Screenshot: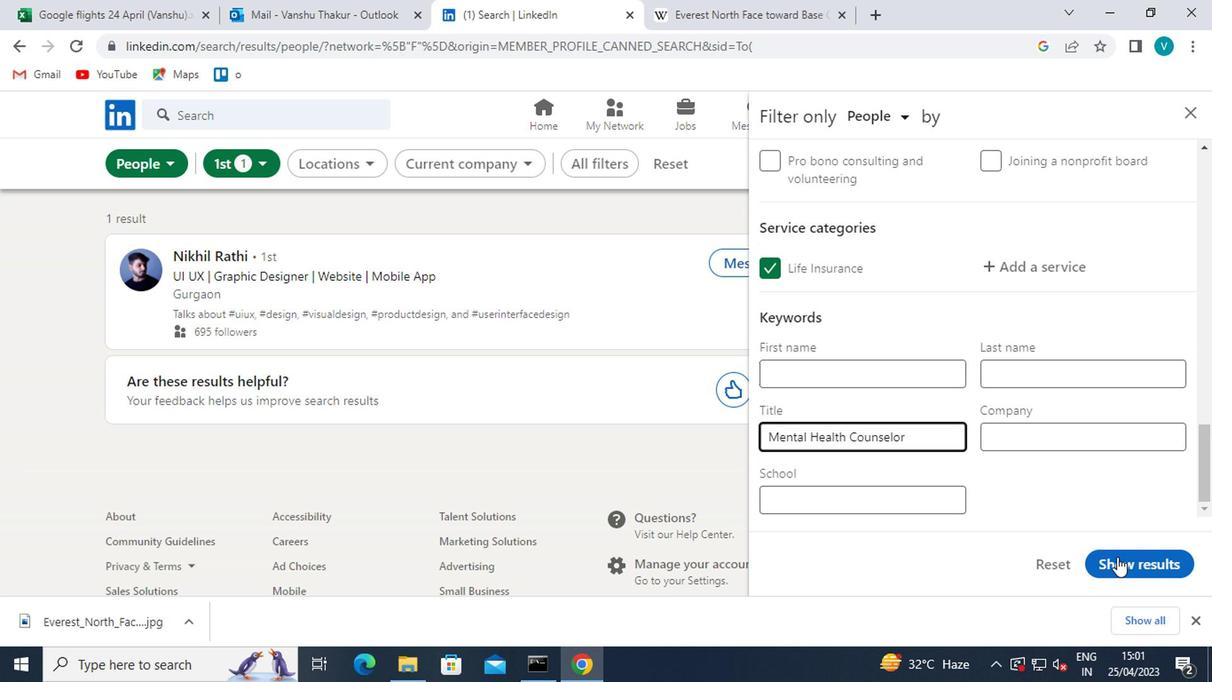 
Action: Mouse pressed left at (1134, 565)
Screenshot: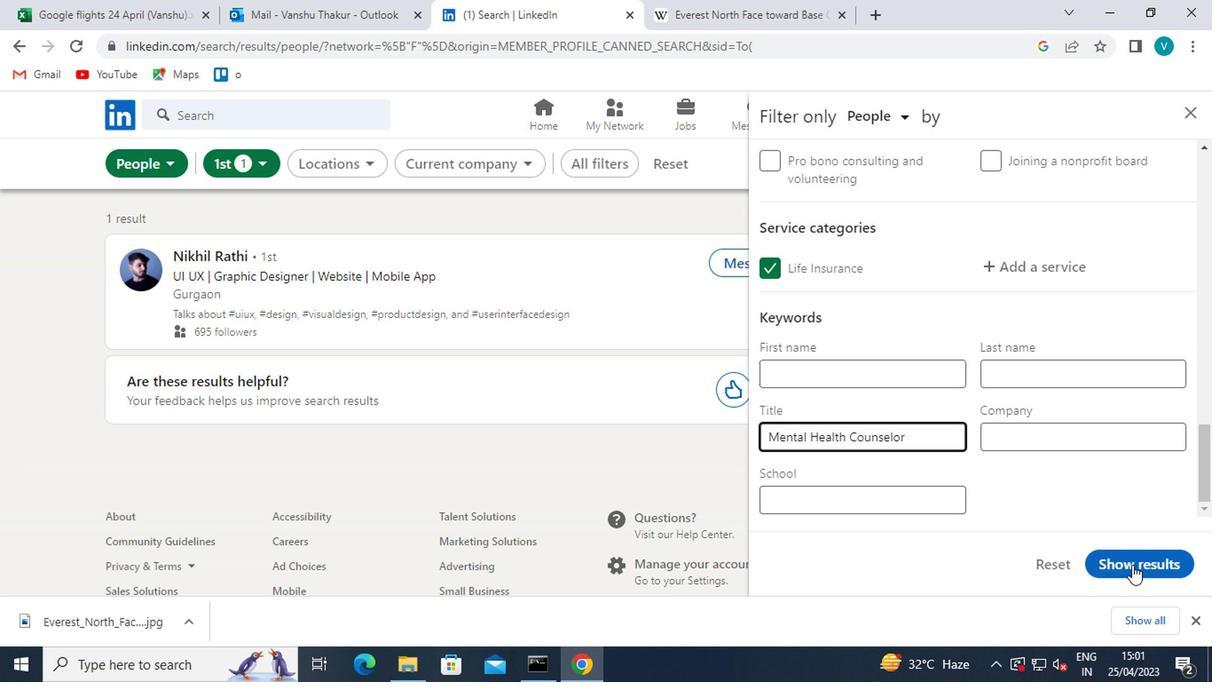 
